 Task: Look for space in Nabha, India from 10th July, 2023 to 15th July, 2023 for 7 adults in price range Rs.10000 to Rs.15000. Place can be entire place or shared room with 4 bedrooms having 7 beds and 4 bathrooms. Property type can be house, flat, guest house. Amenities needed are: wifi, TV, free parkinig on premises, gym, breakfast. Booking option can be shelf check-in. Required host language is English.
Action: Mouse moved to (452, 132)
Screenshot: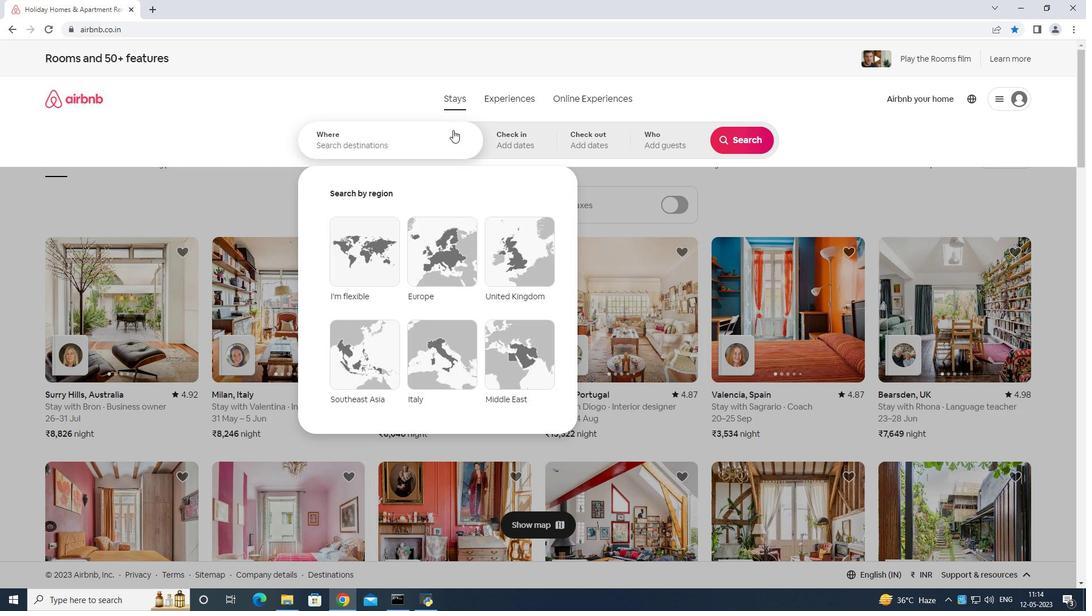
Action: Mouse pressed left at (452, 132)
Screenshot: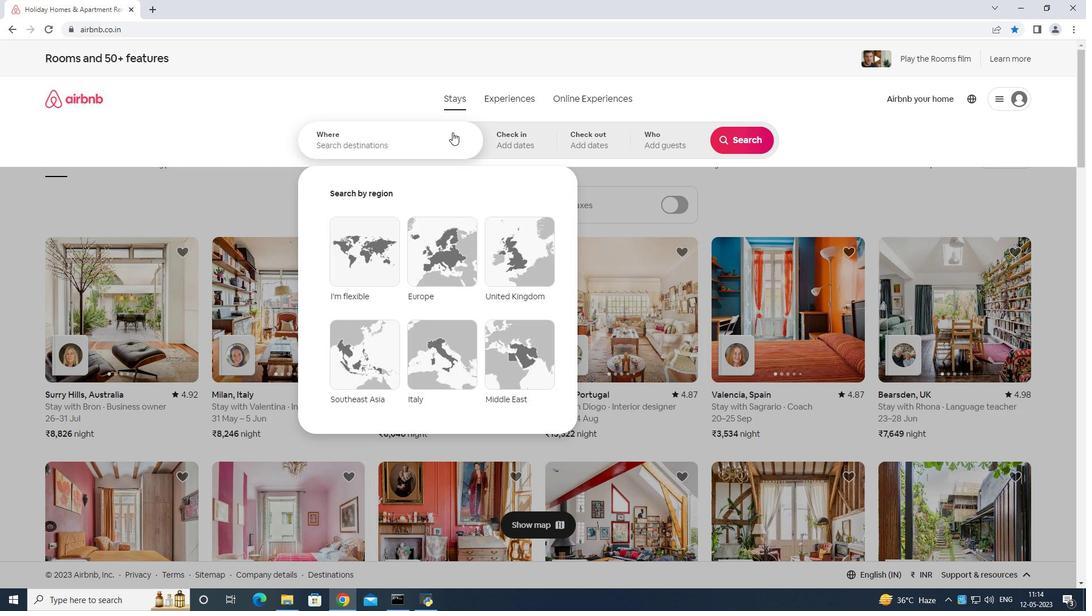 
Action: Key pressed <Key.shift>Nabha<Key.space>india<Key.enter>
Screenshot: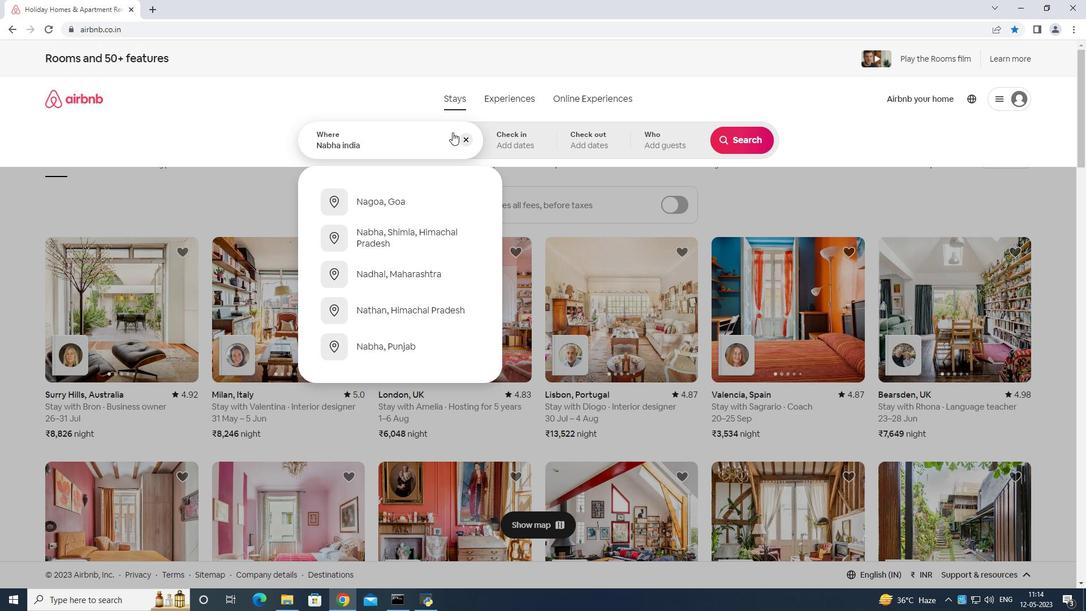 
Action: Mouse moved to (735, 229)
Screenshot: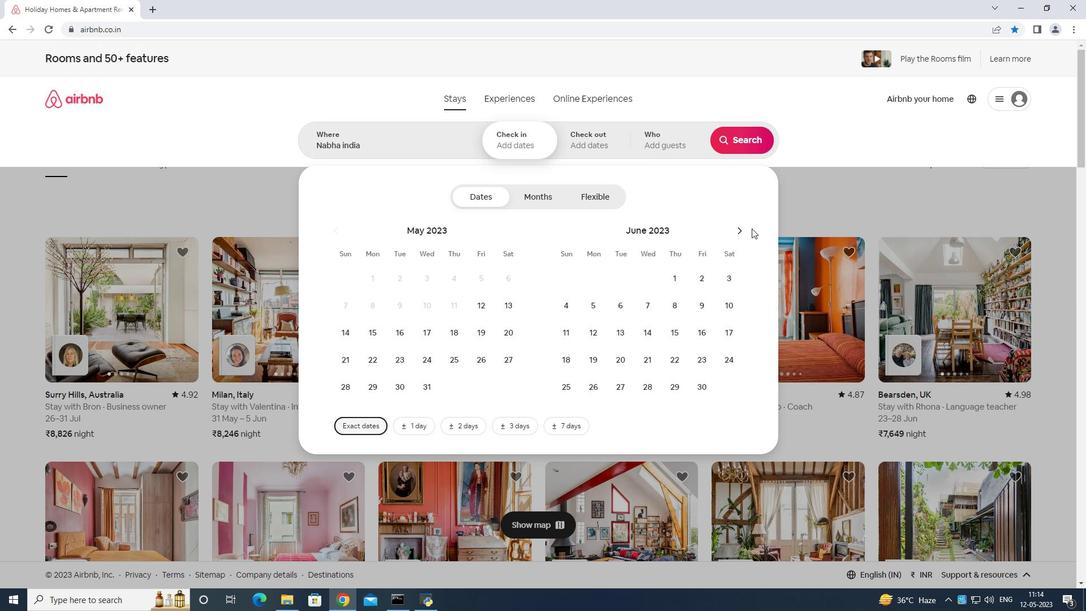 
Action: Mouse pressed left at (735, 229)
Screenshot: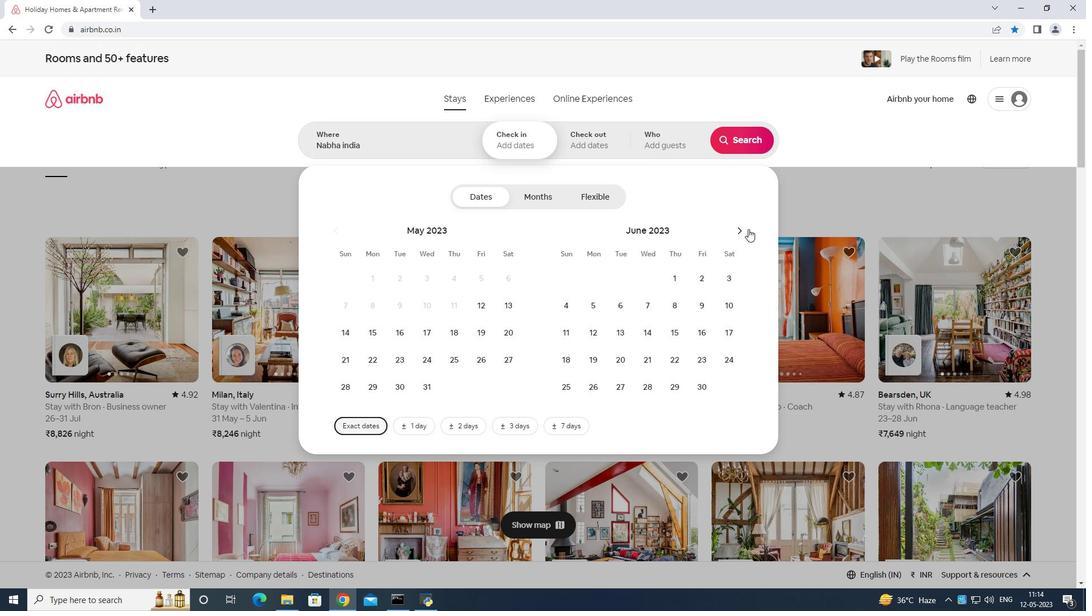
Action: Mouse moved to (593, 329)
Screenshot: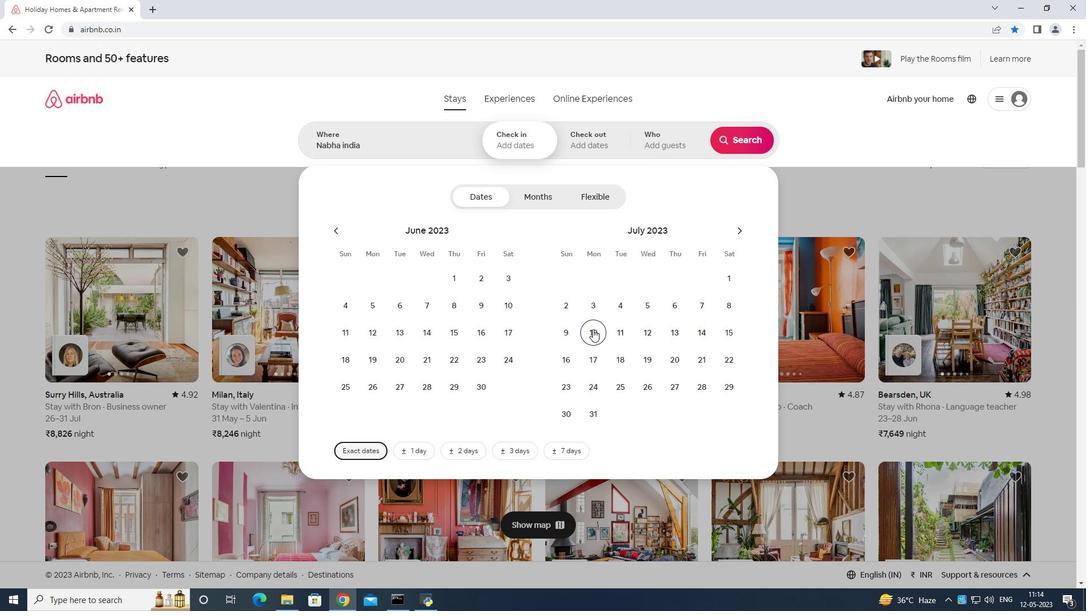 
Action: Mouse pressed left at (593, 329)
Screenshot: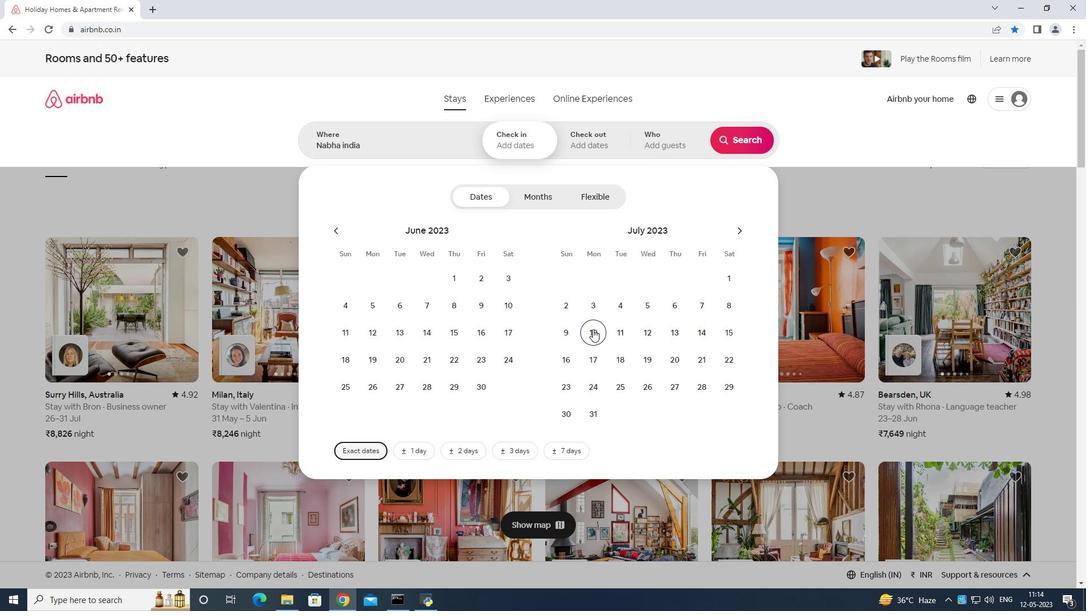 
Action: Mouse moved to (730, 339)
Screenshot: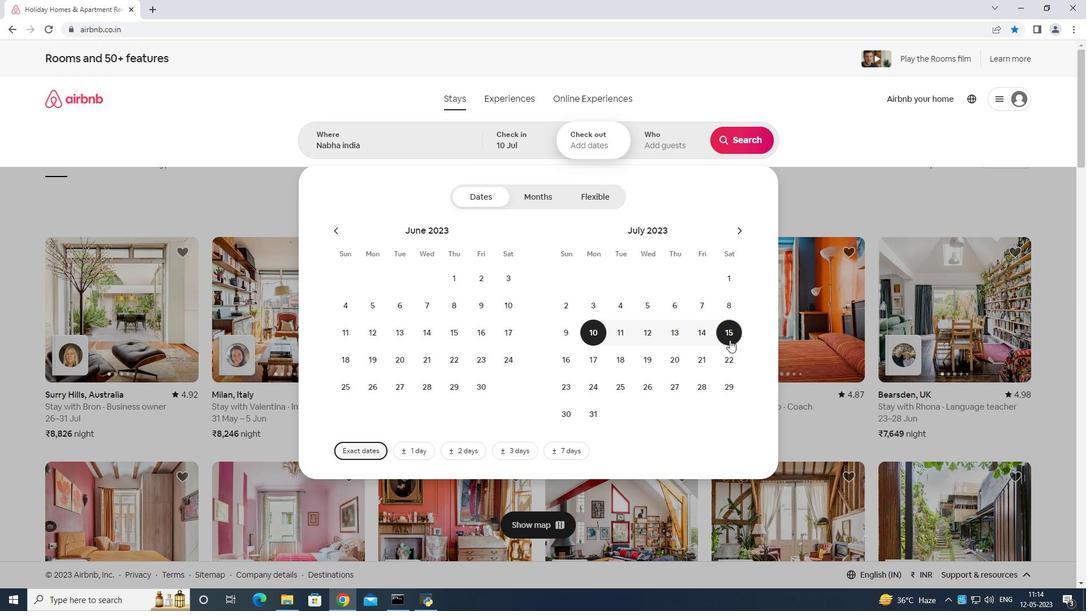 
Action: Mouse pressed left at (730, 339)
Screenshot: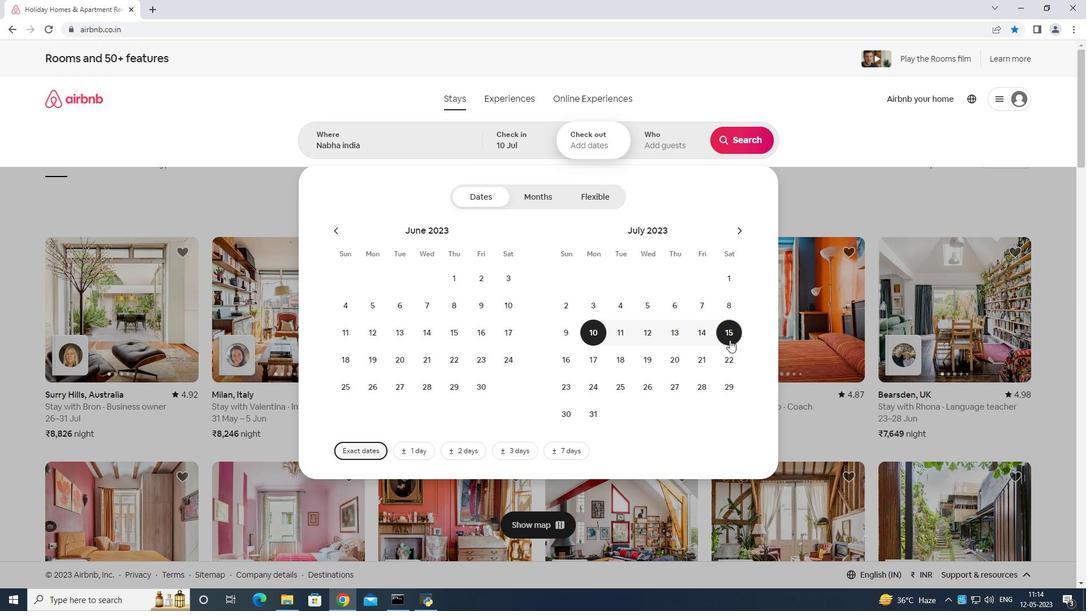 
Action: Mouse moved to (677, 141)
Screenshot: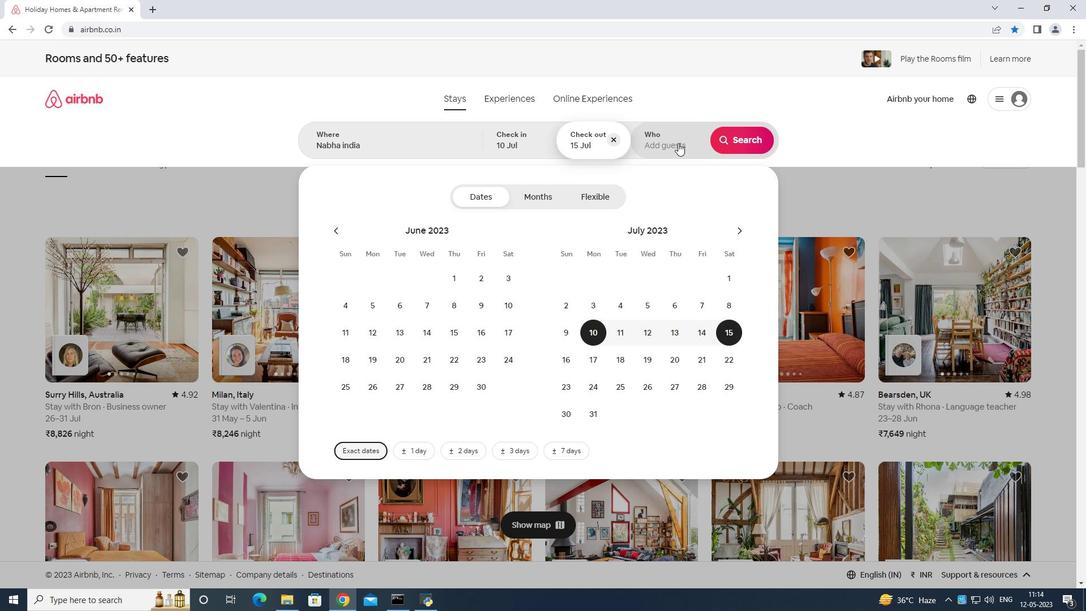 
Action: Mouse pressed left at (677, 141)
Screenshot: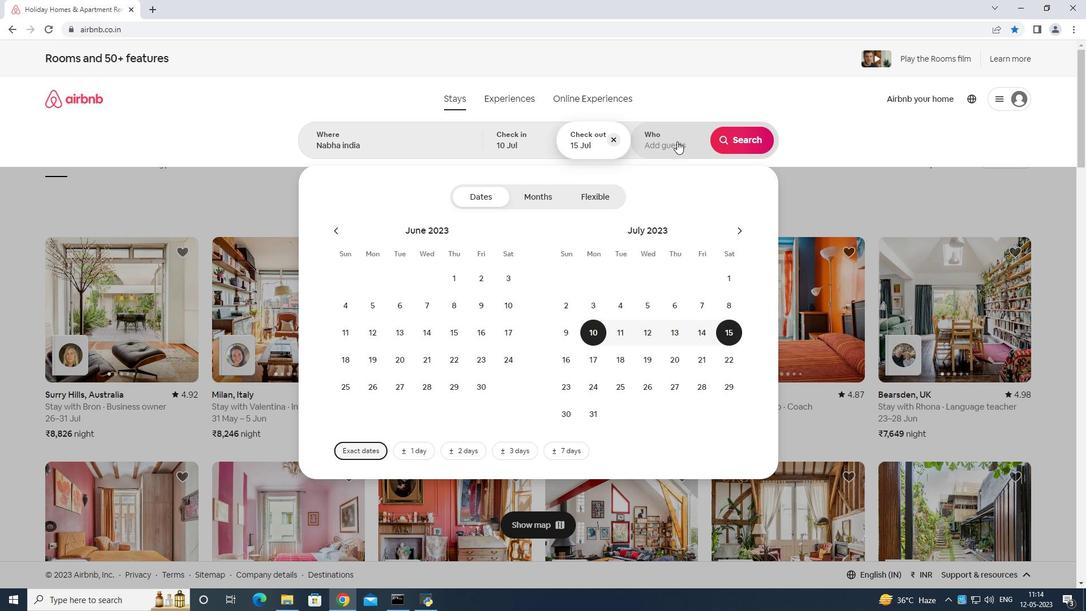 
Action: Mouse moved to (740, 200)
Screenshot: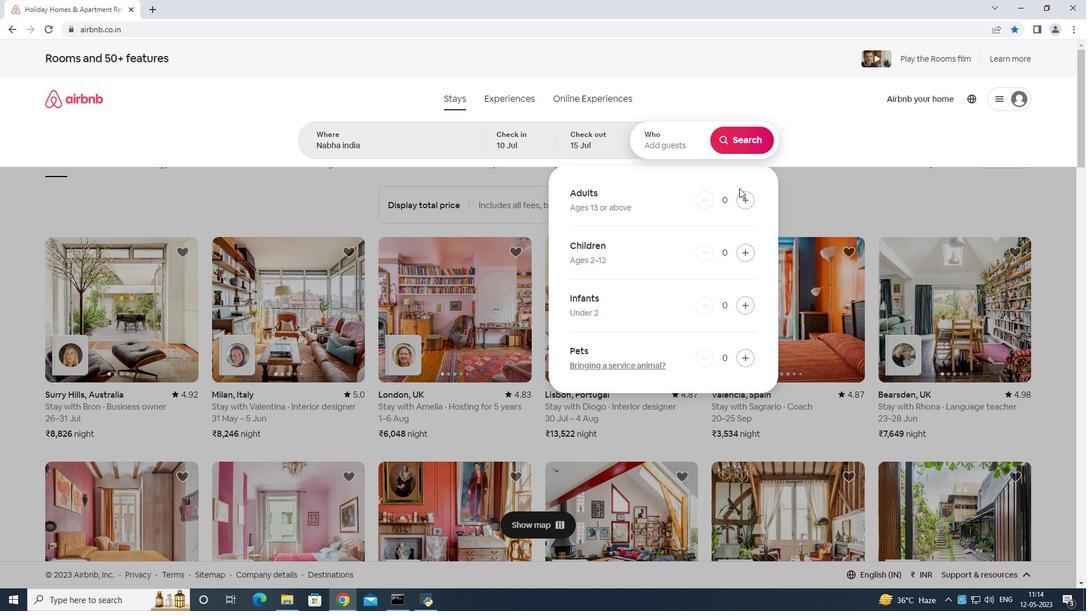
Action: Mouse pressed left at (740, 200)
Screenshot: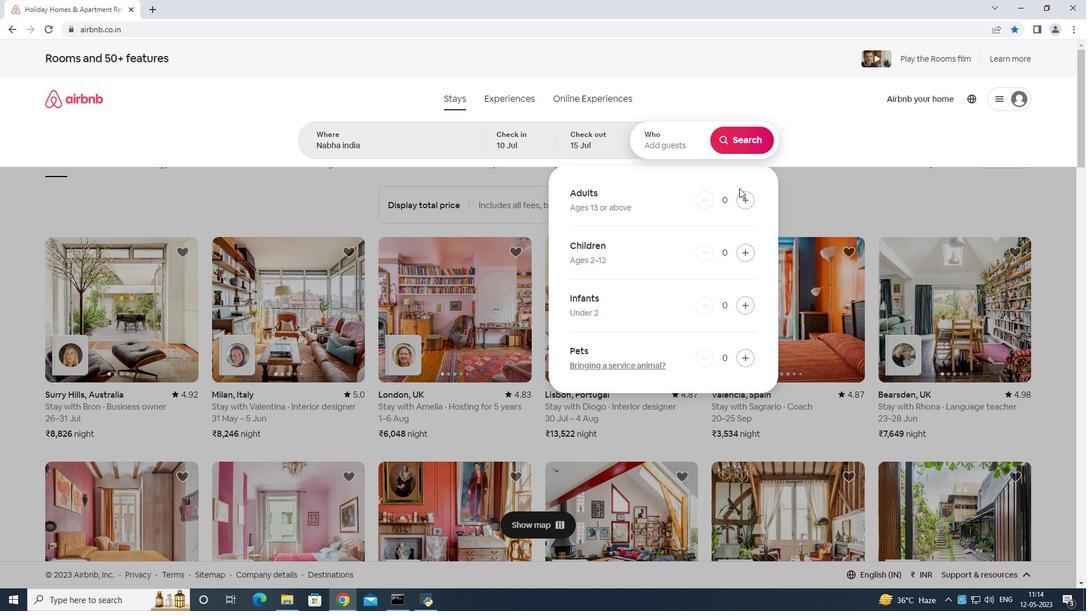 
Action: Mouse moved to (741, 201)
Screenshot: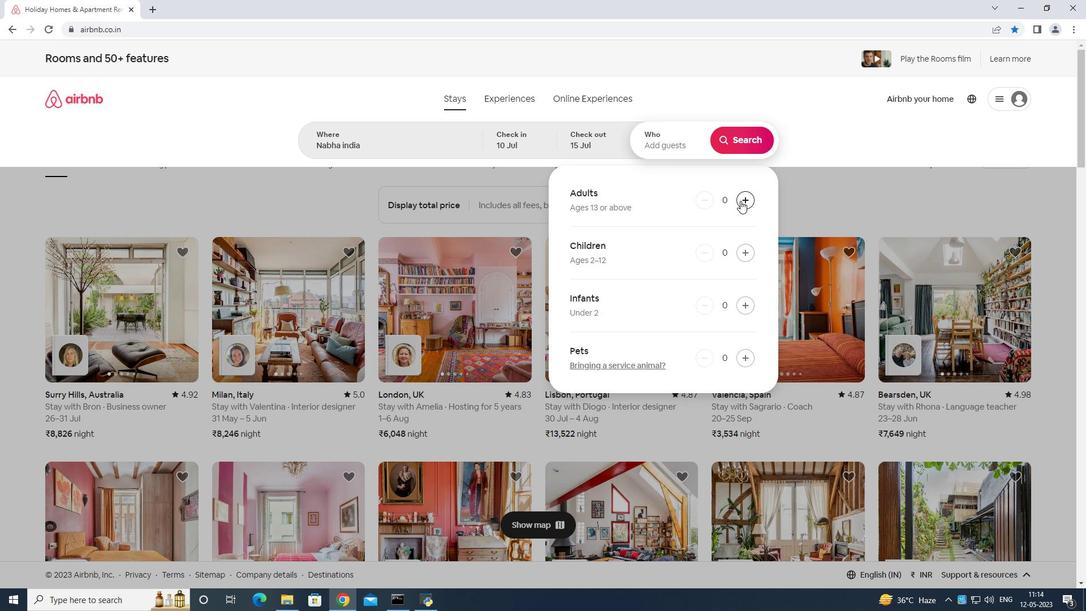 
Action: Mouse pressed left at (741, 201)
Screenshot: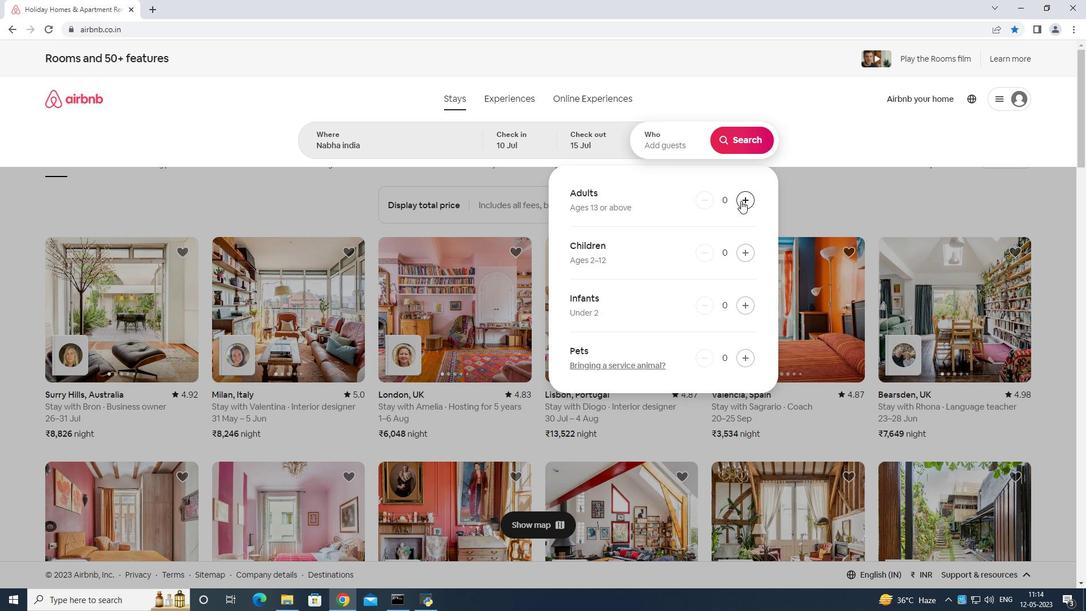 
Action: Mouse moved to (741, 201)
Screenshot: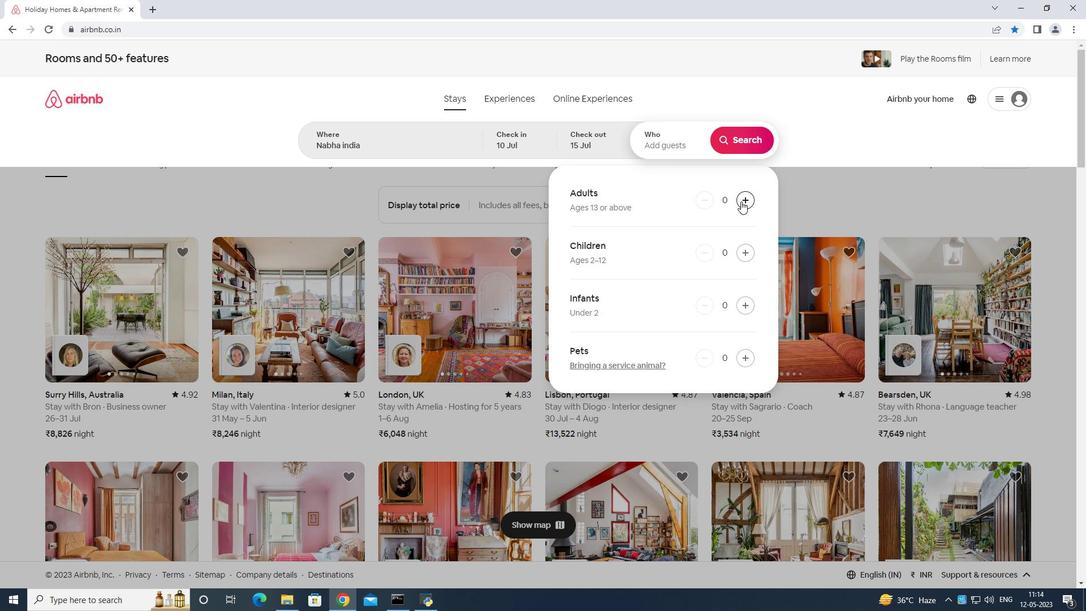 
Action: Mouse pressed left at (741, 201)
Screenshot: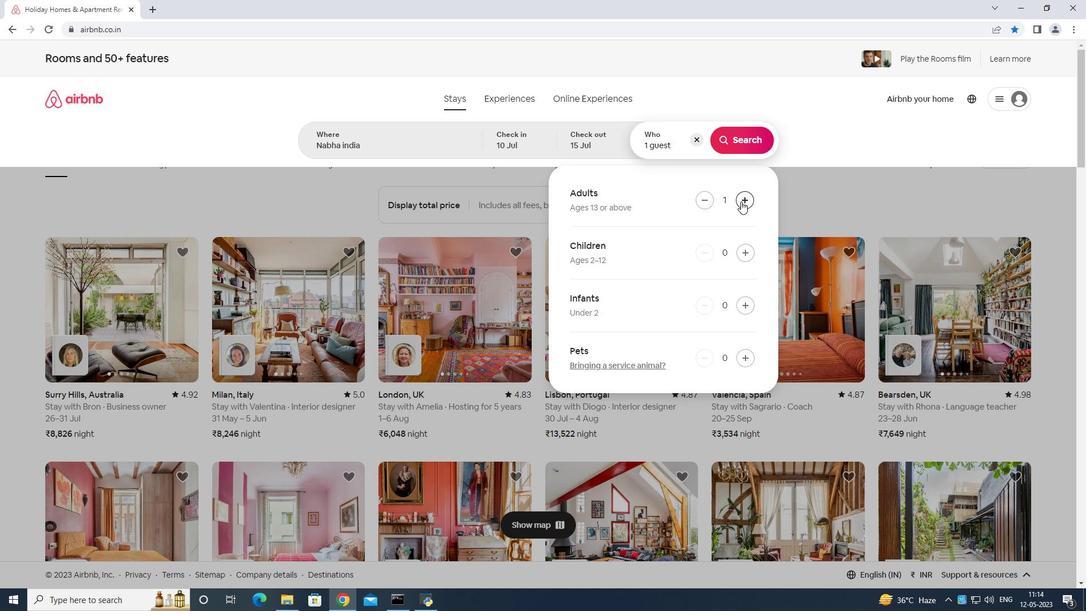 
Action: Mouse moved to (741, 200)
Screenshot: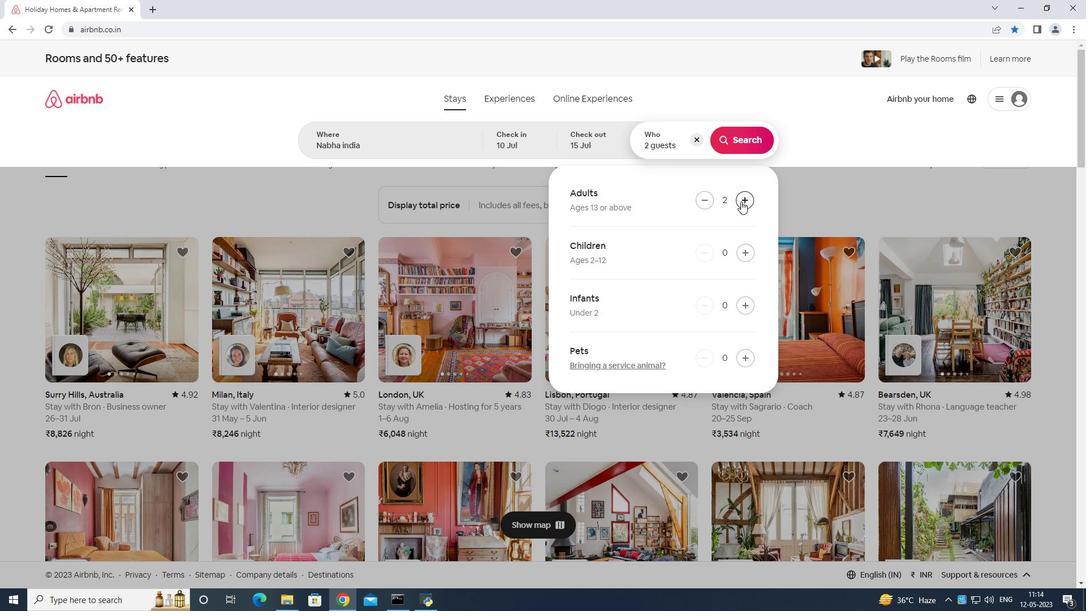 
Action: Mouse pressed left at (741, 200)
Screenshot: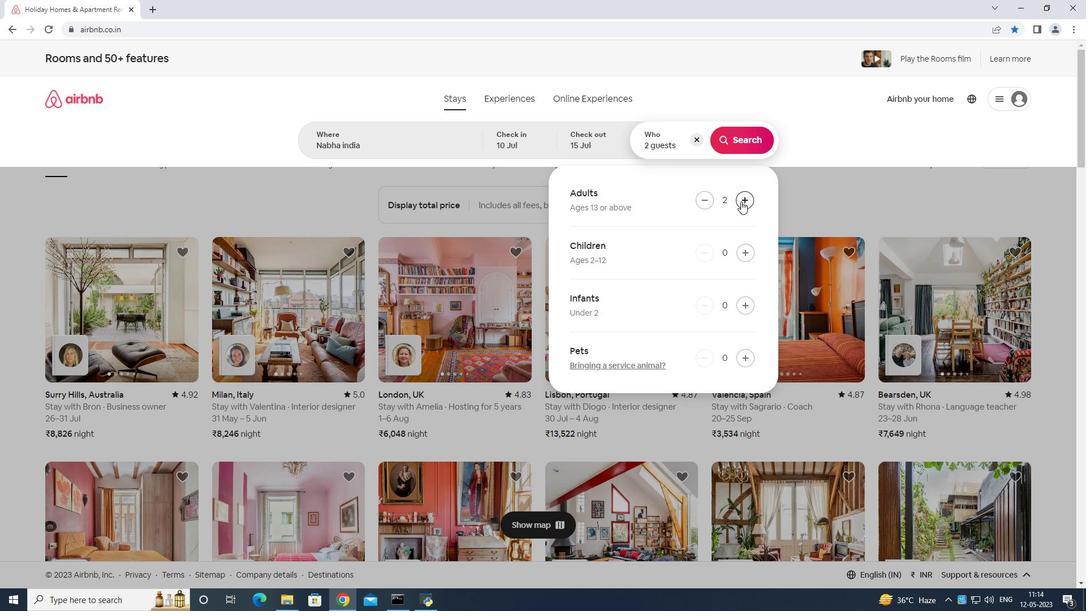 
Action: Mouse pressed left at (741, 200)
Screenshot: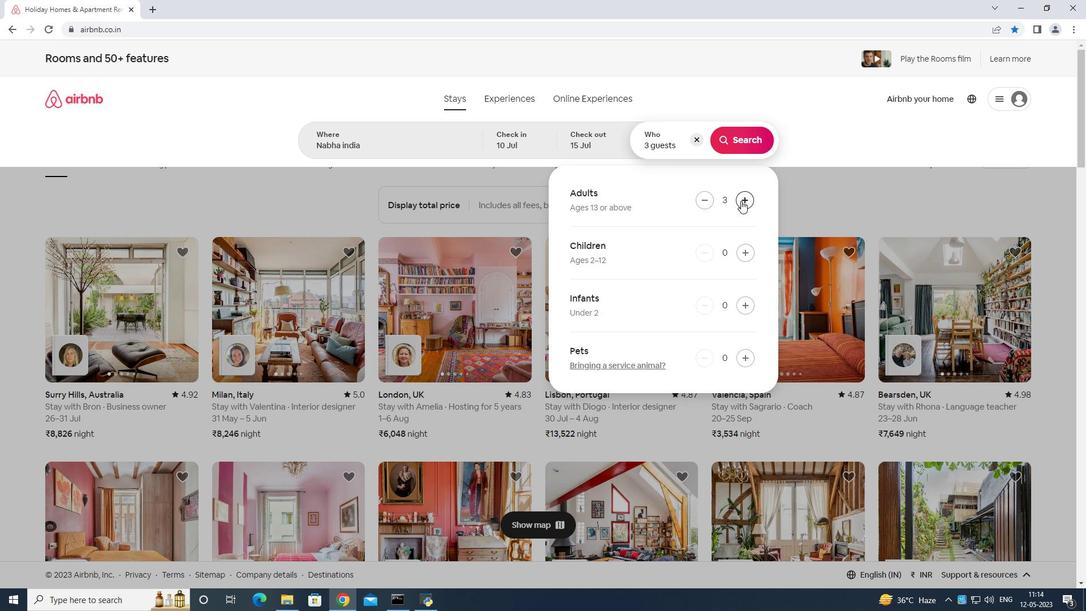 
Action: Mouse pressed left at (741, 200)
Screenshot: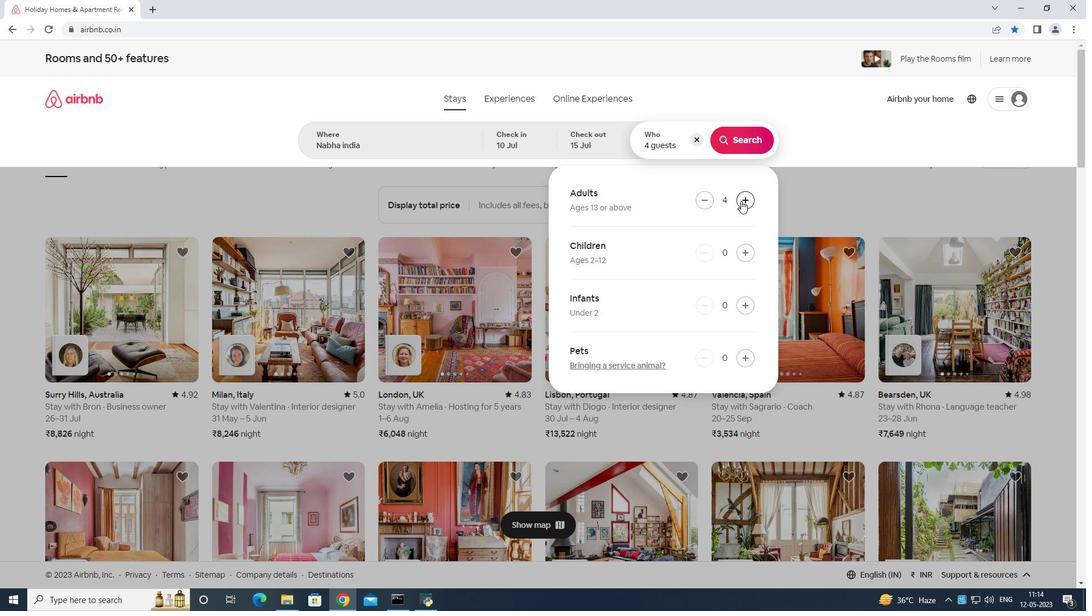 
Action: Mouse pressed left at (741, 200)
Screenshot: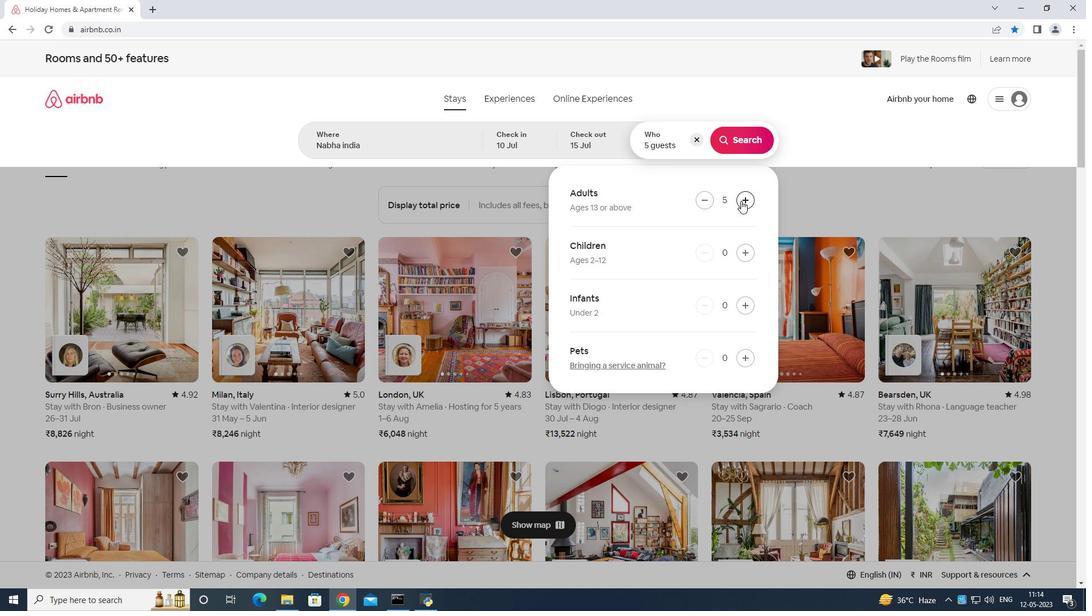 
Action: Mouse moved to (745, 142)
Screenshot: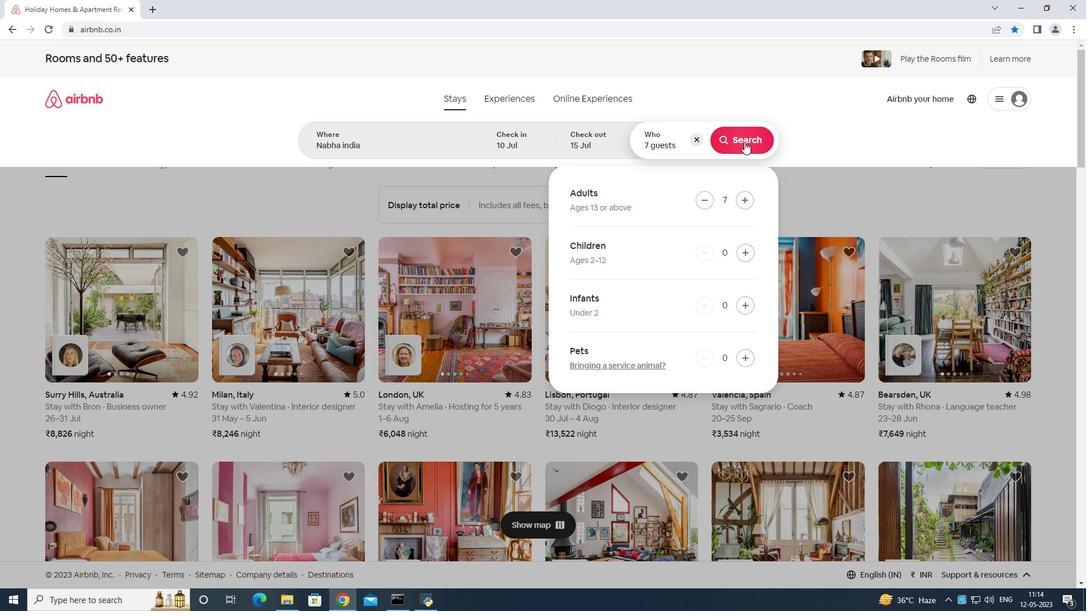 
Action: Mouse pressed left at (745, 142)
Screenshot: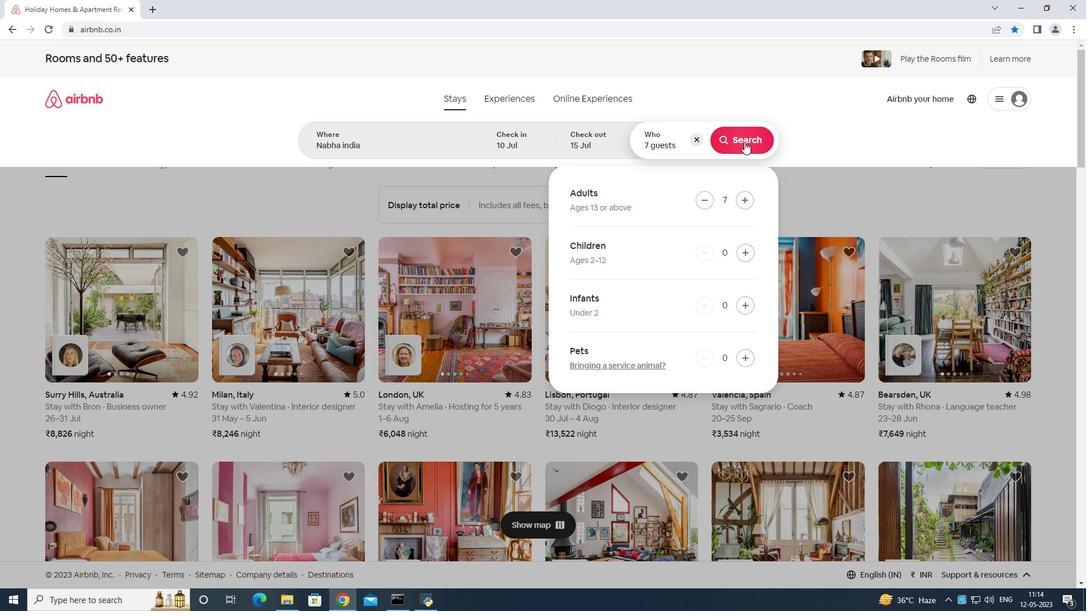 
Action: Mouse moved to (1044, 99)
Screenshot: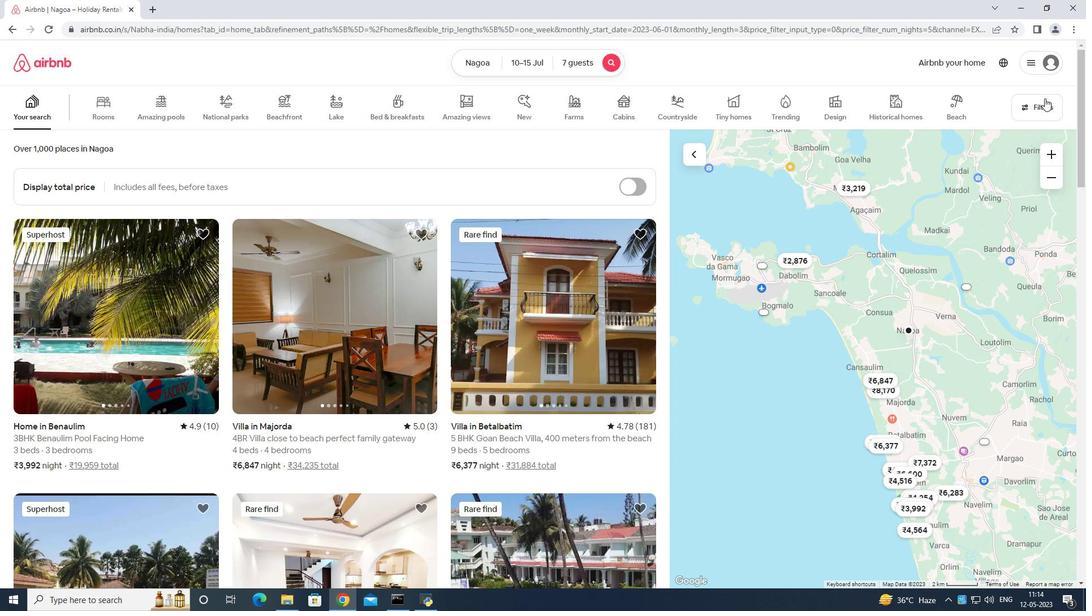 
Action: Mouse pressed left at (1044, 99)
Screenshot: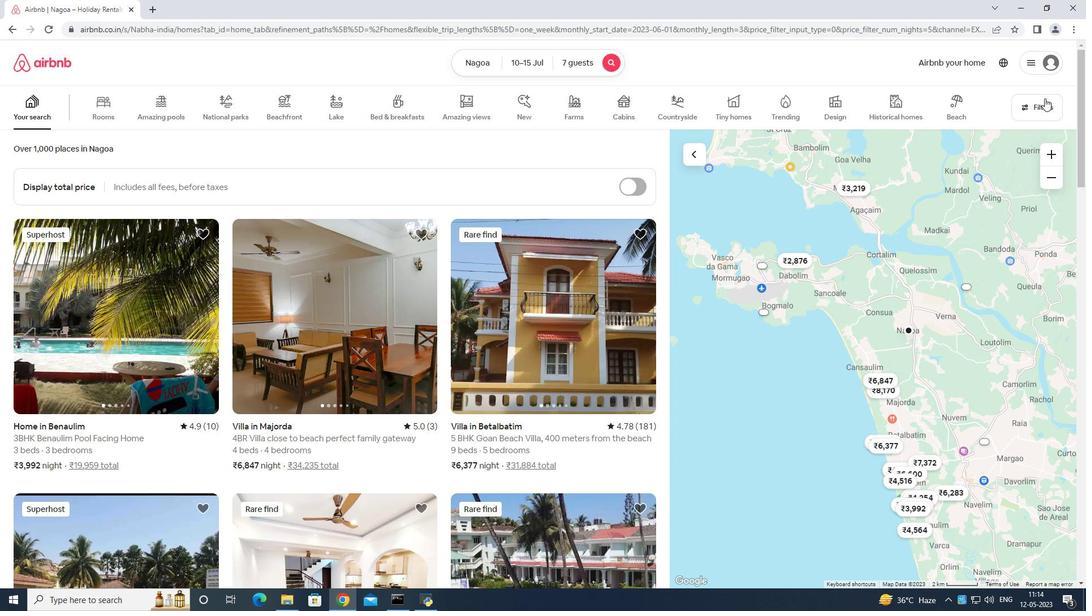 
Action: Mouse moved to (428, 379)
Screenshot: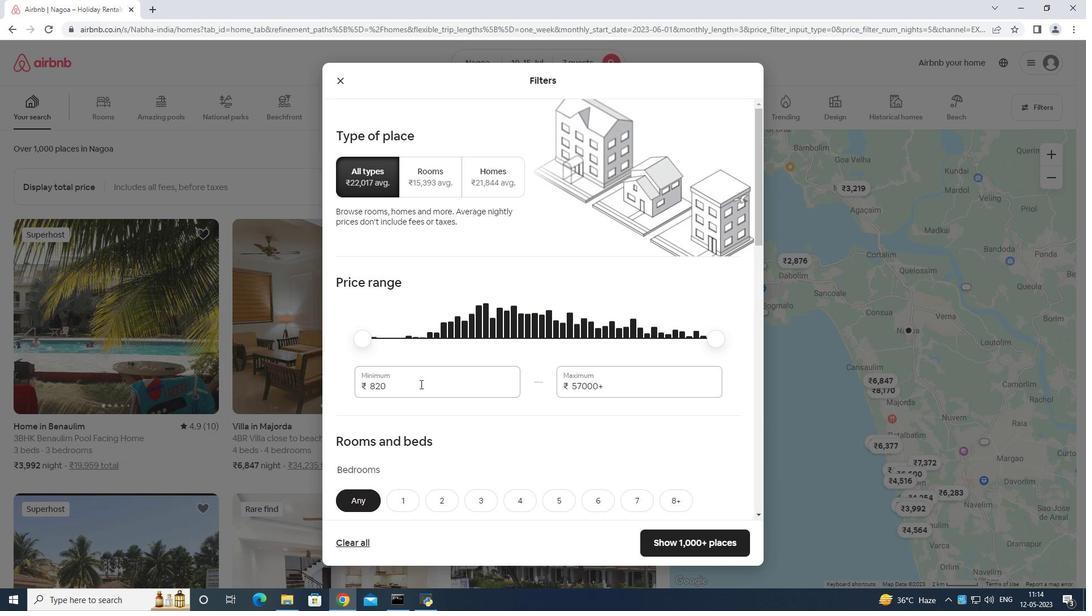 
Action: Mouse pressed left at (428, 379)
Screenshot: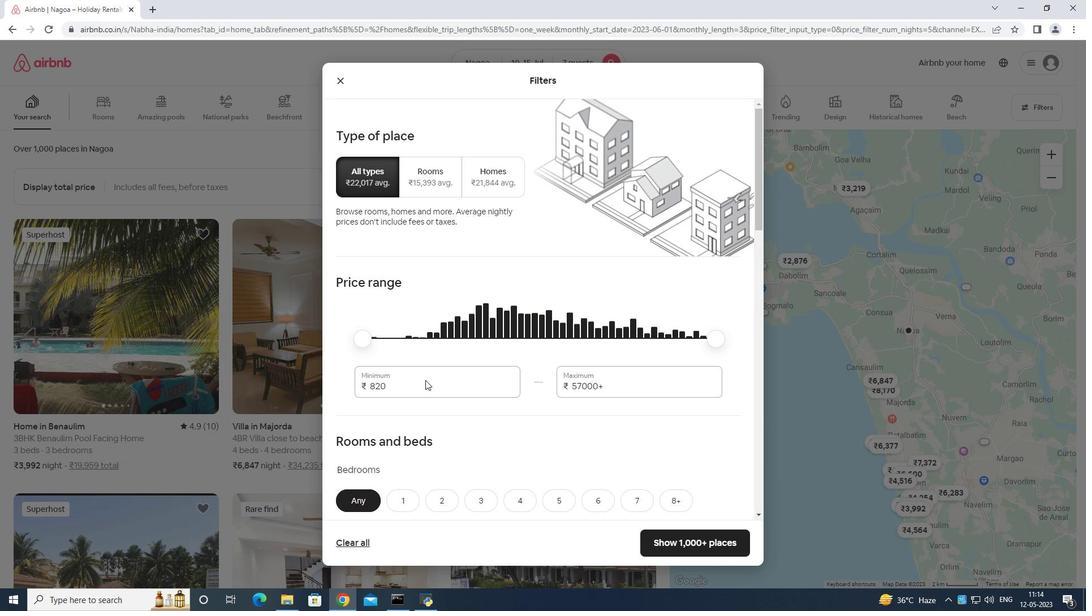 
Action: Mouse moved to (427, 377)
Screenshot: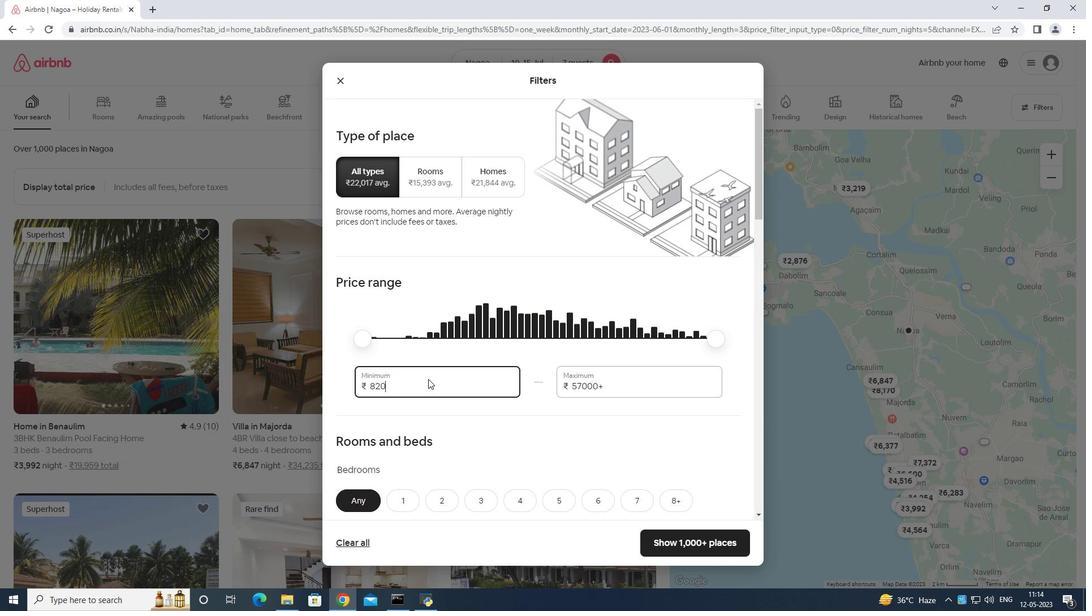 
Action: Key pressed <Key.backspace>
Screenshot: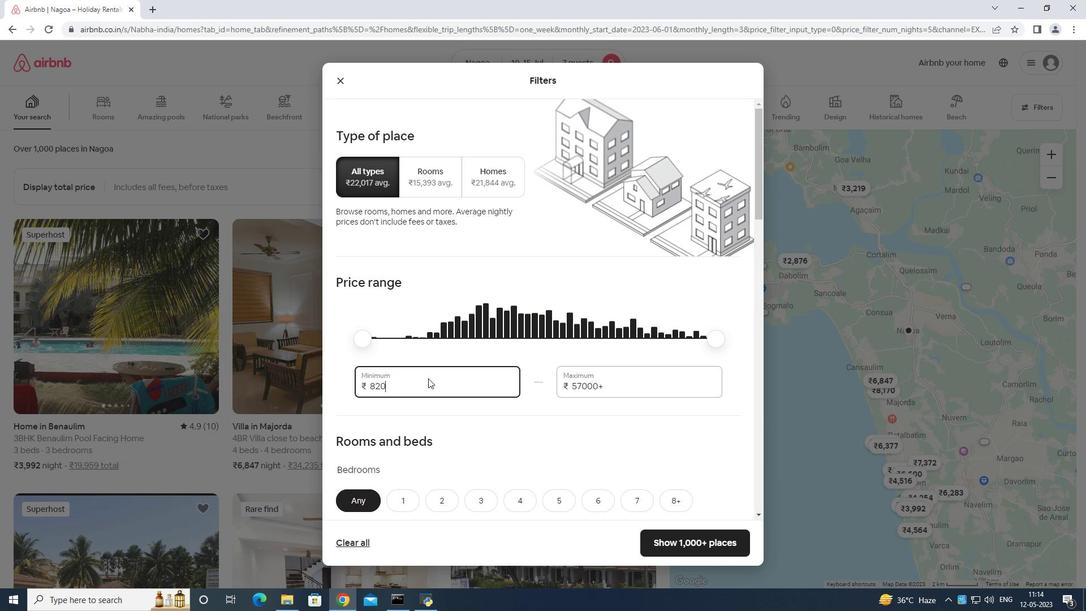 
Action: Mouse moved to (426, 374)
Screenshot: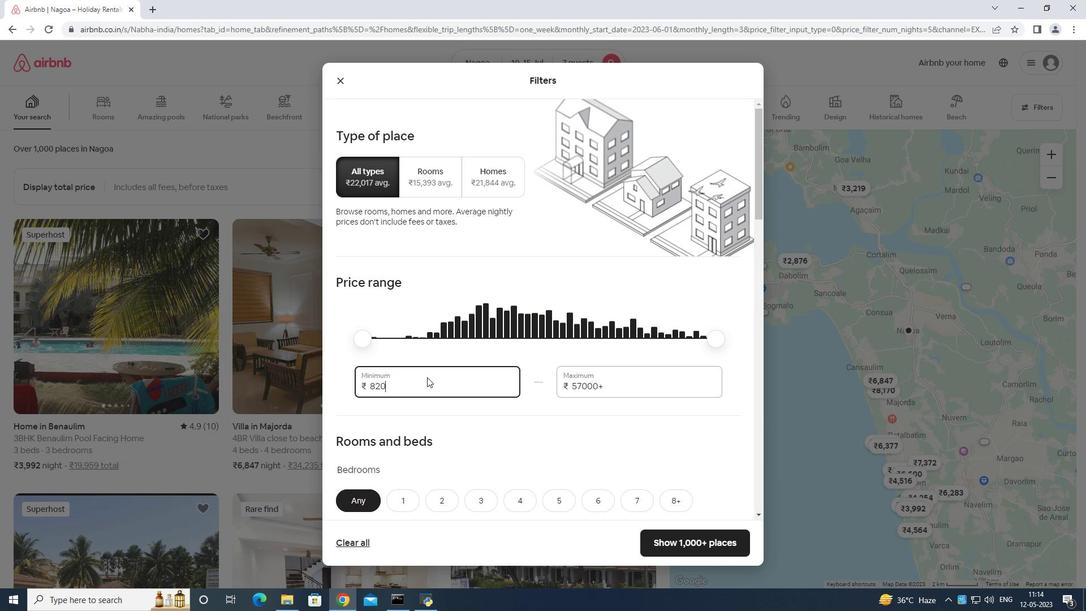 
Action: Key pressed <Key.backspace><Key.backspace><Key.backspace><Key.backspace><Key.backspace><Key.backspace><Key.backspace><Key.backspace>1500
Screenshot: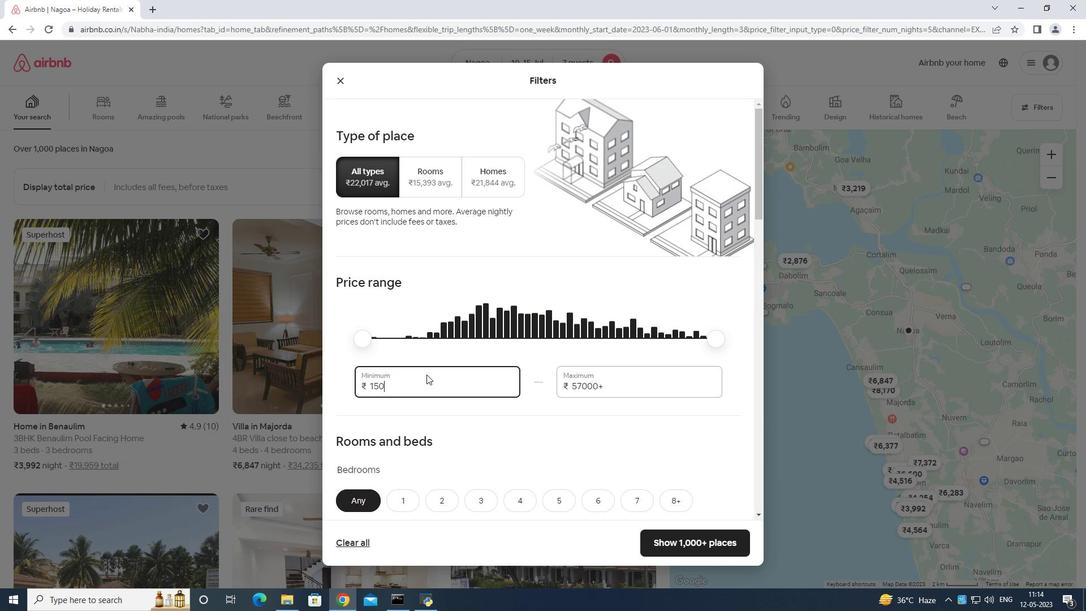 
Action: Mouse moved to (426, 374)
Screenshot: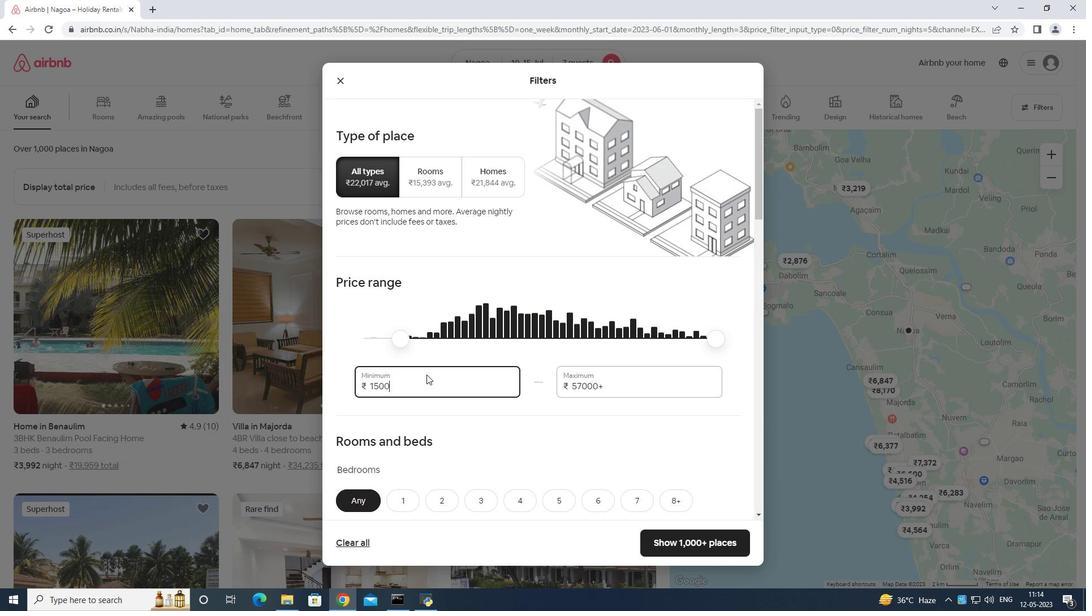 
Action: Key pressed 0
Screenshot: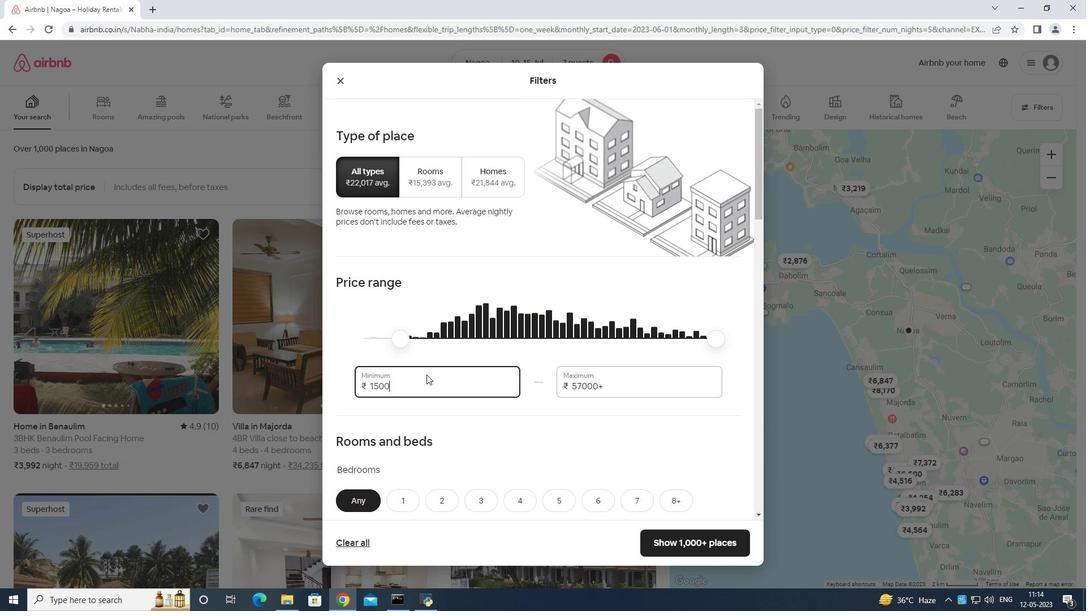 
Action: Mouse moved to (608, 381)
Screenshot: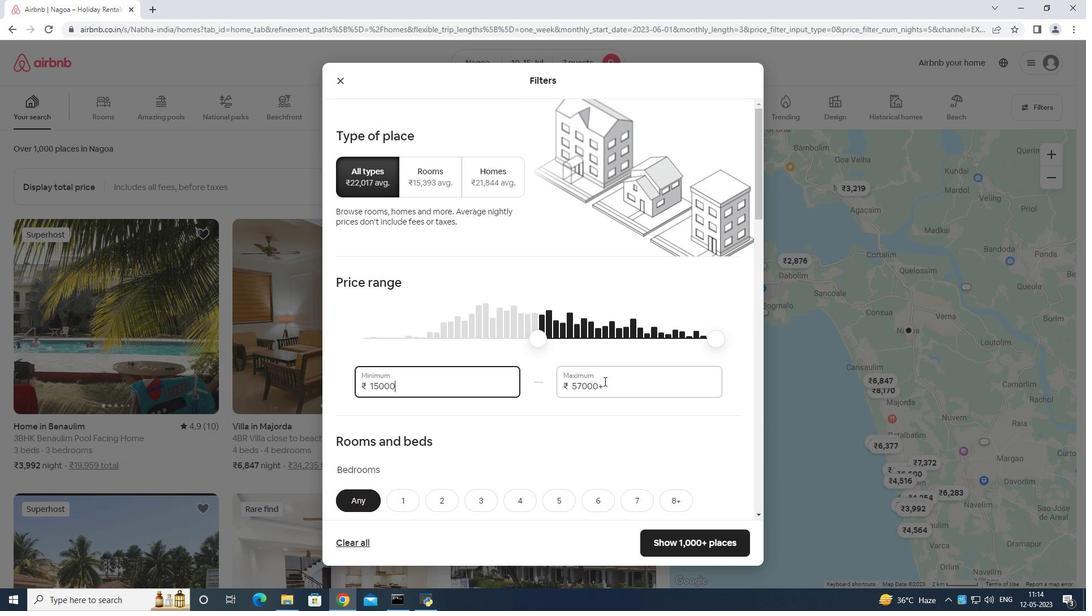 
Action: Mouse pressed left at (608, 381)
Screenshot: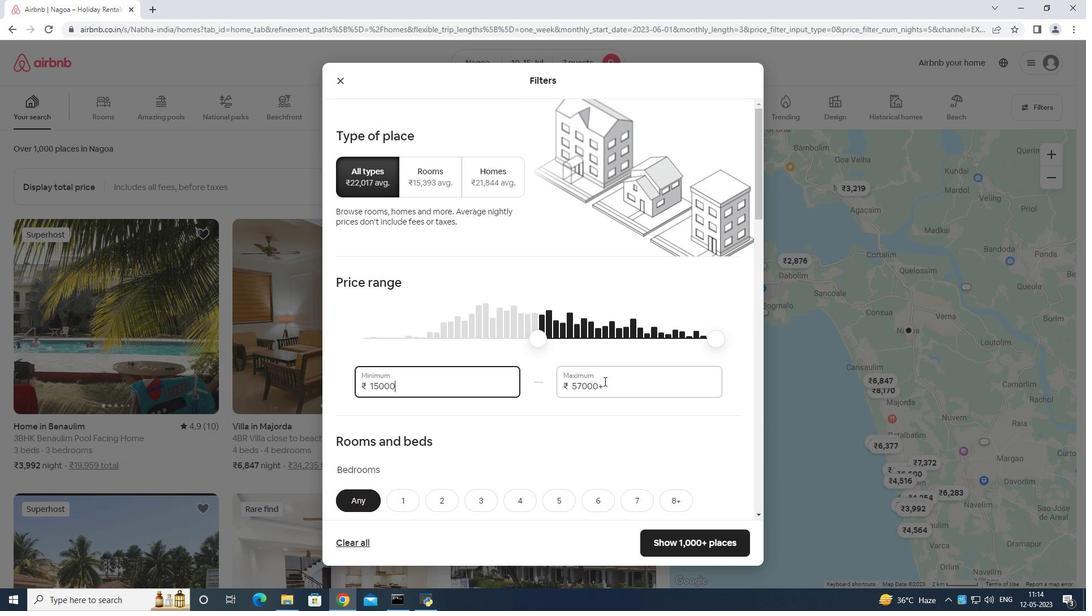 
Action: Mouse moved to (425, 377)
Screenshot: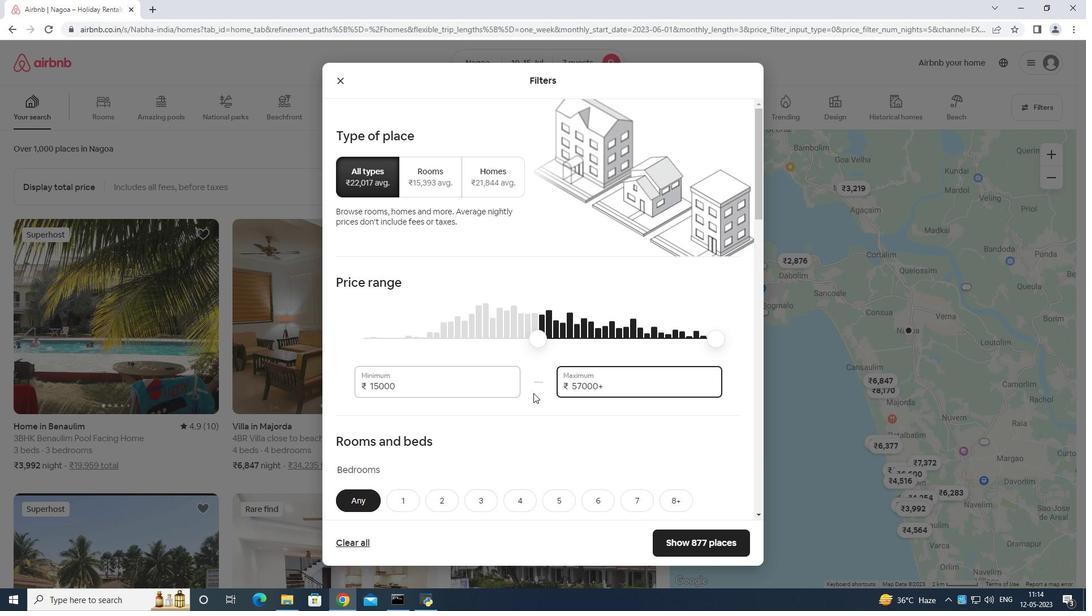 
Action: Mouse pressed left at (425, 377)
Screenshot: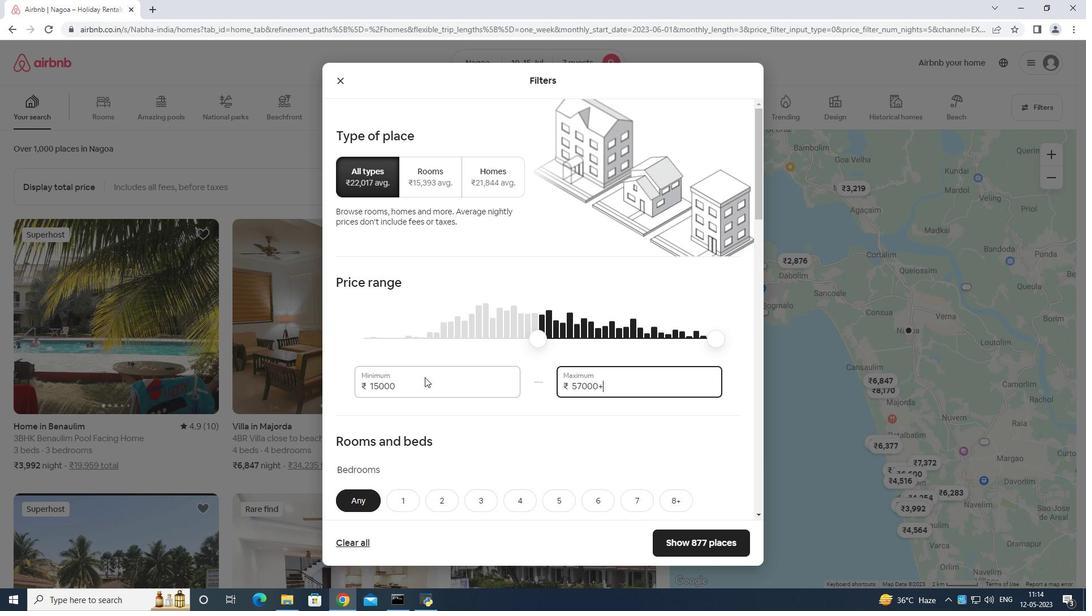 
Action: Key pressed <Key.backspace><Key.backspace><Key.backspace><Key.backspace><Key.backspace><Key.backspace><Key.backspace><Key.backspace><Key.backspace><Key.backspace>100
Screenshot: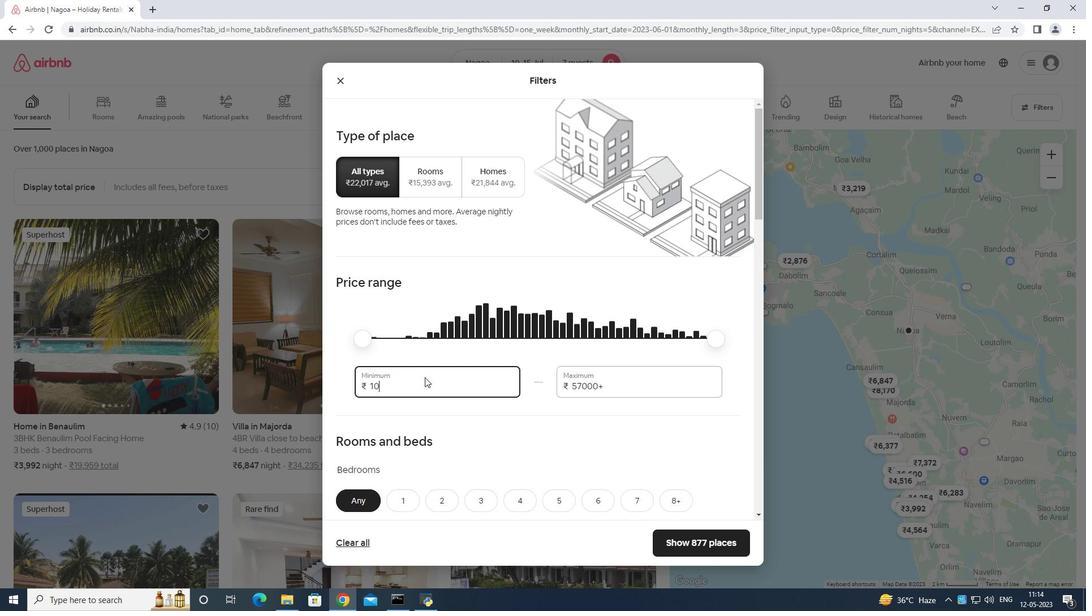 
Action: Mouse moved to (424, 377)
Screenshot: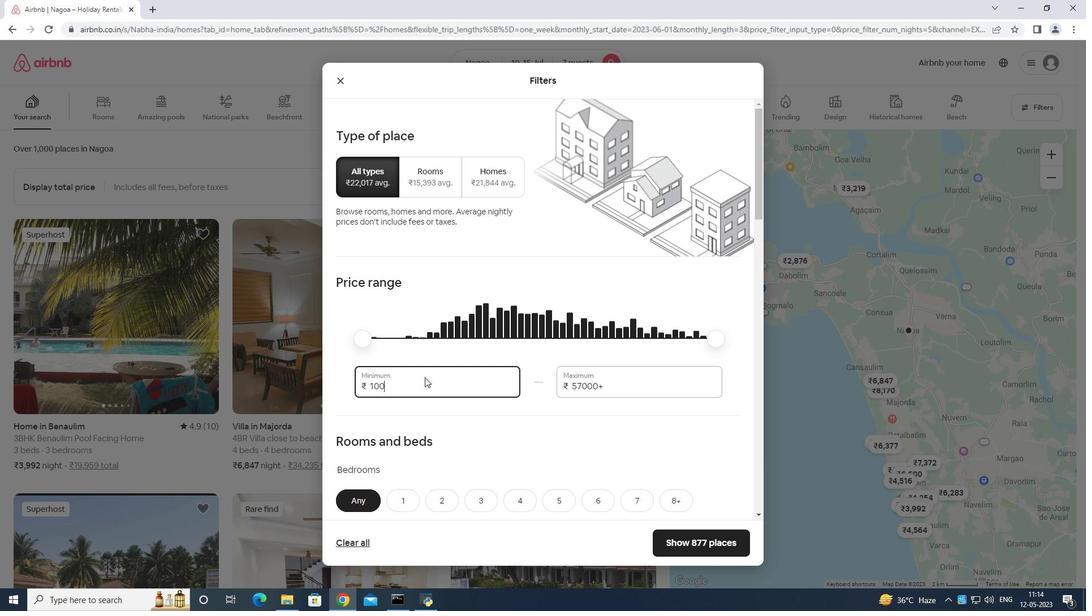 
Action: Key pressed 0
Screenshot: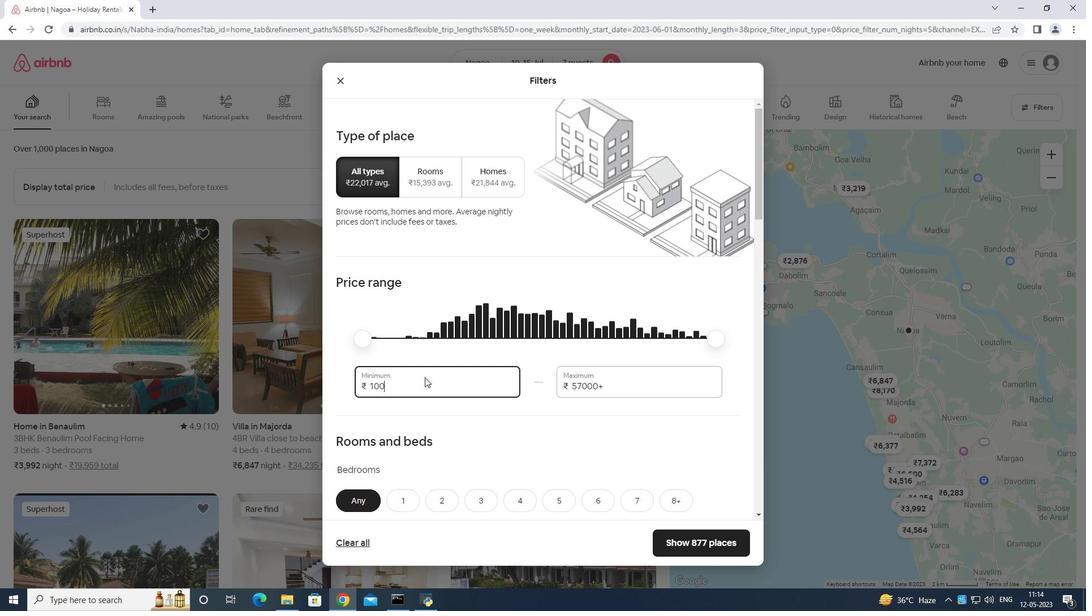 
Action: Mouse moved to (423, 378)
Screenshot: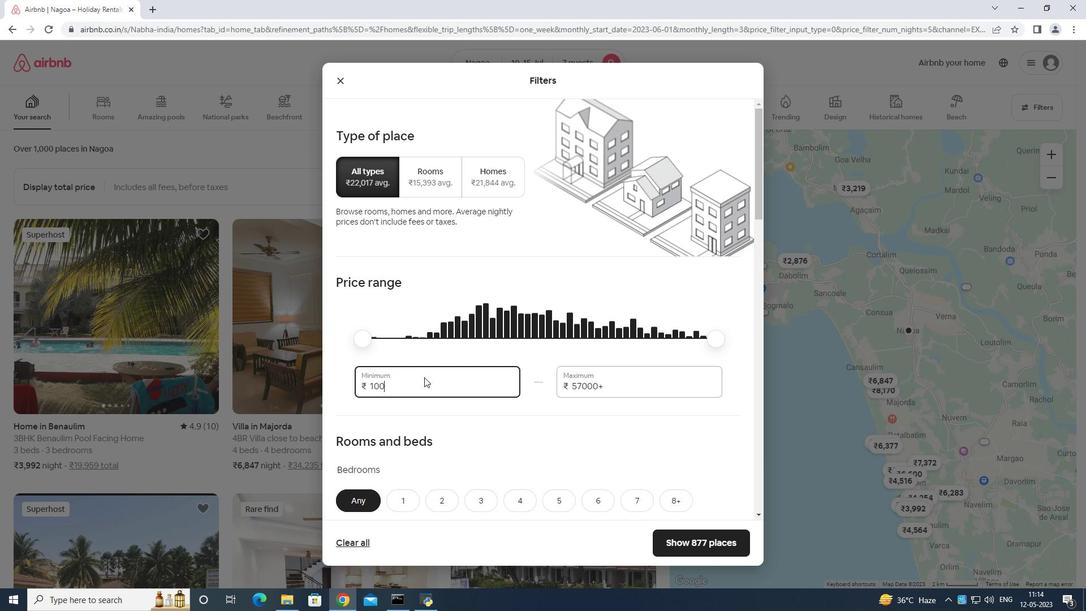 
Action: Key pressed 0
Screenshot: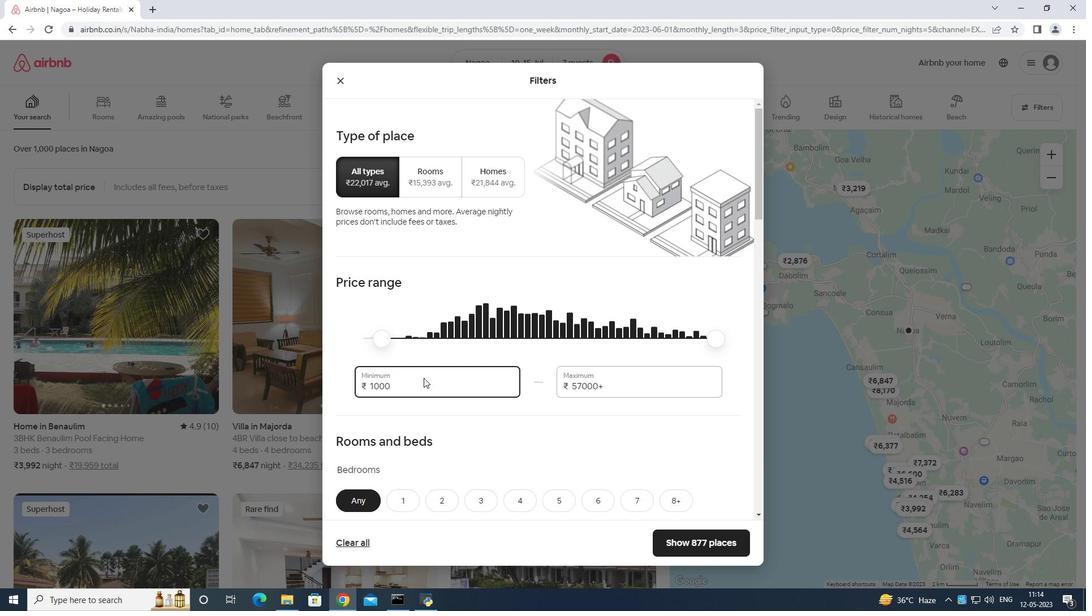 
Action: Mouse moved to (621, 379)
Screenshot: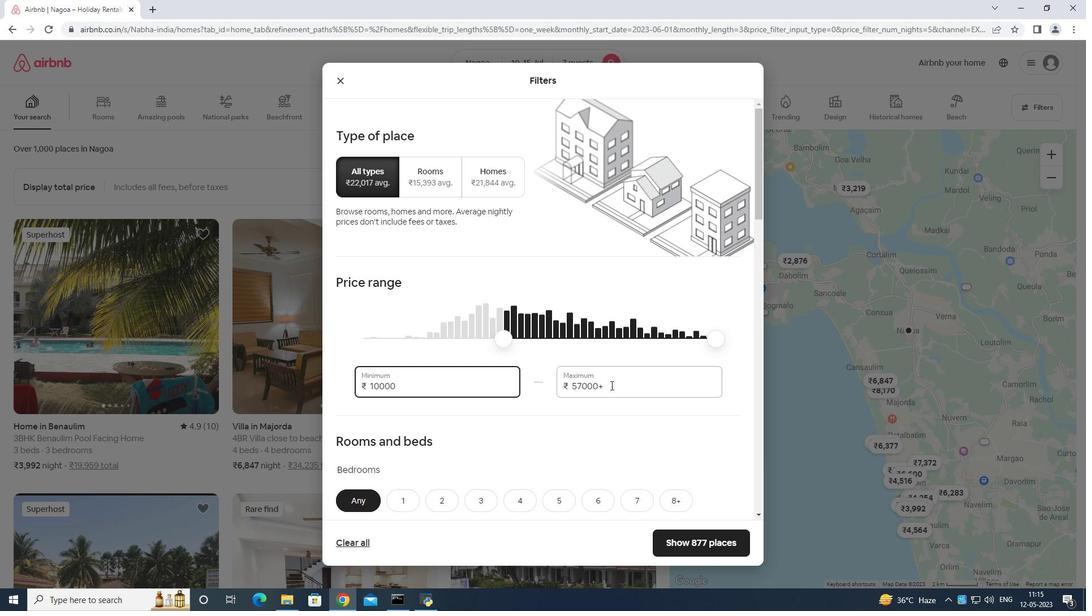 
Action: Mouse pressed left at (621, 379)
Screenshot: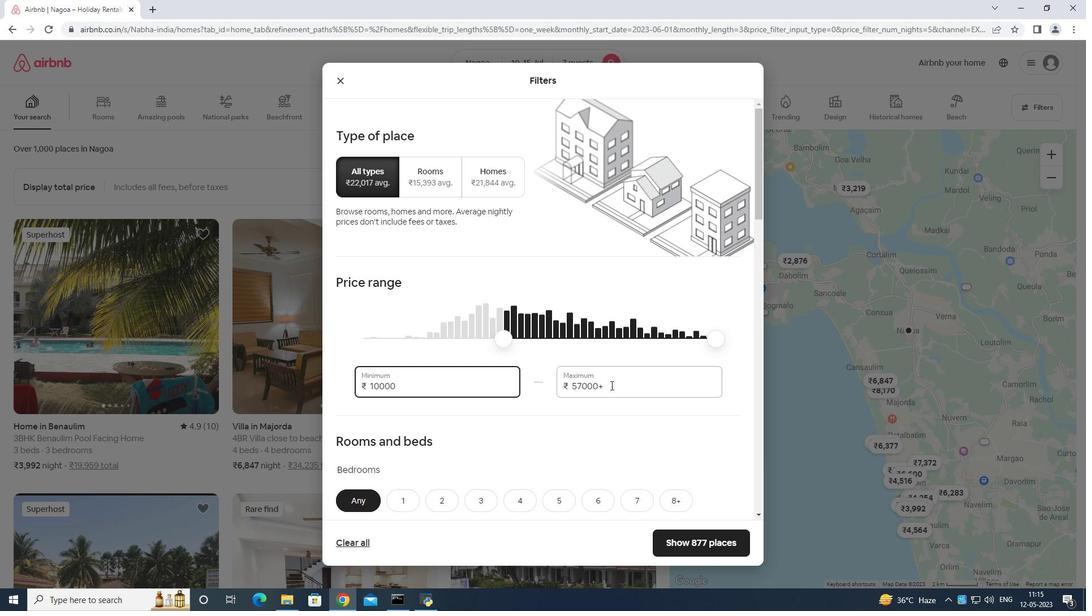 
Action: Mouse moved to (619, 376)
Screenshot: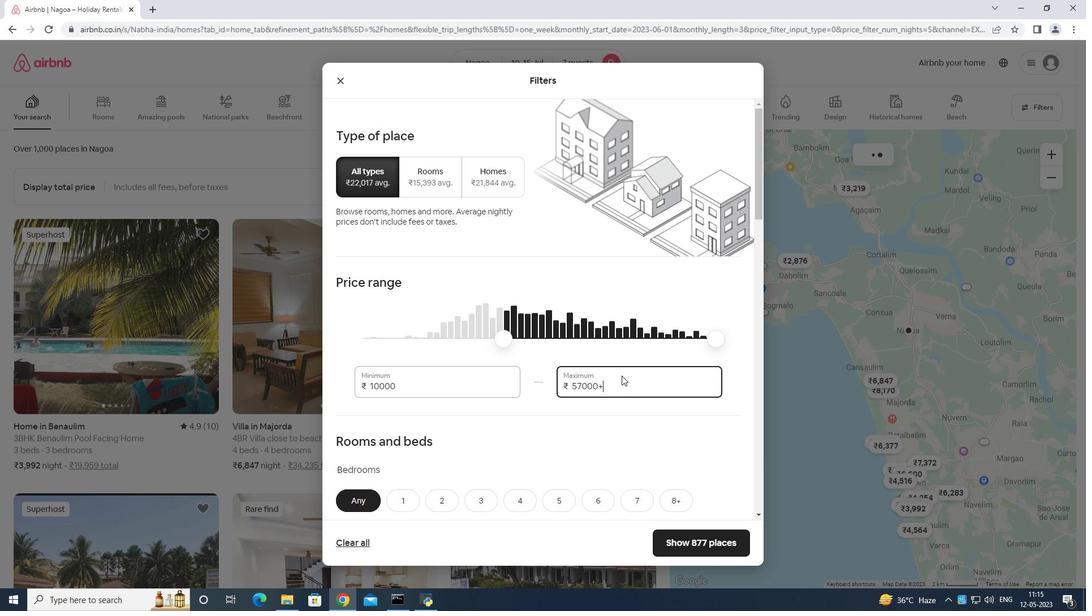 
Action: Key pressed <Key.backspace>
Screenshot: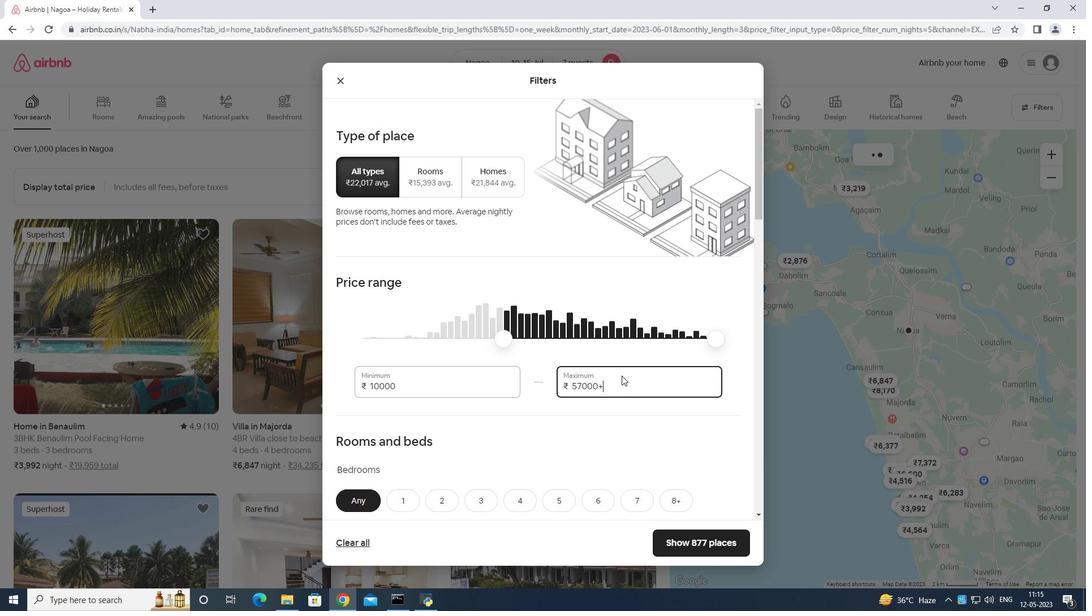 
Action: Mouse moved to (615, 378)
Screenshot: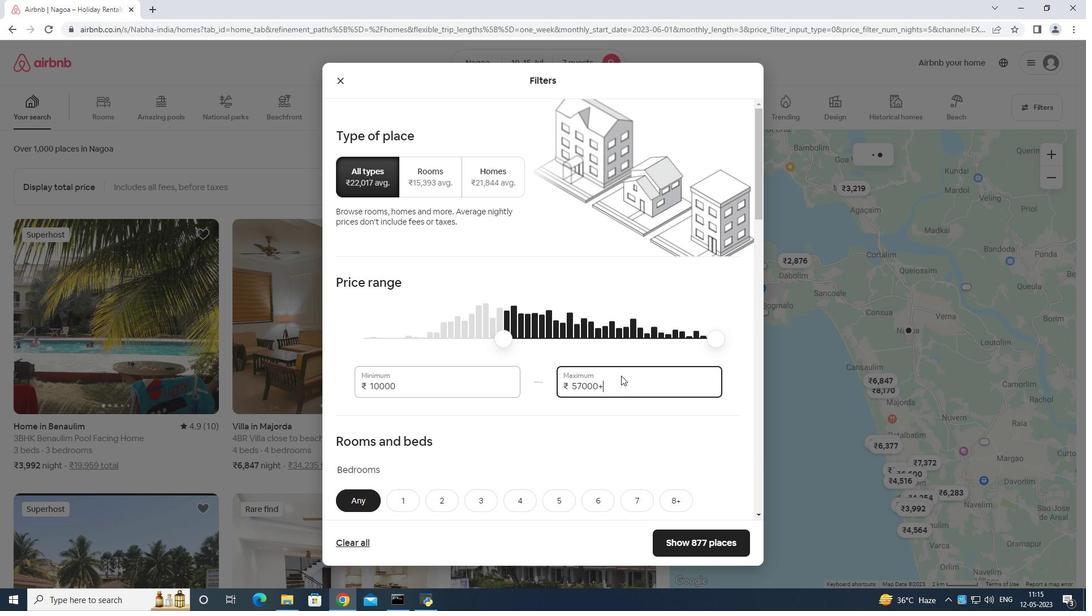 
Action: Key pressed <Key.backspace><Key.backspace><Key.backspace><Key.backspace><Key.backspace><Key.backspace><Key.backspace><Key.backspace><Key.backspace><Key.backspace><Key.backspace>150
Screenshot: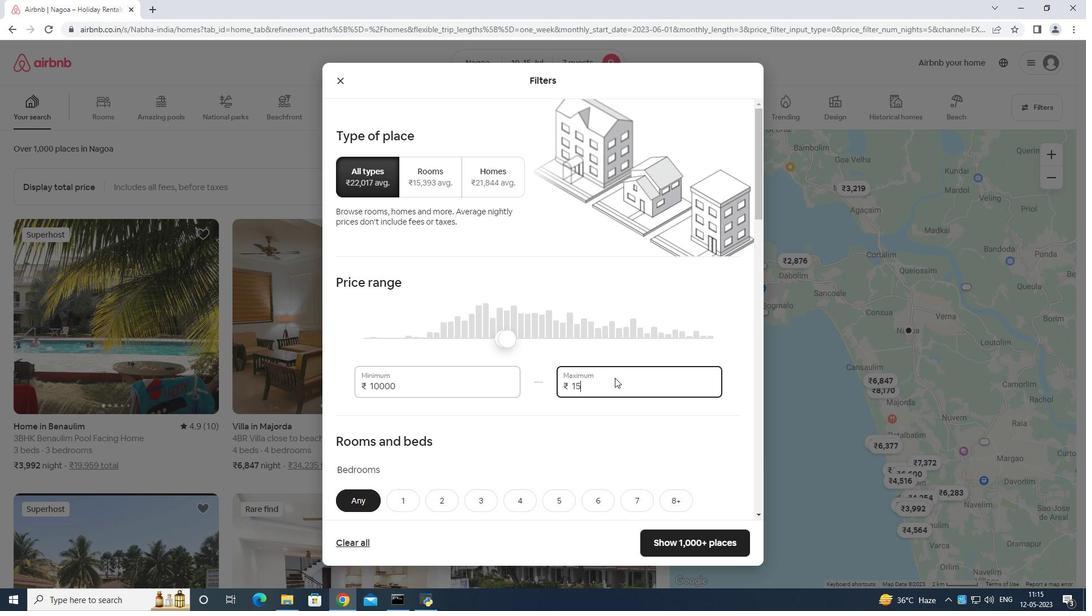 
Action: Mouse moved to (615, 378)
Screenshot: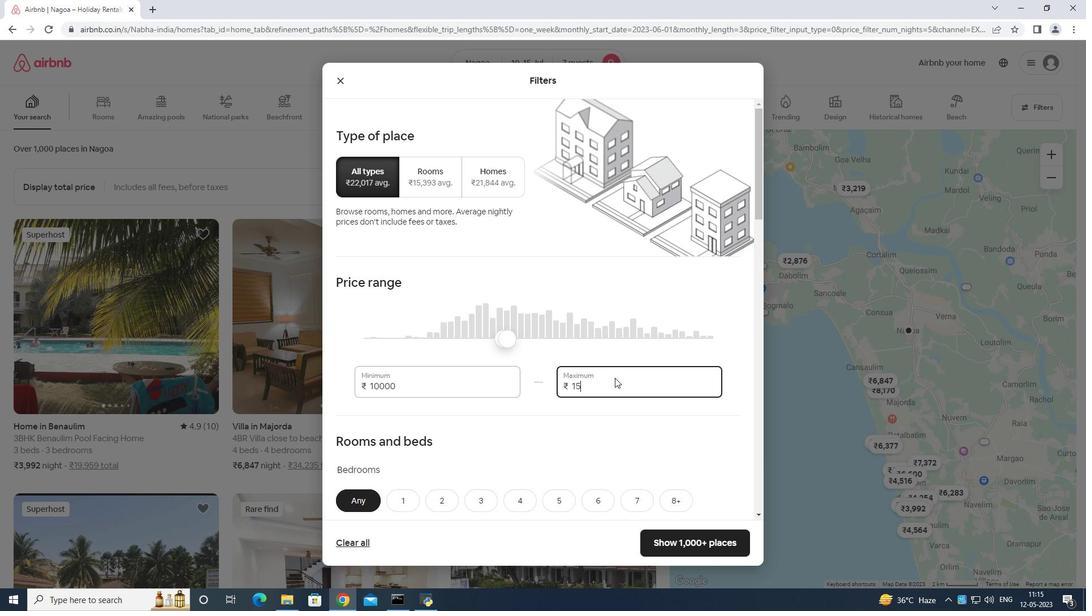 
Action: Key pressed 00
Screenshot: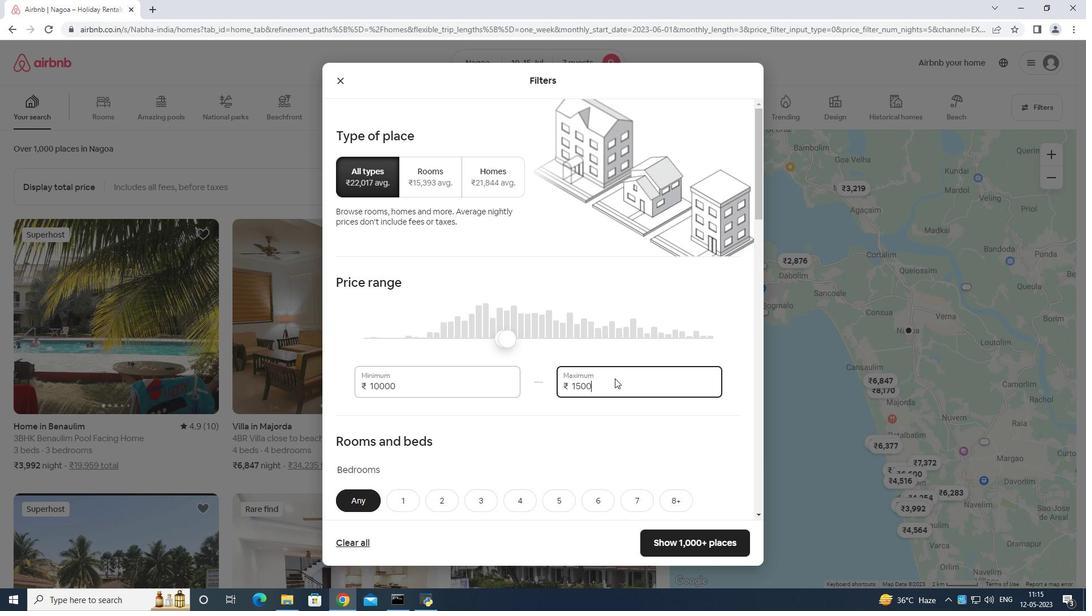 
Action: Mouse moved to (598, 375)
Screenshot: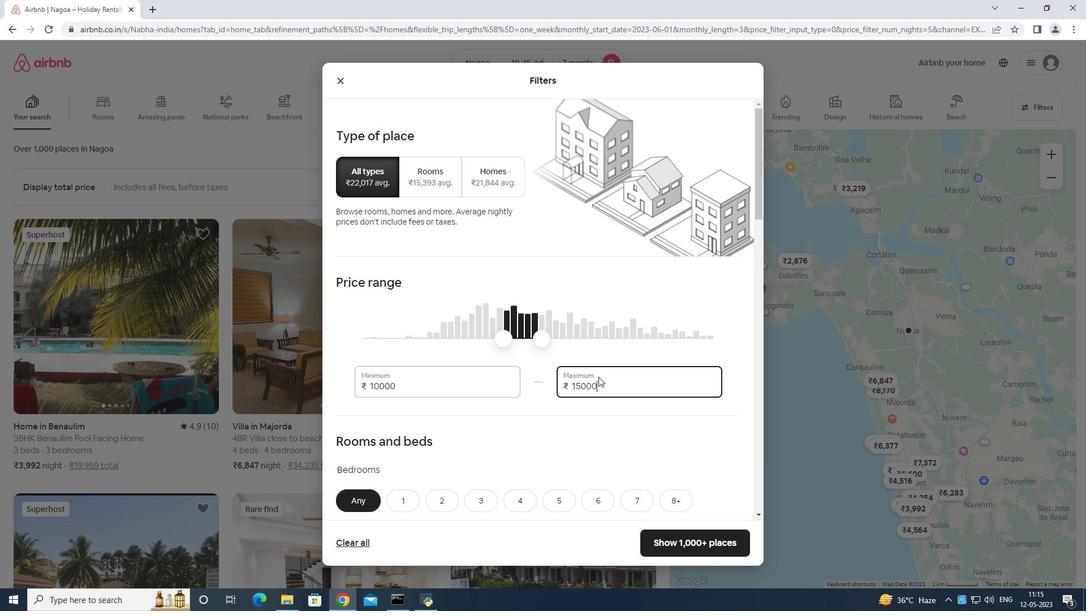 
Action: Mouse scrolled (598, 374) with delta (0, 0)
Screenshot: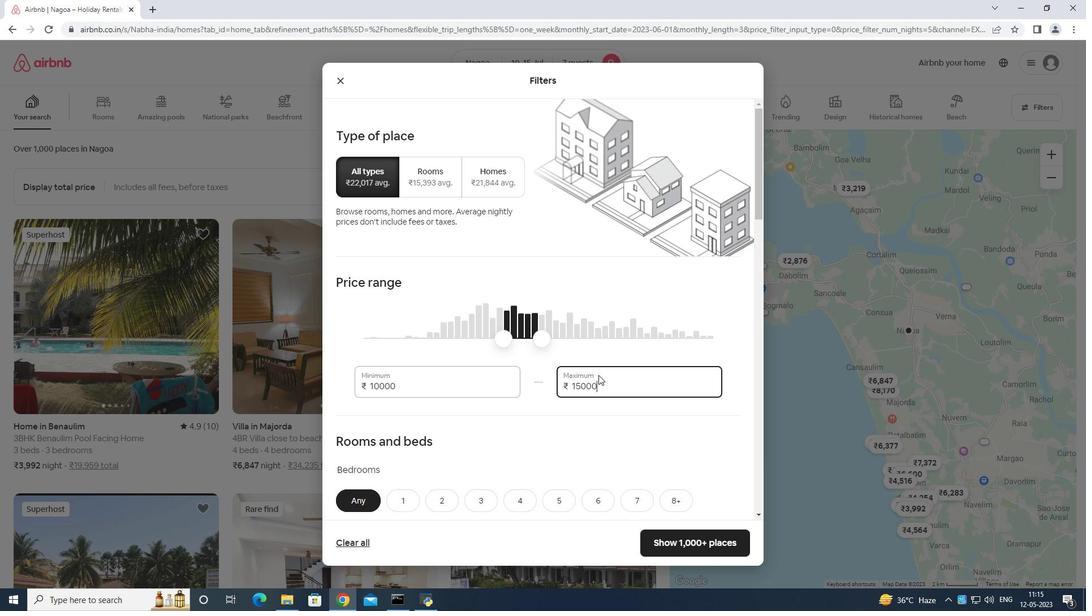 
Action: Mouse moved to (598, 374)
Screenshot: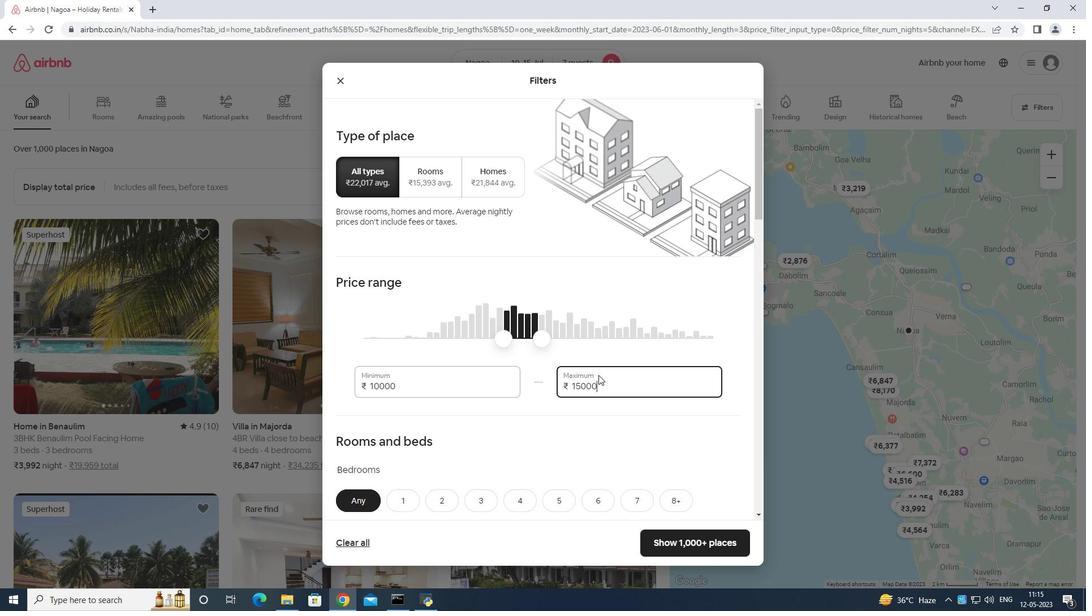 
Action: Mouse scrolled (598, 374) with delta (0, 0)
Screenshot: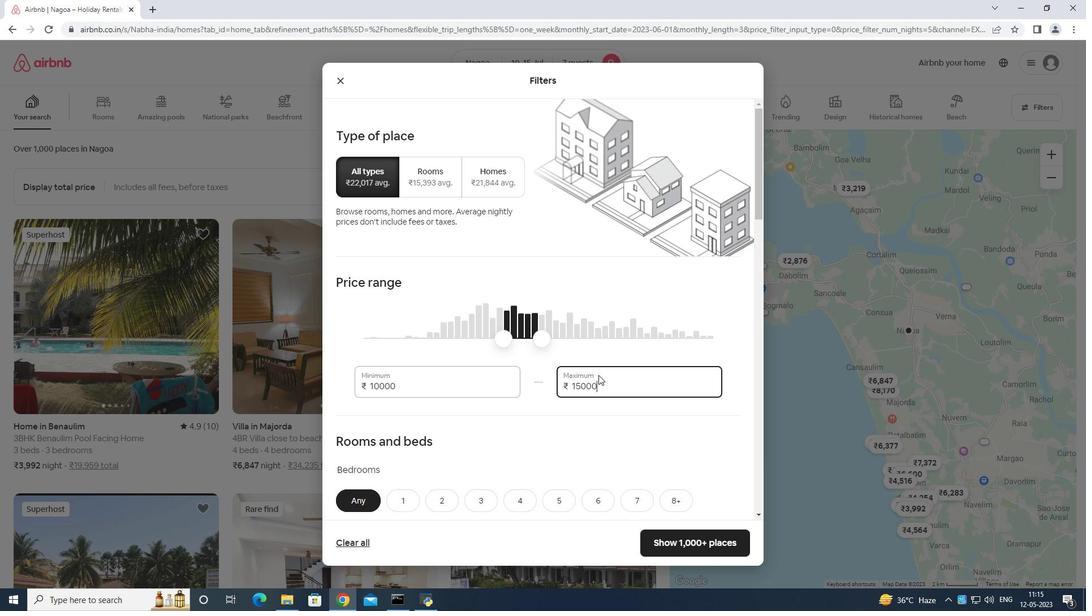 
Action: Mouse moved to (589, 383)
Screenshot: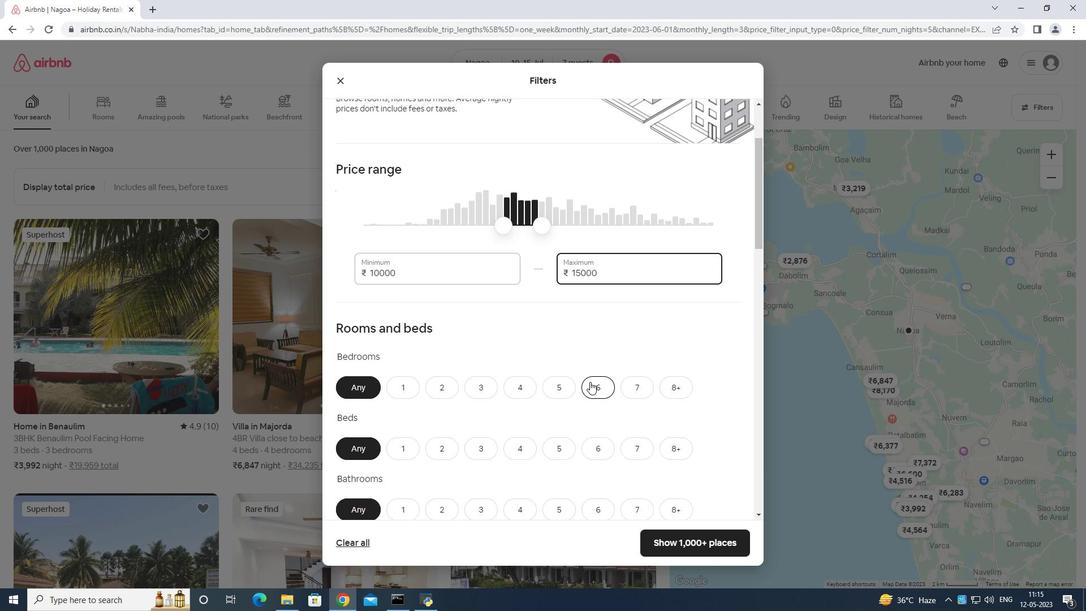 
Action: Mouse scrolled (589, 382) with delta (0, 0)
Screenshot: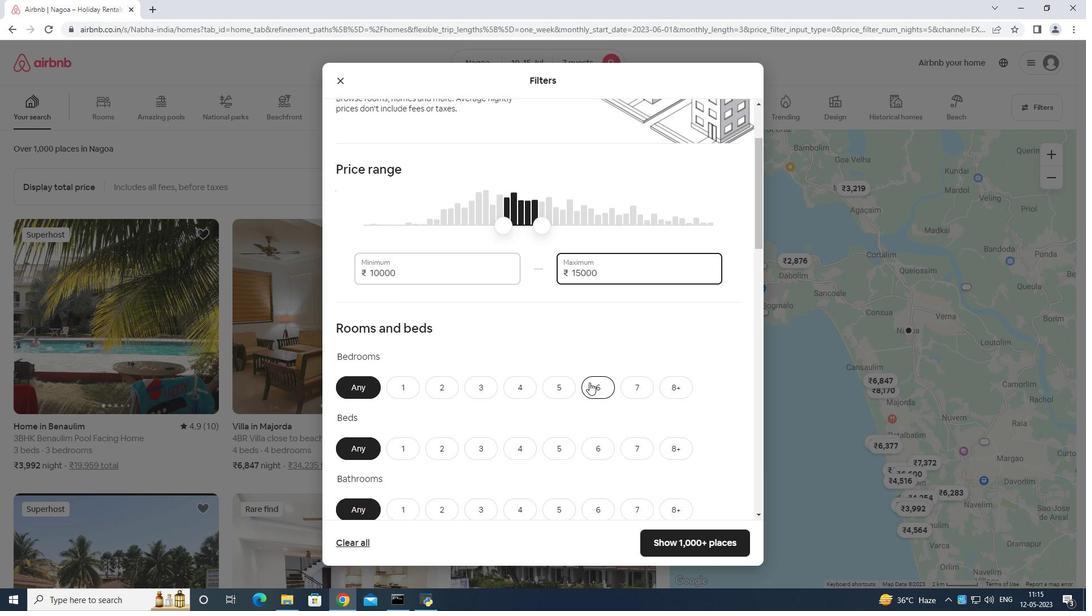 
Action: Mouse moved to (520, 333)
Screenshot: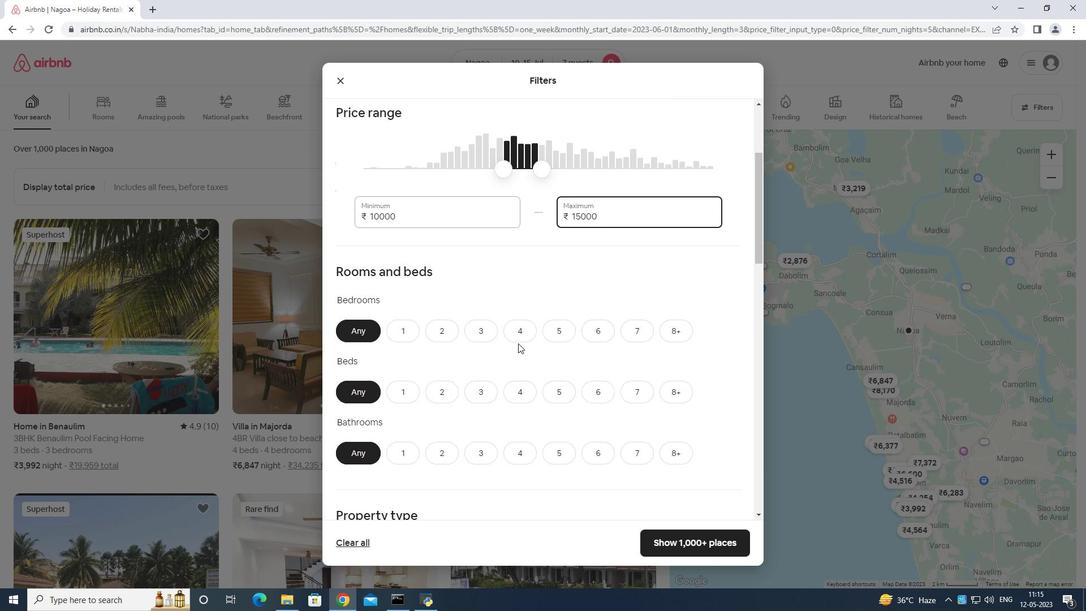 
Action: Mouse pressed left at (520, 333)
Screenshot: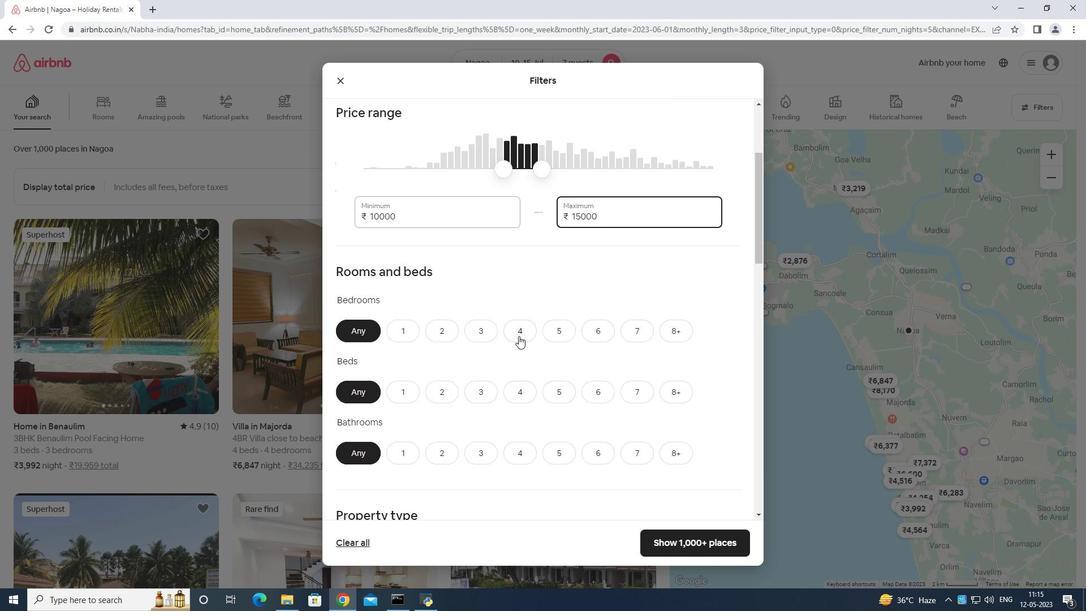 
Action: Mouse moved to (636, 393)
Screenshot: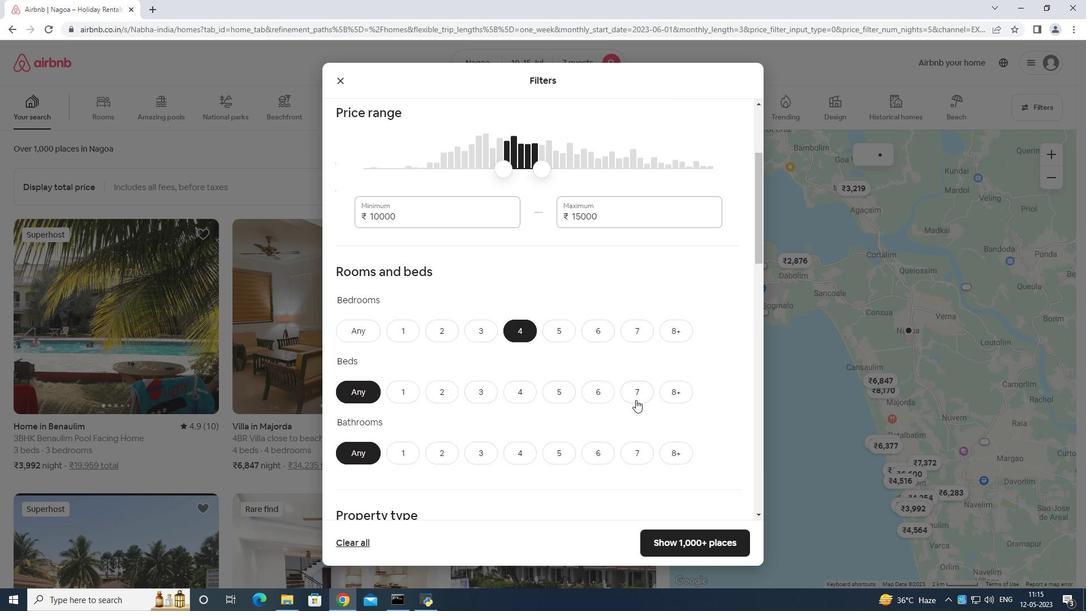 
Action: Mouse pressed left at (636, 393)
Screenshot: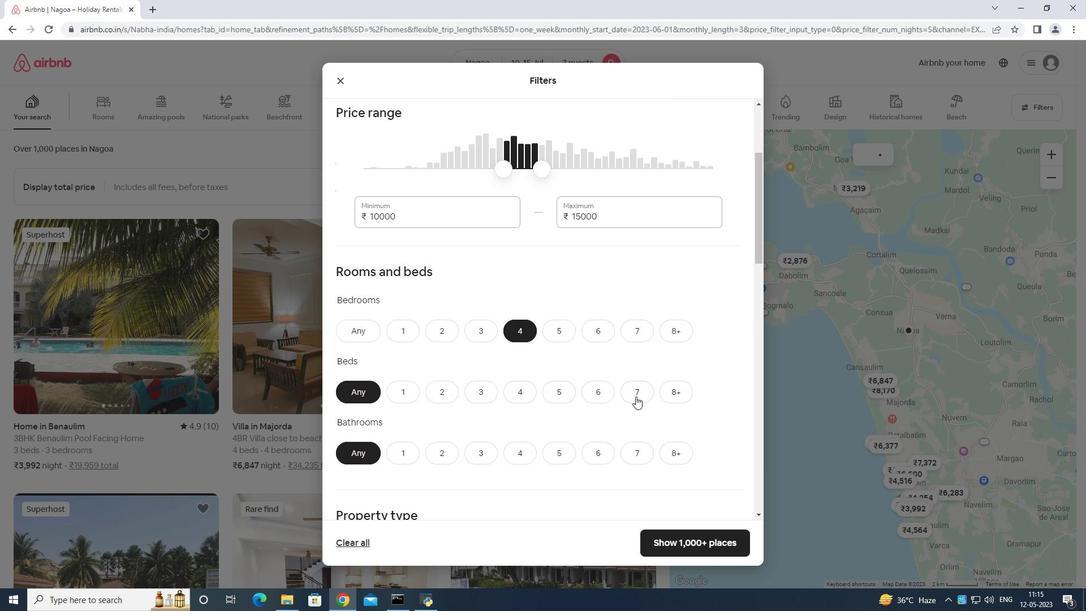 
Action: Mouse moved to (524, 449)
Screenshot: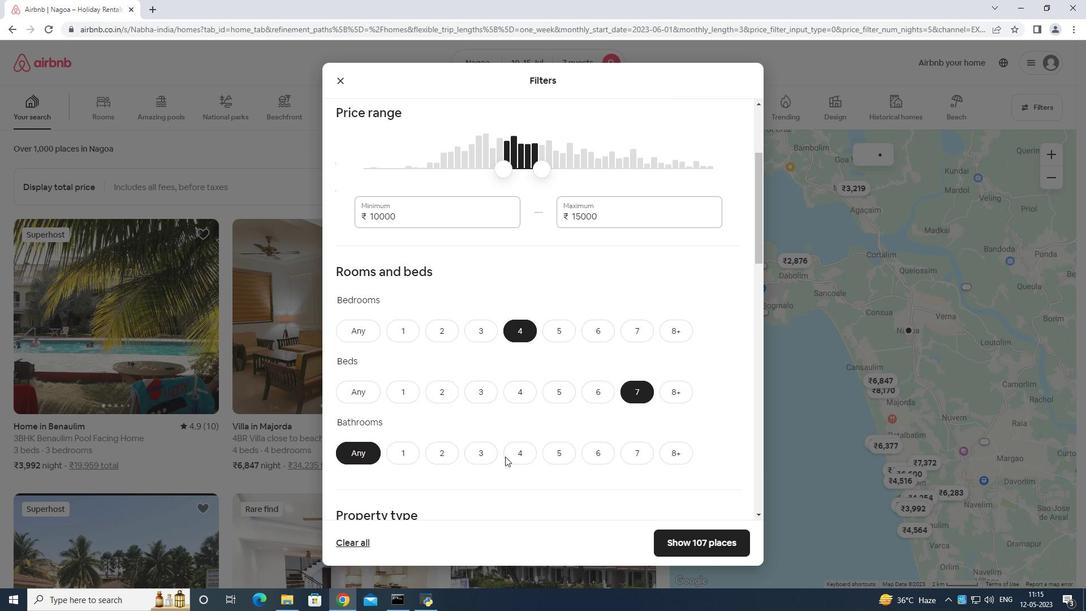 
Action: Mouse pressed left at (524, 449)
Screenshot: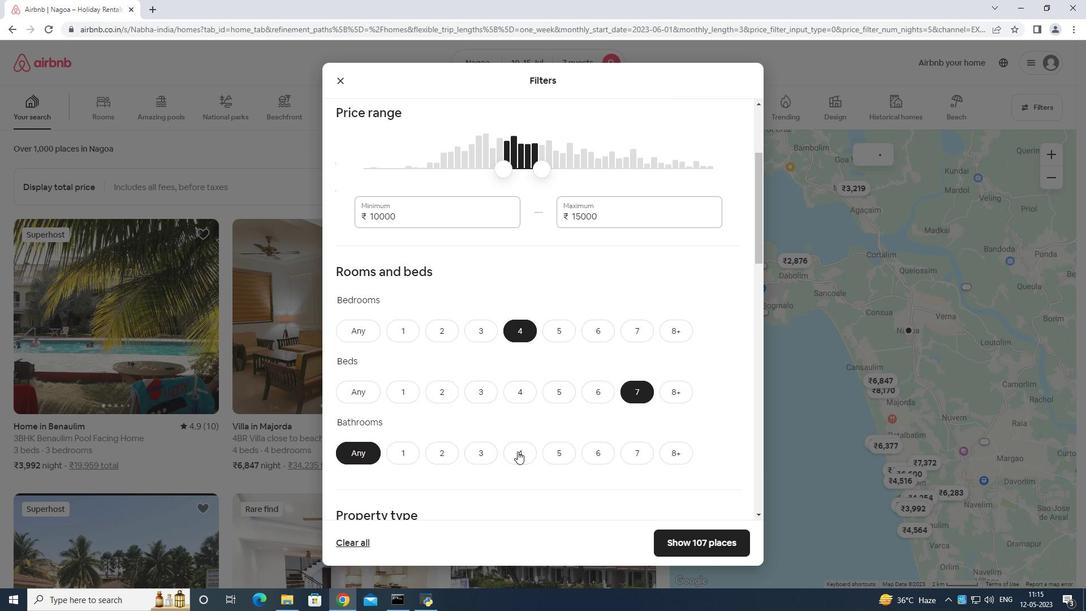 
Action: Mouse moved to (524, 454)
Screenshot: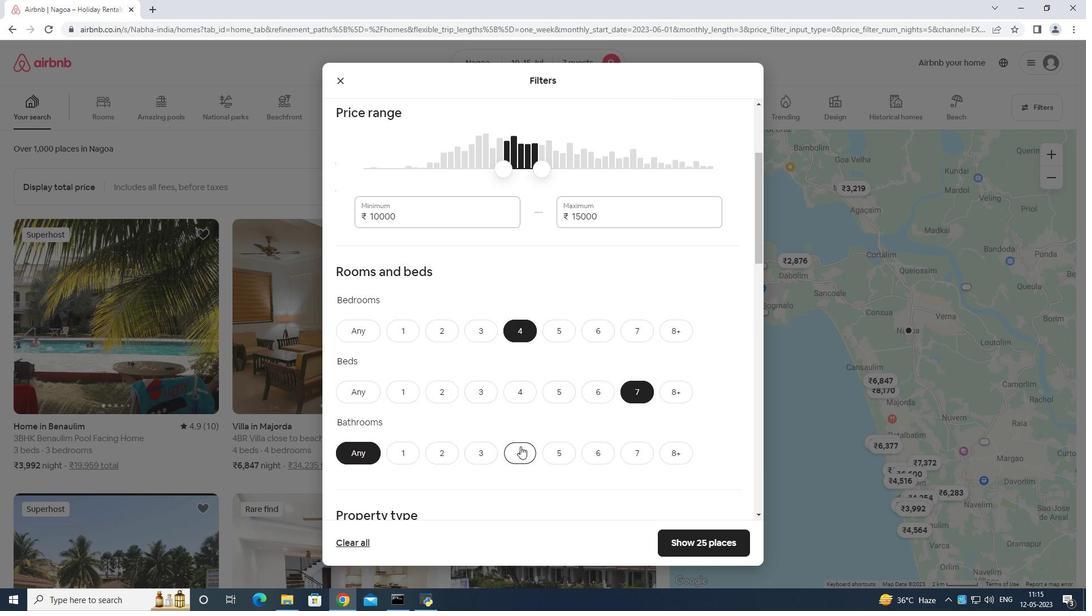 
Action: Mouse scrolled (524, 453) with delta (0, 0)
Screenshot: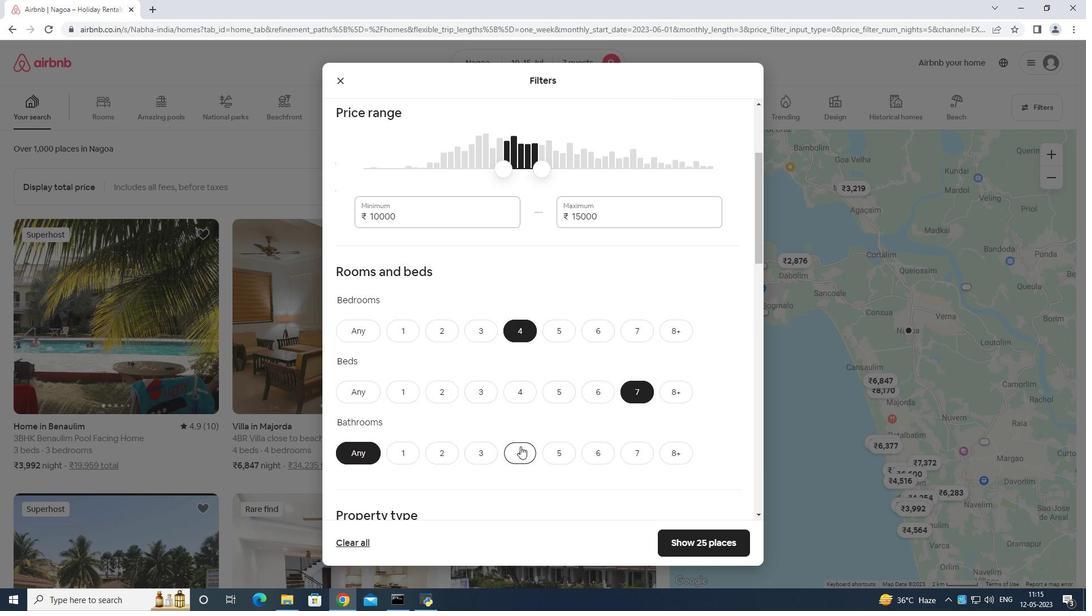 
Action: Mouse scrolled (524, 453) with delta (0, 0)
Screenshot: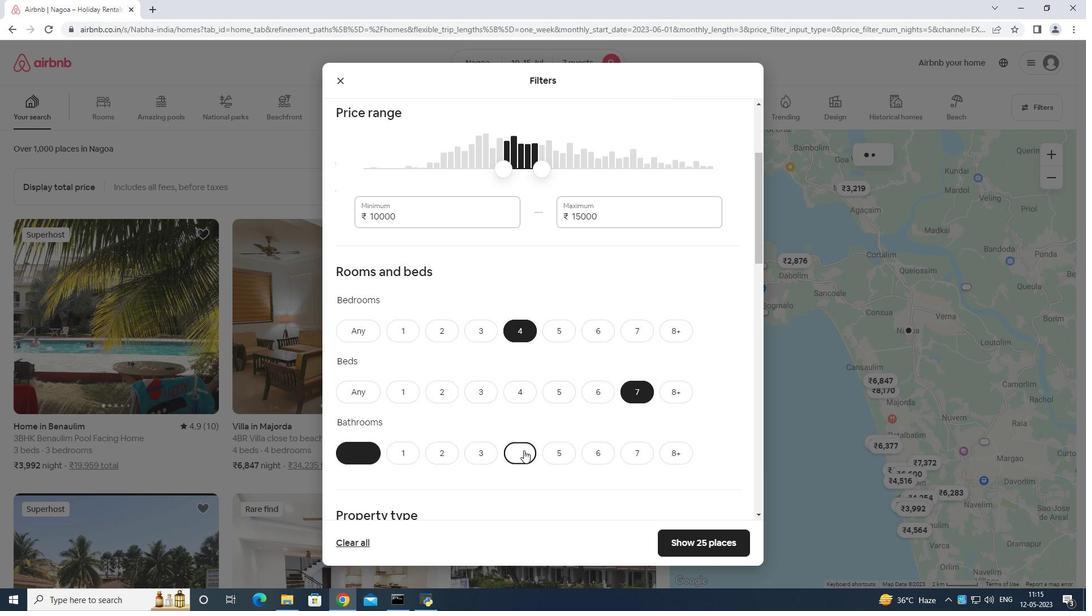 
Action: Mouse scrolled (524, 453) with delta (0, 0)
Screenshot: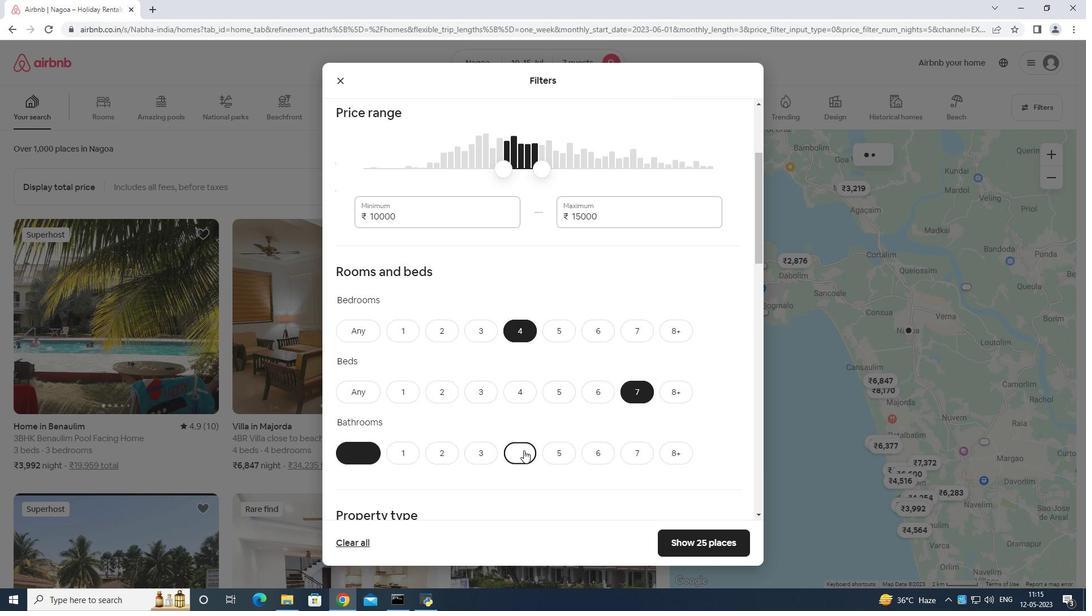 
Action: Mouse moved to (382, 409)
Screenshot: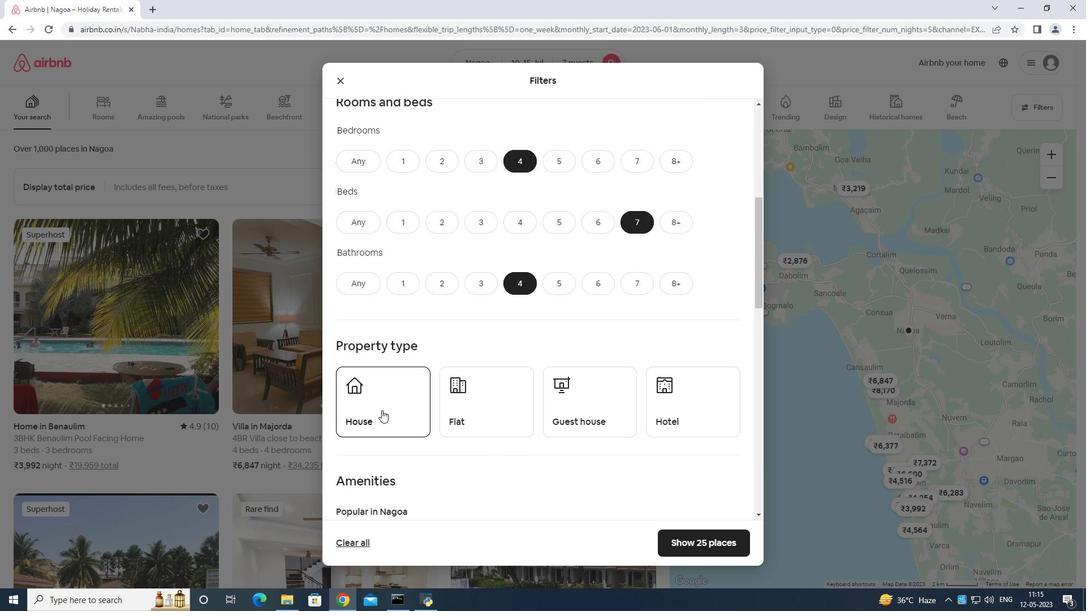 
Action: Mouse pressed left at (382, 409)
Screenshot: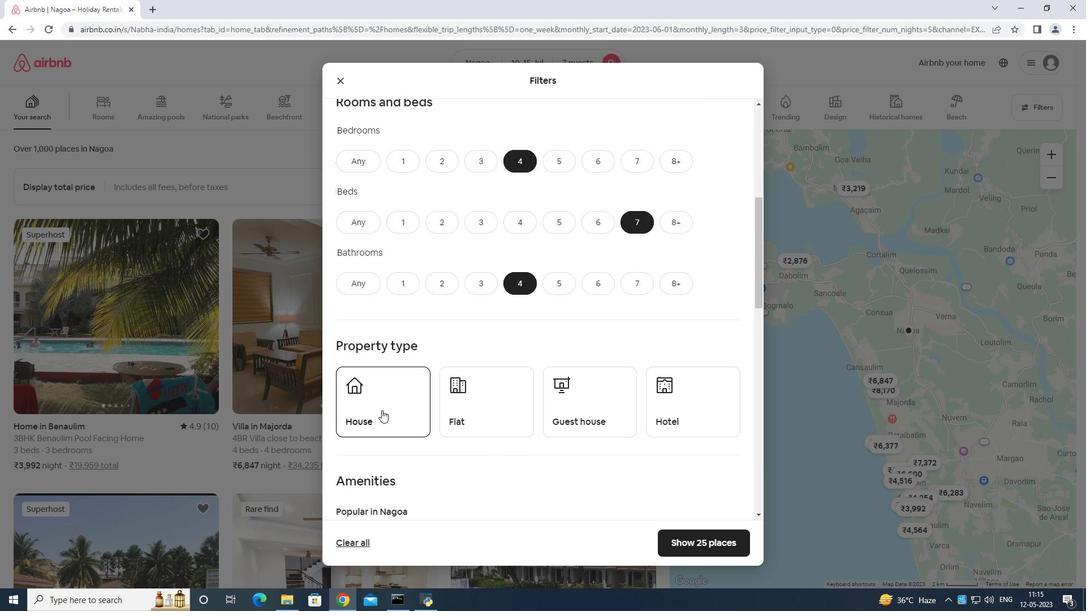 
Action: Mouse moved to (485, 405)
Screenshot: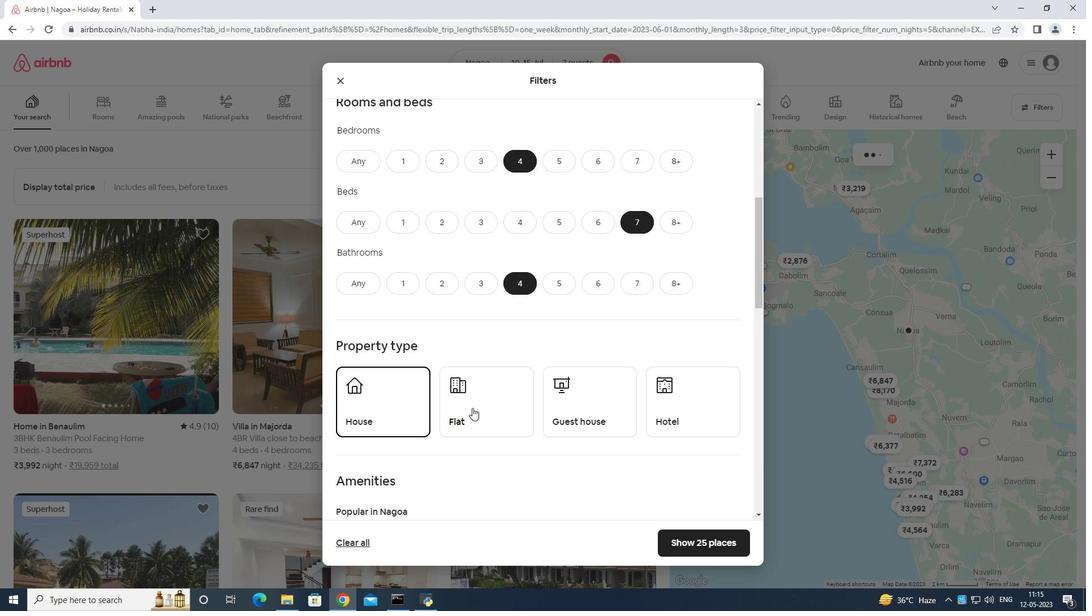 
Action: Mouse pressed left at (485, 405)
Screenshot: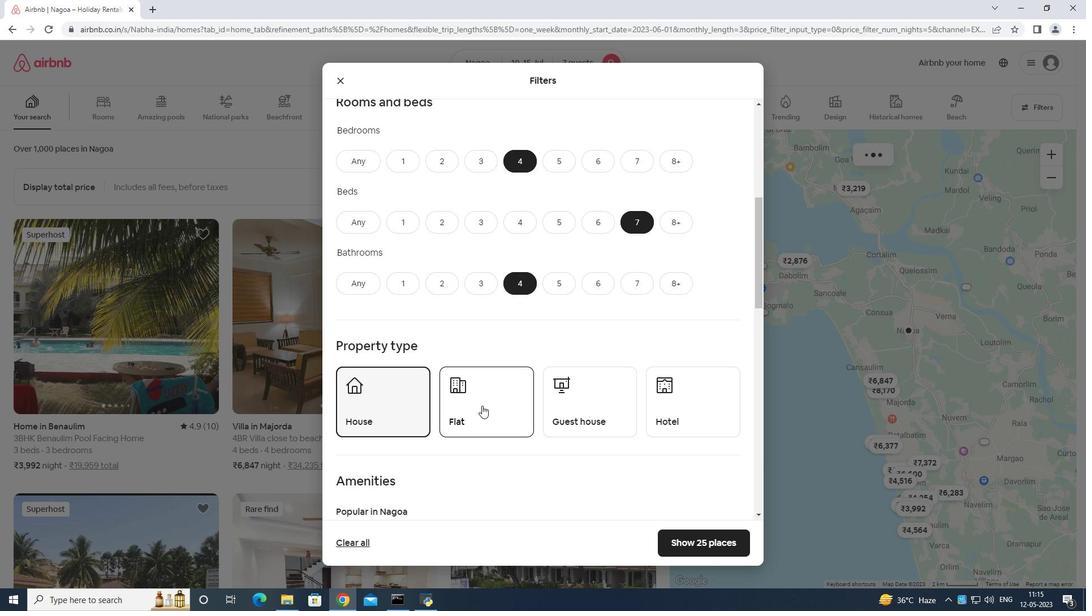
Action: Mouse moved to (607, 404)
Screenshot: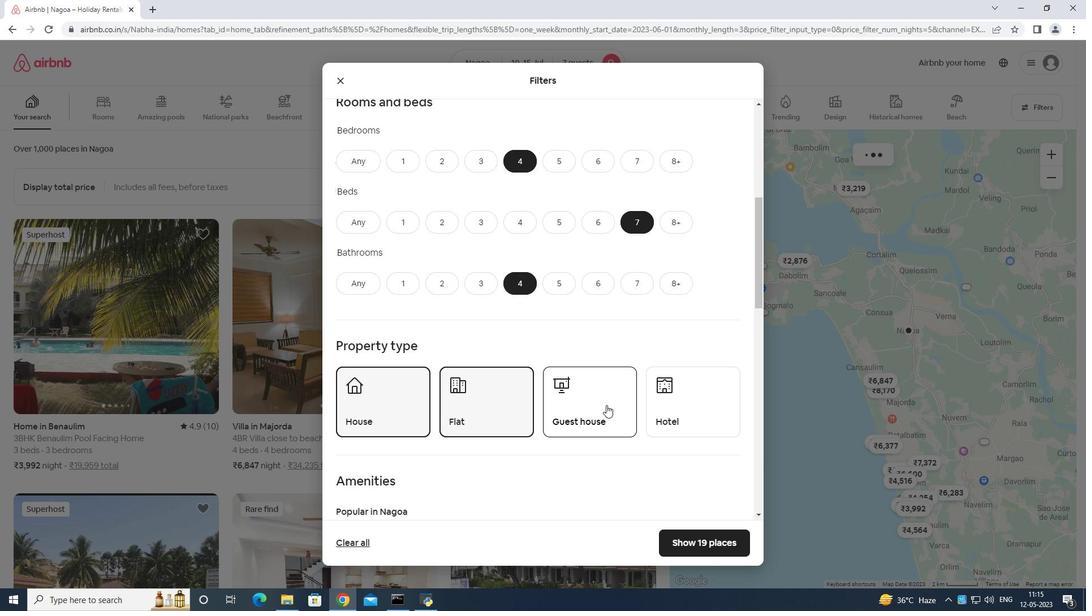 
Action: Mouse pressed left at (607, 404)
Screenshot: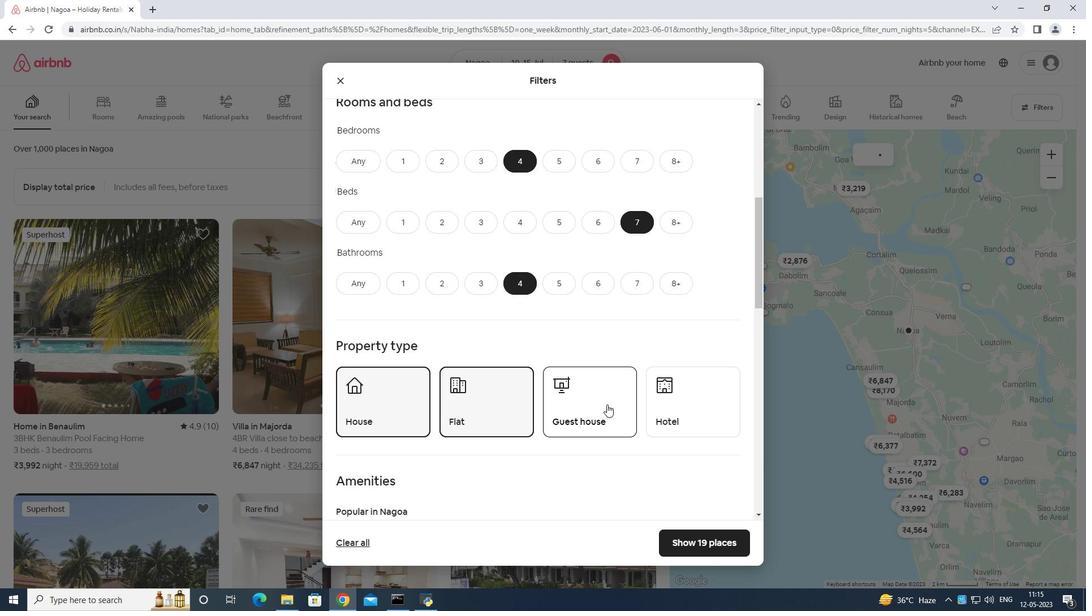 
Action: Mouse moved to (580, 410)
Screenshot: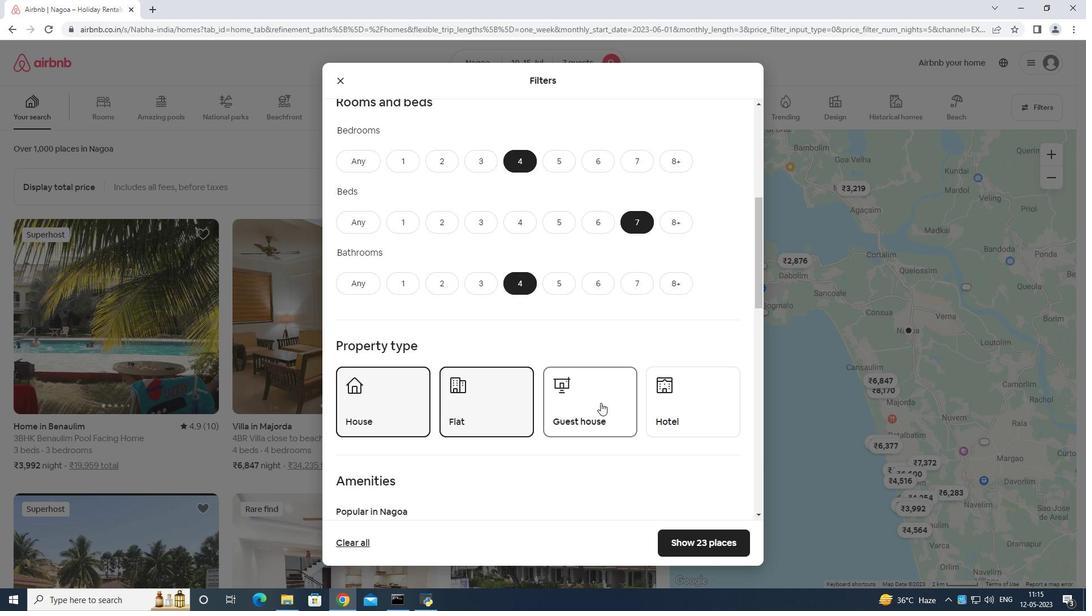 
Action: Mouse scrolled (580, 410) with delta (0, 0)
Screenshot: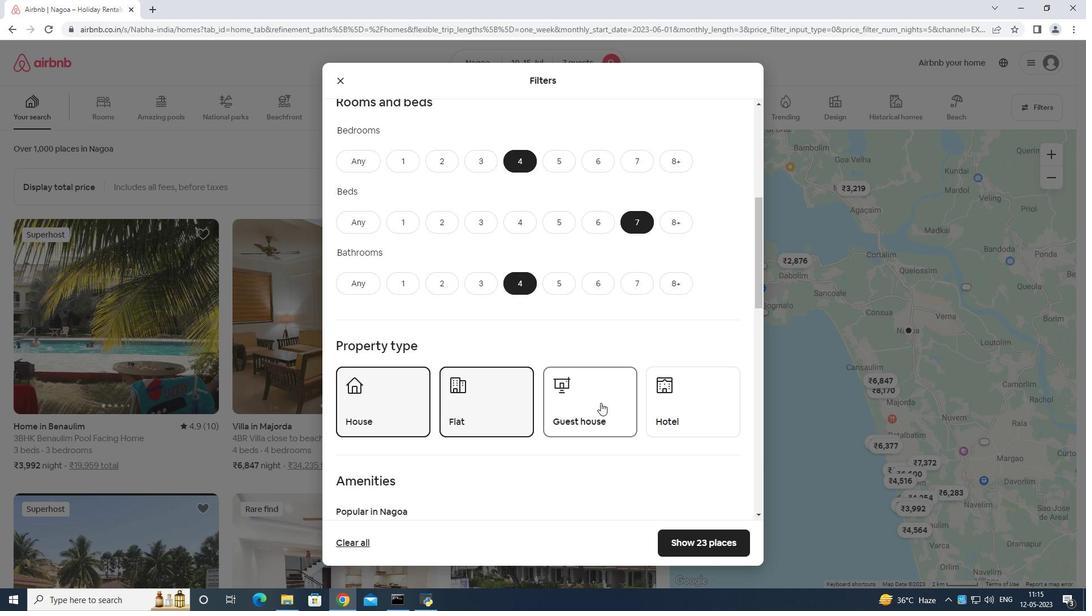 
Action: Mouse moved to (579, 422)
Screenshot: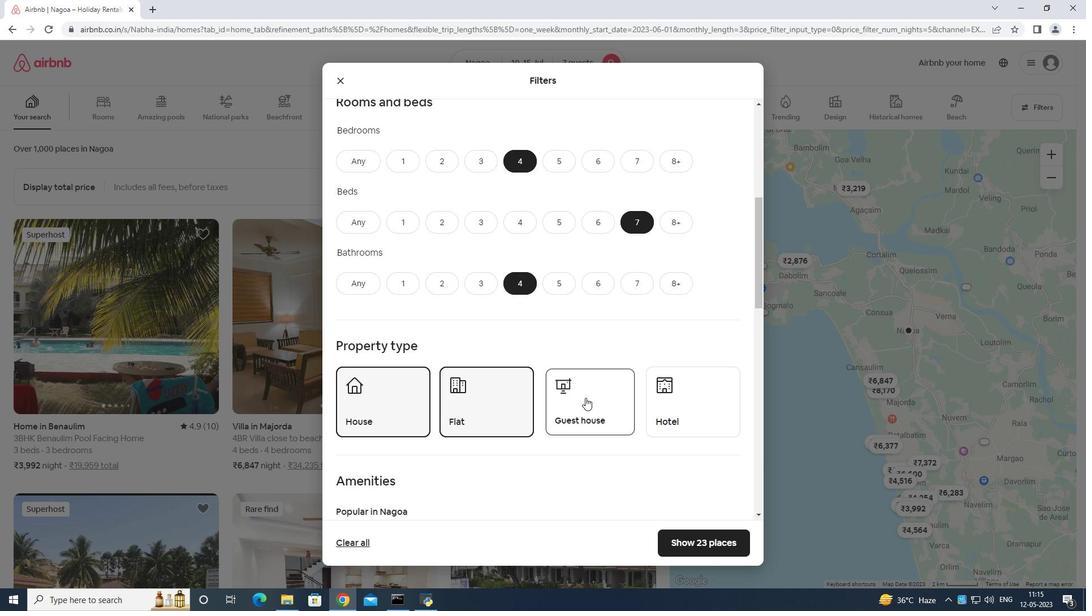 
Action: Mouse scrolled (579, 422) with delta (0, 0)
Screenshot: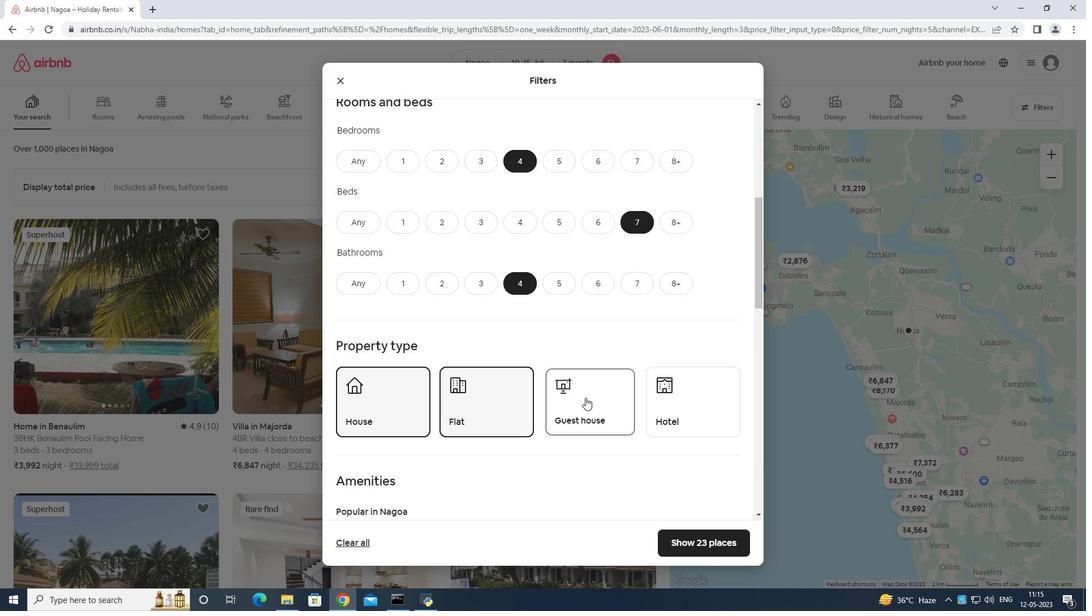
Action: Mouse scrolled (579, 422) with delta (0, 0)
Screenshot: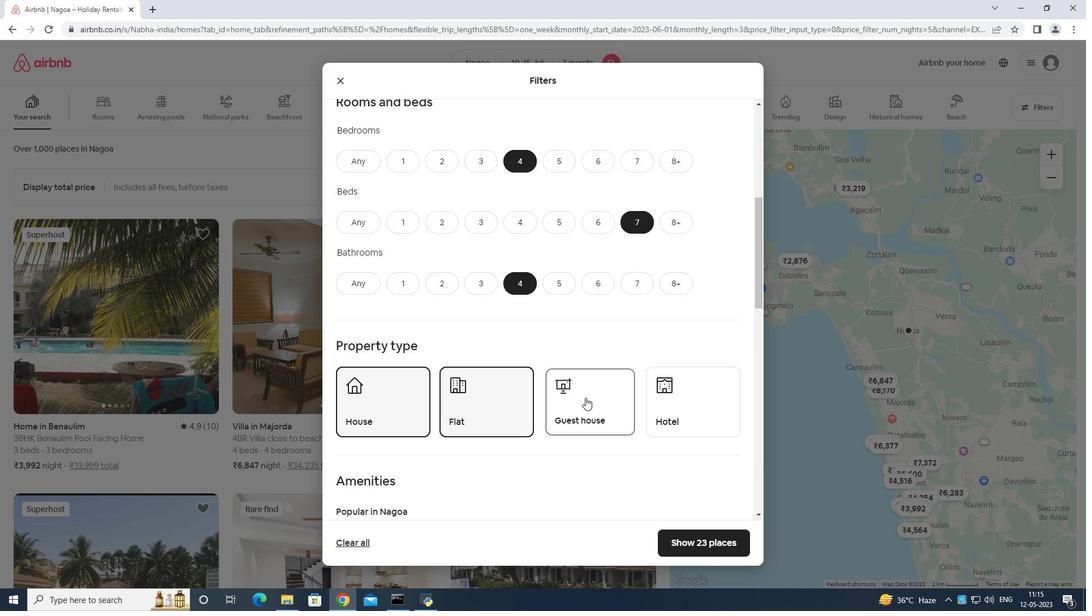 
Action: Mouse moved to (536, 397)
Screenshot: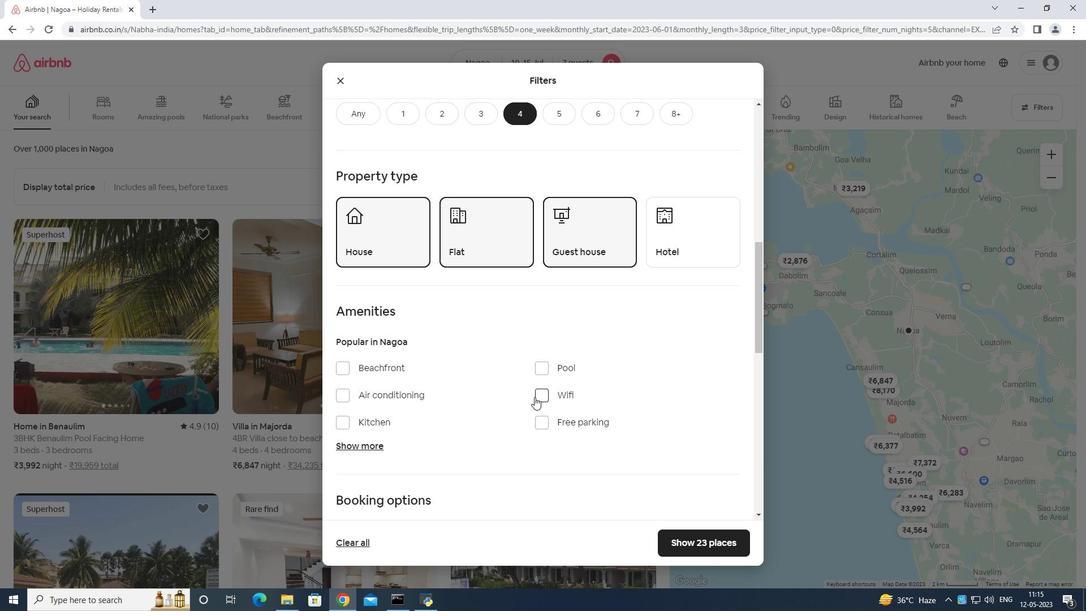 
Action: Mouse pressed left at (536, 397)
Screenshot: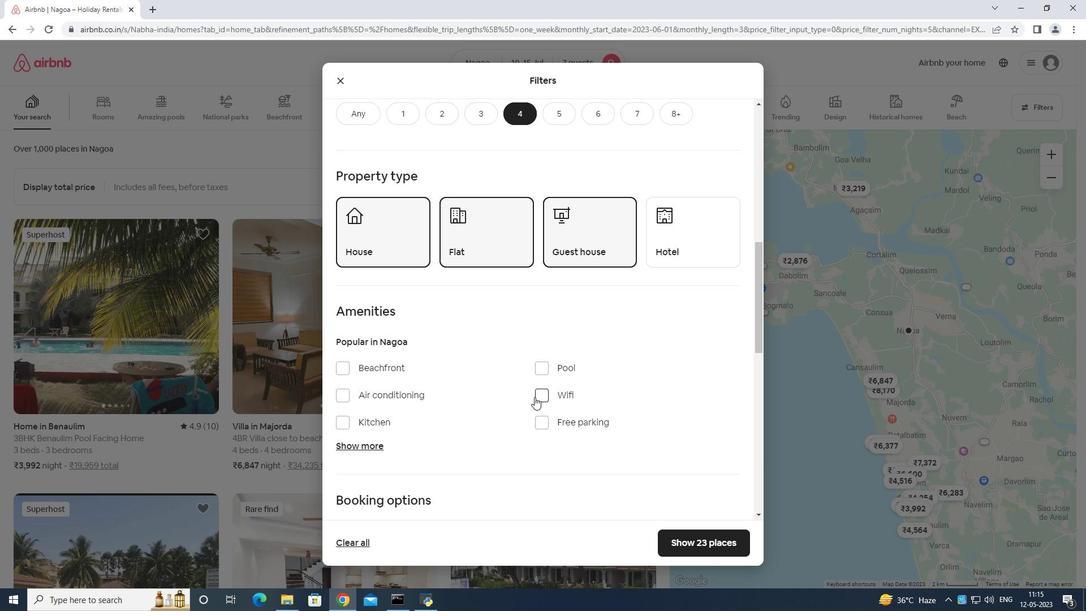 
Action: Mouse moved to (541, 422)
Screenshot: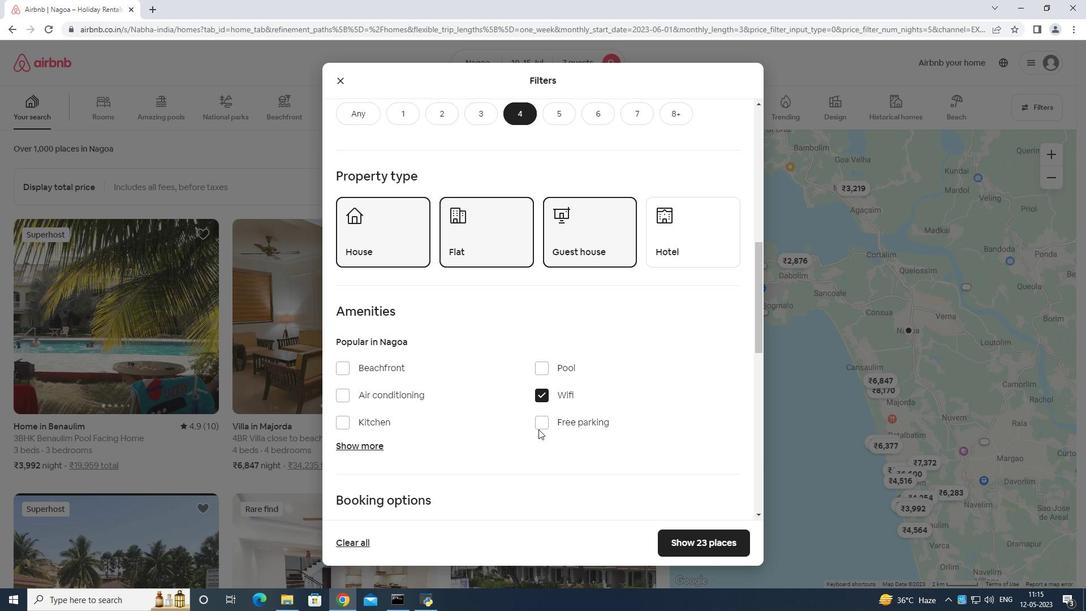 
Action: Mouse pressed left at (541, 422)
Screenshot: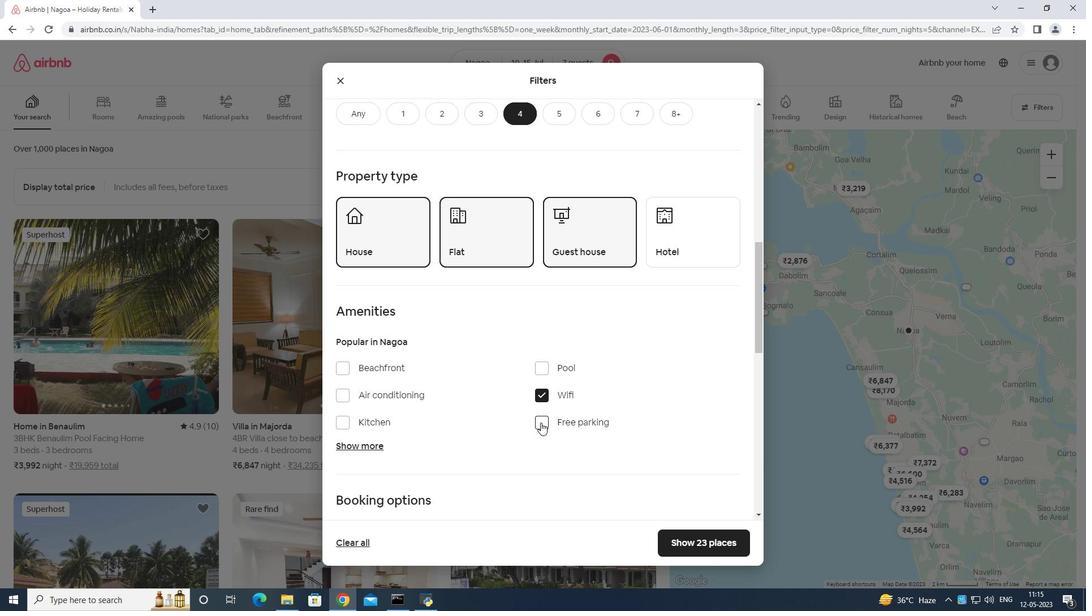 
Action: Mouse moved to (350, 441)
Screenshot: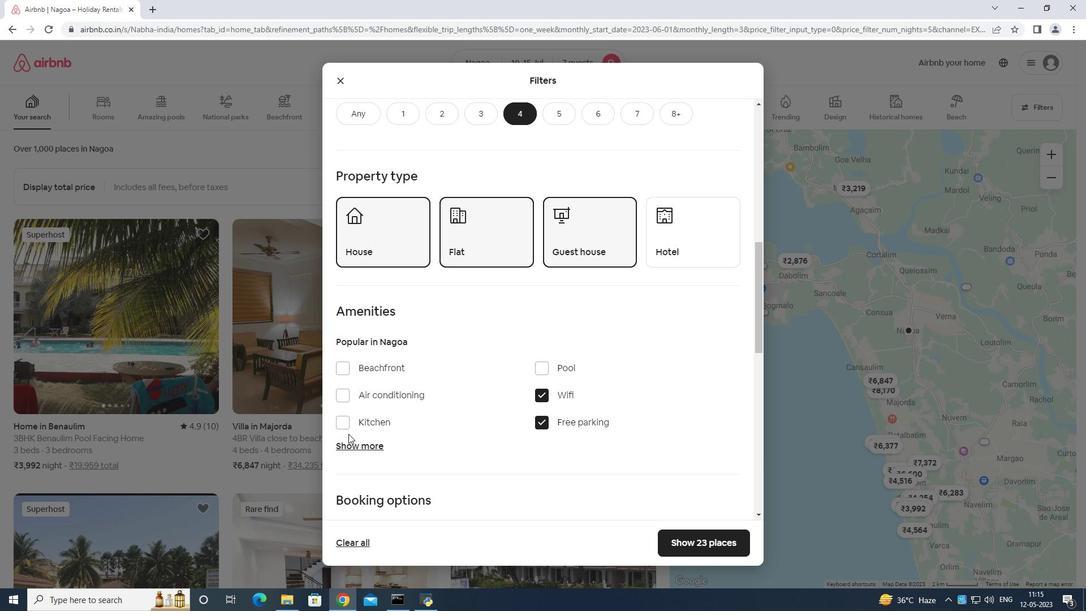 
Action: Mouse pressed left at (350, 441)
Screenshot: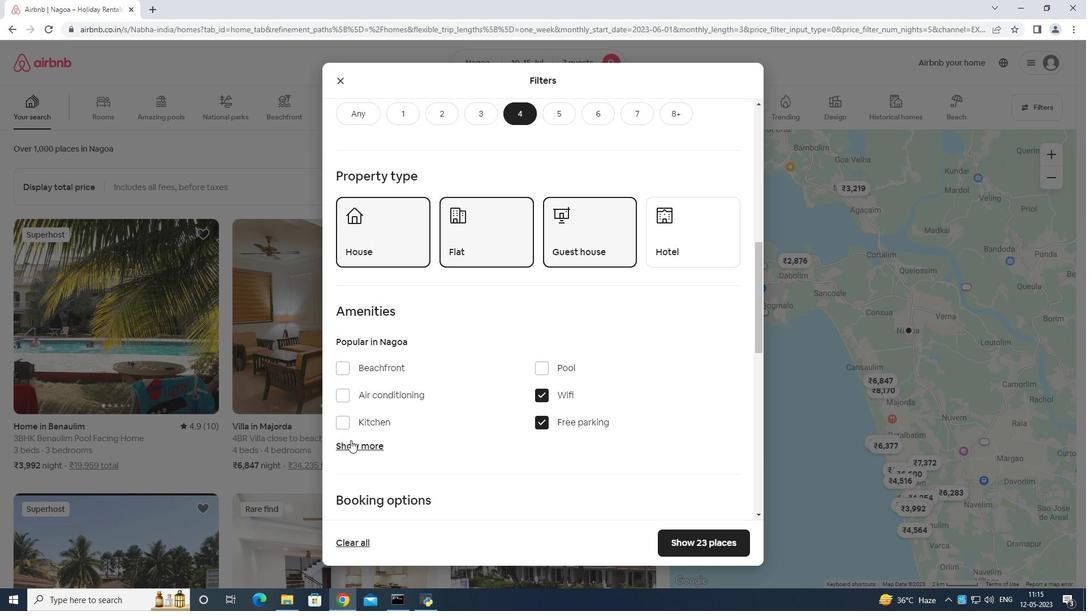 
Action: Mouse moved to (353, 469)
Screenshot: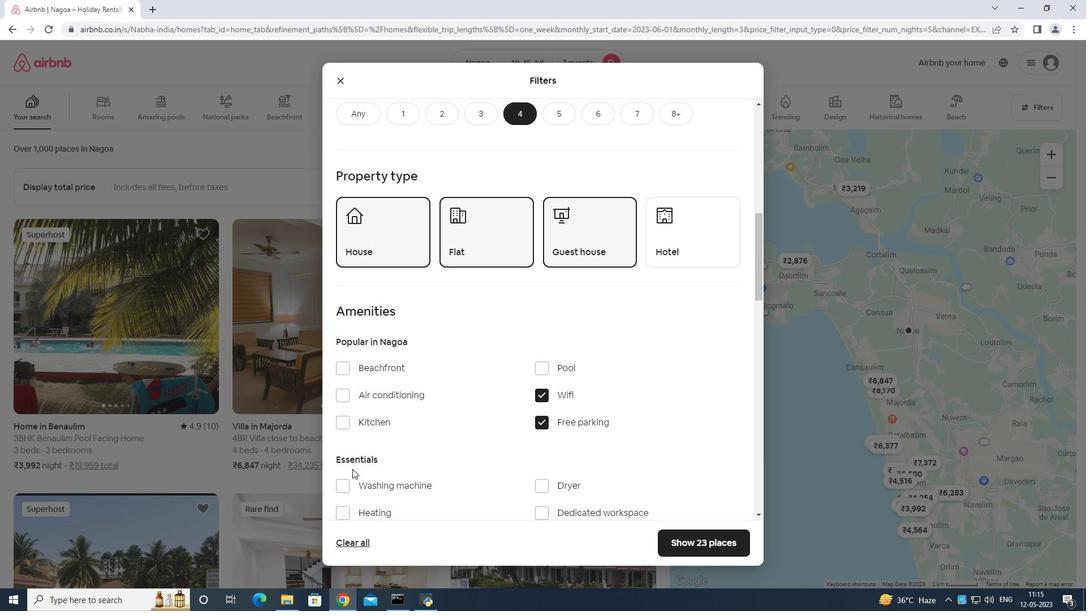 
Action: Mouse scrolled (353, 469) with delta (0, 0)
Screenshot: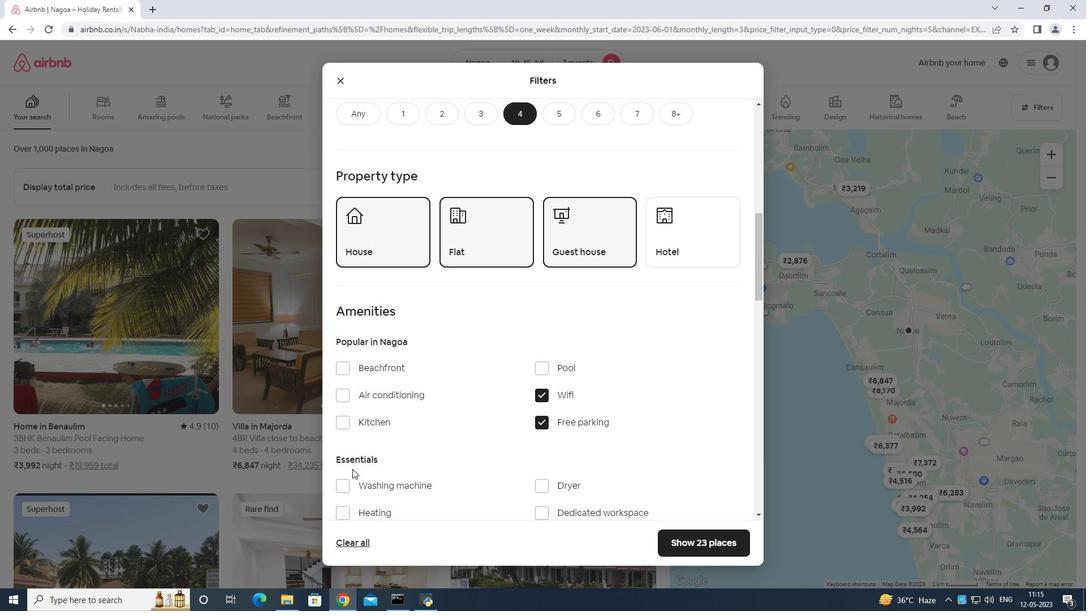 
Action: Mouse scrolled (353, 469) with delta (0, 0)
Screenshot: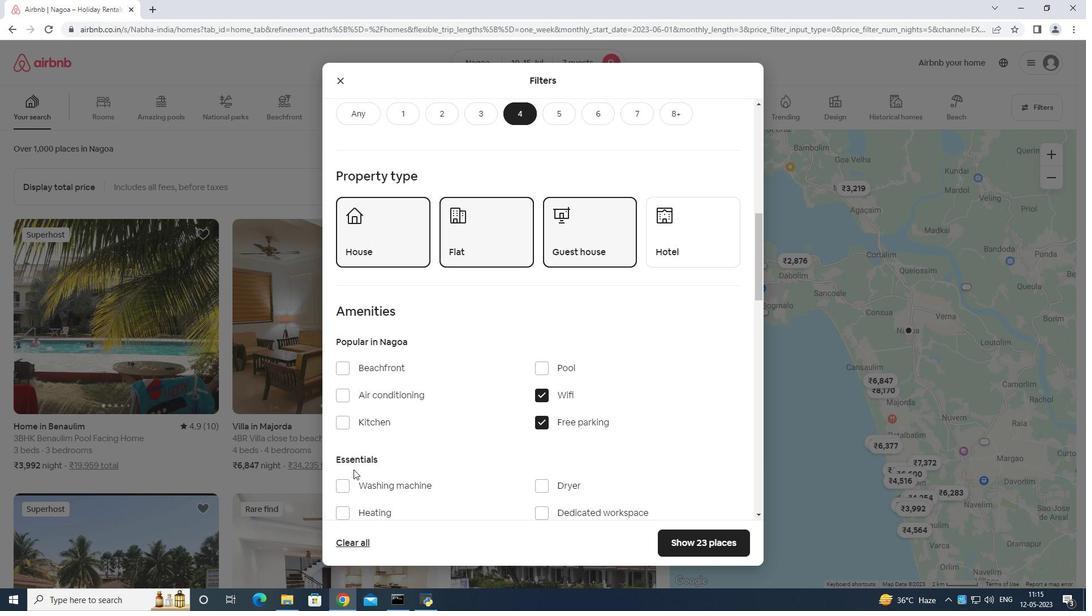 
Action: Mouse scrolled (353, 469) with delta (0, 0)
Screenshot: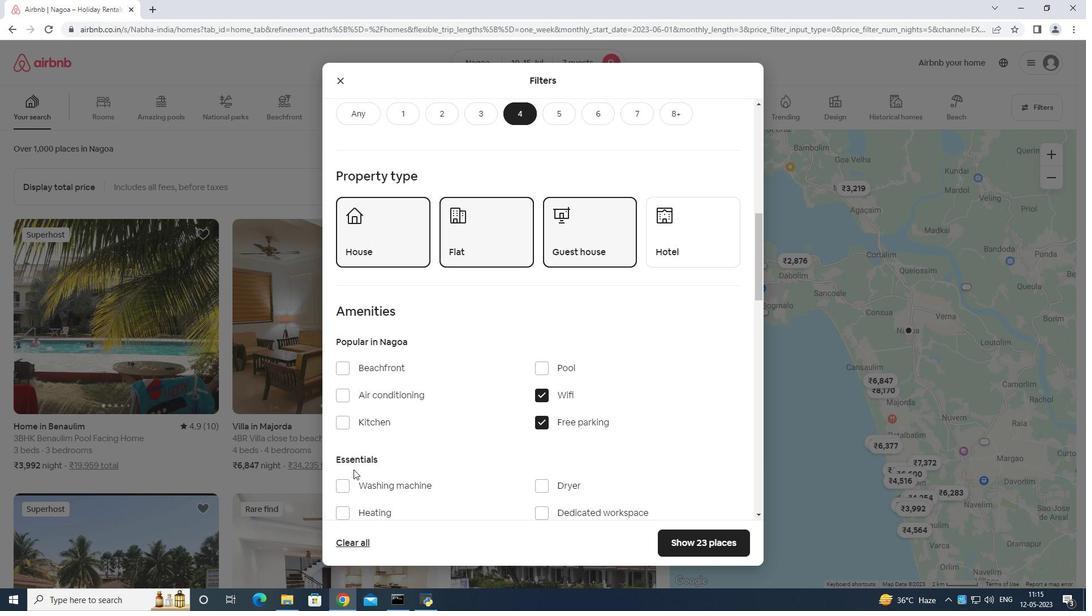 
Action: Mouse moved to (340, 370)
Screenshot: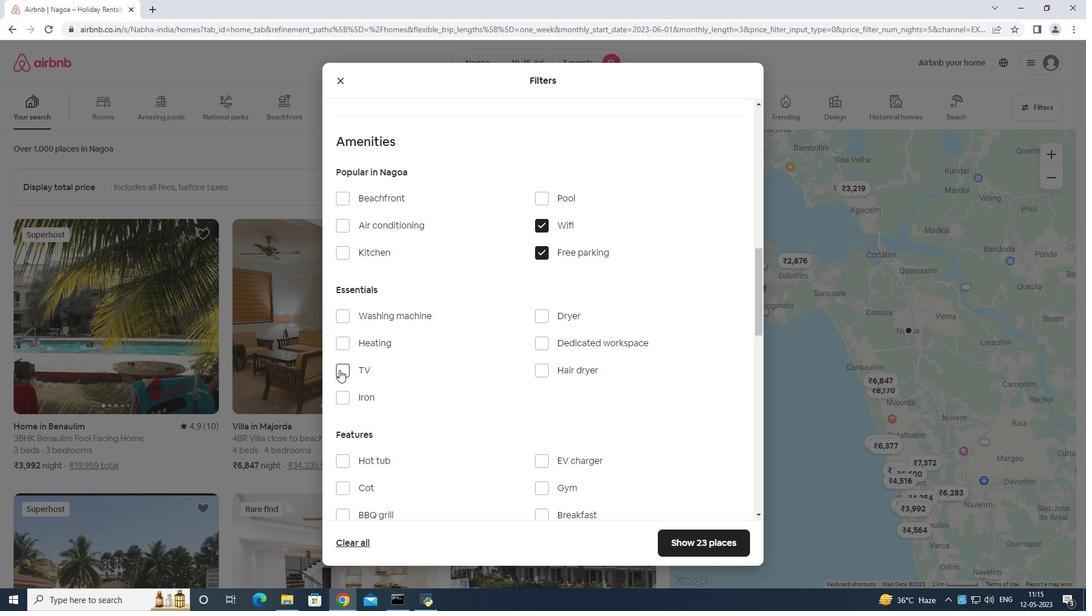 
Action: Mouse pressed left at (340, 370)
Screenshot: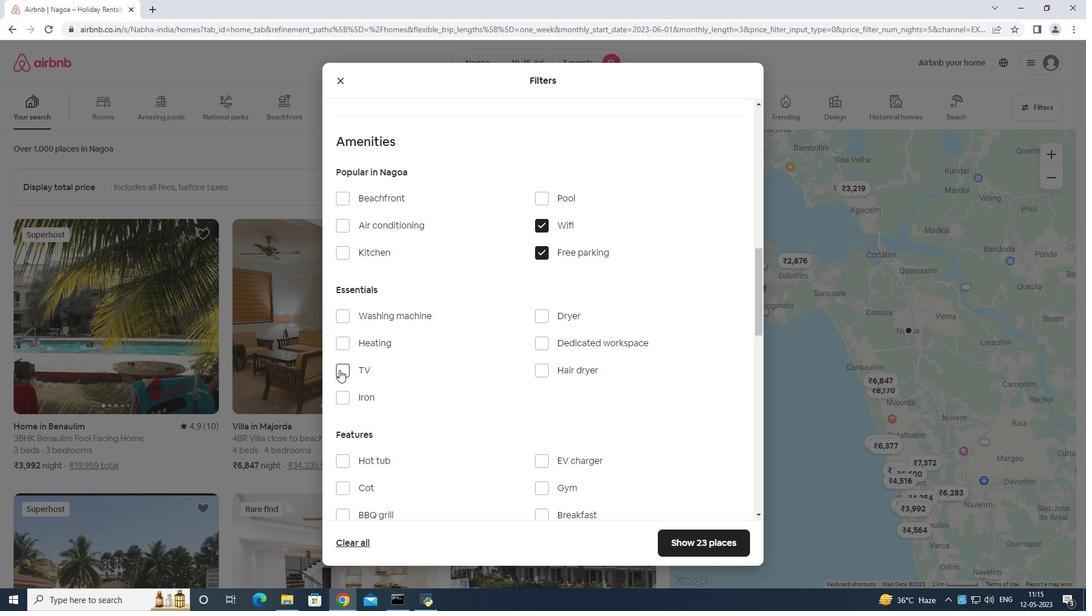 
Action: Mouse moved to (375, 492)
Screenshot: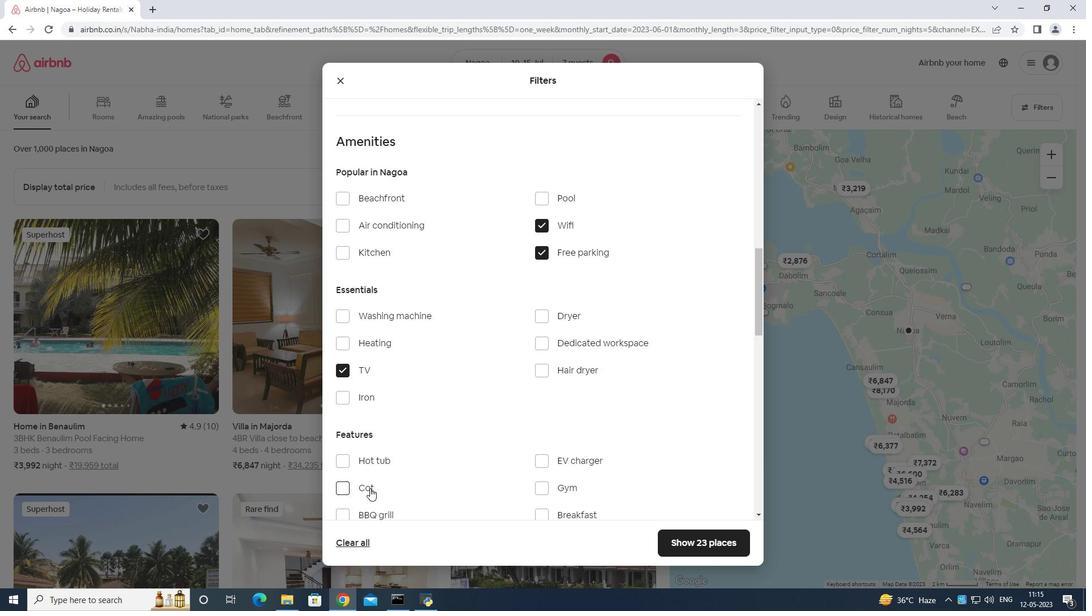 
Action: Mouse scrolled (375, 491) with delta (0, 0)
Screenshot: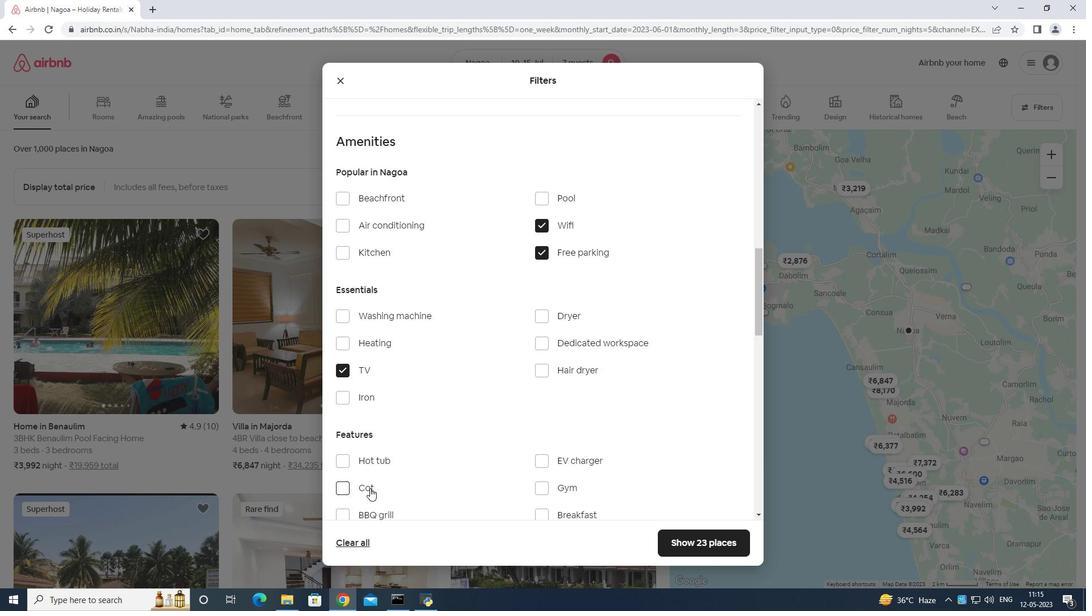 
Action: Mouse moved to (397, 487)
Screenshot: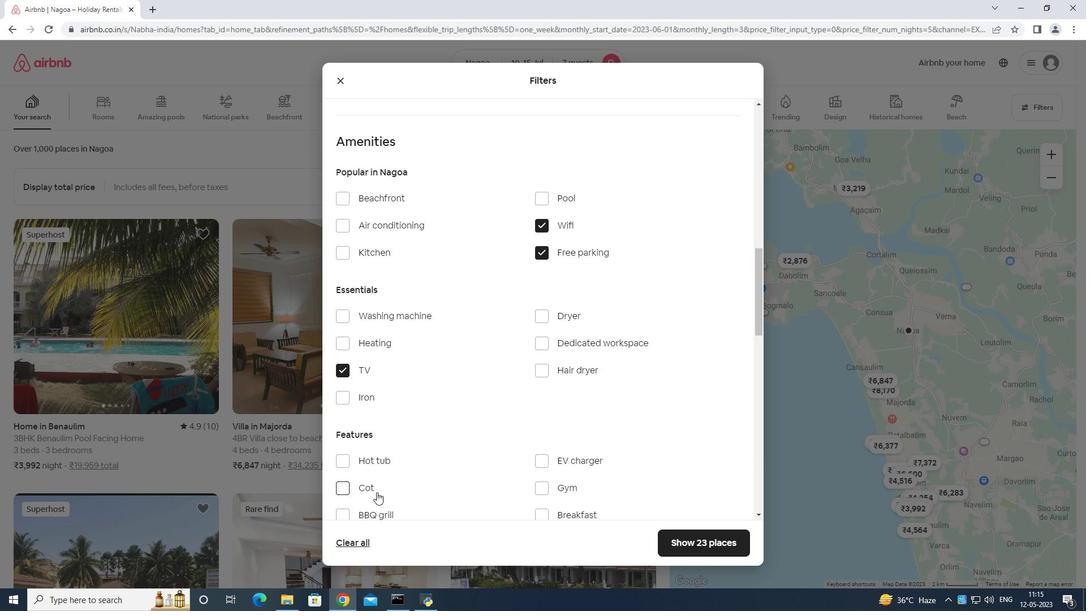 
Action: Mouse scrolled (397, 486) with delta (0, 0)
Screenshot: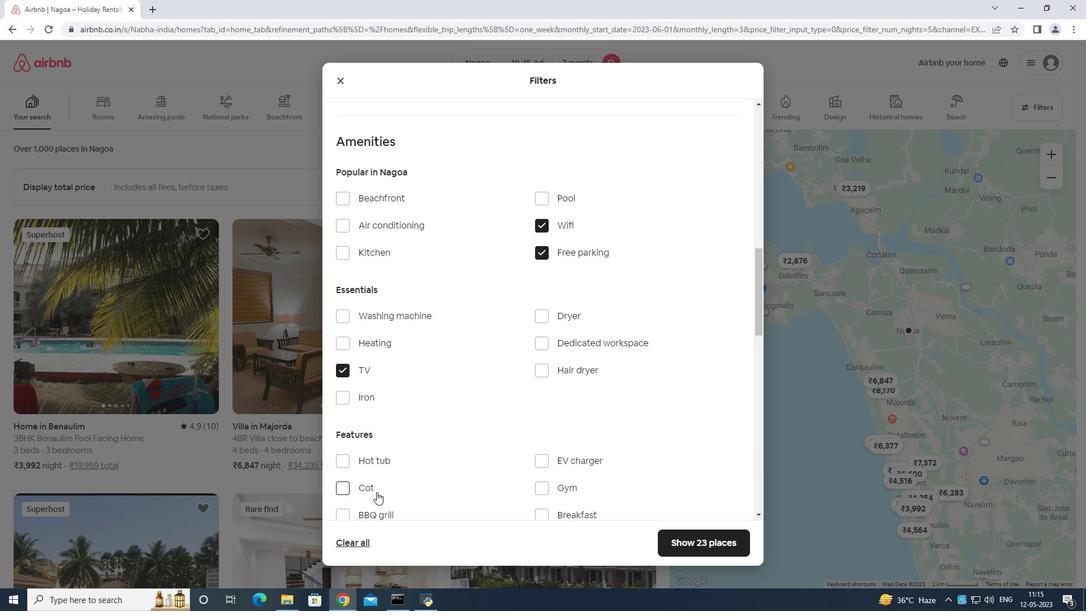 
Action: Mouse moved to (536, 379)
Screenshot: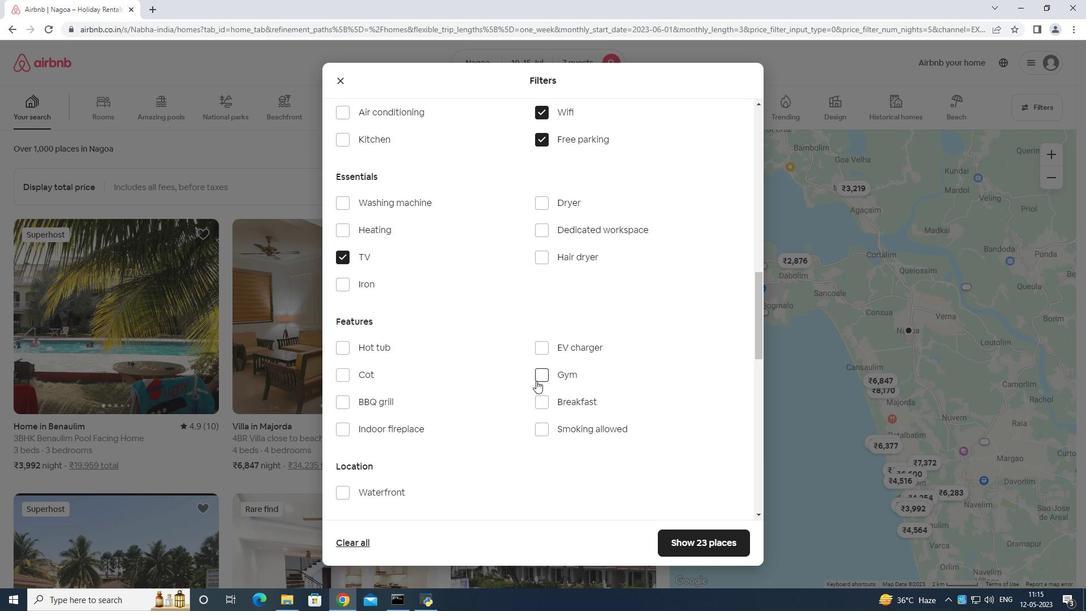 
Action: Mouse pressed left at (536, 379)
Screenshot: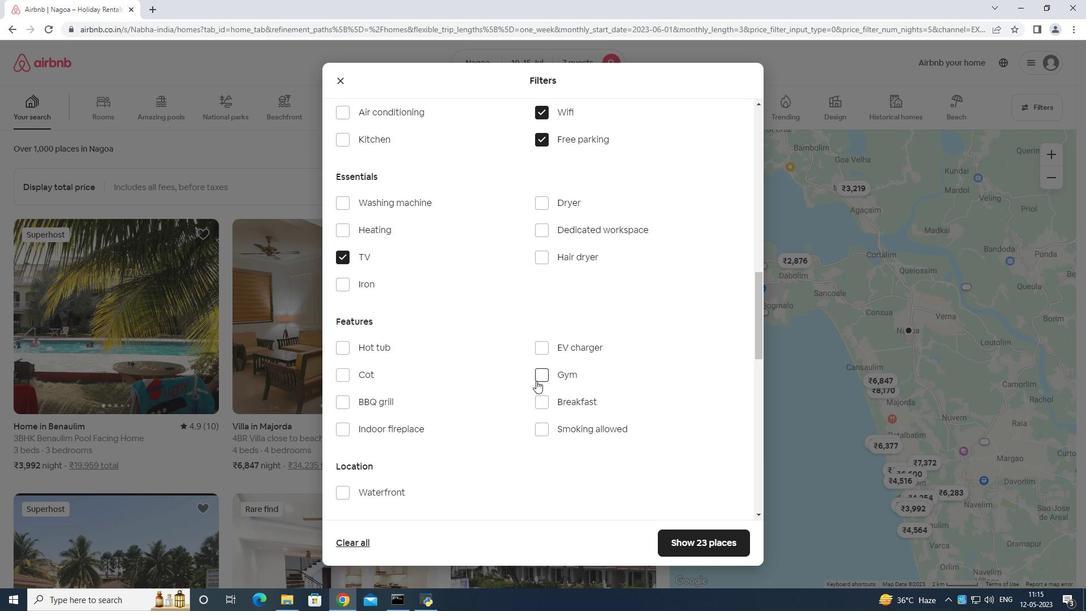 
Action: Mouse moved to (542, 400)
Screenshot: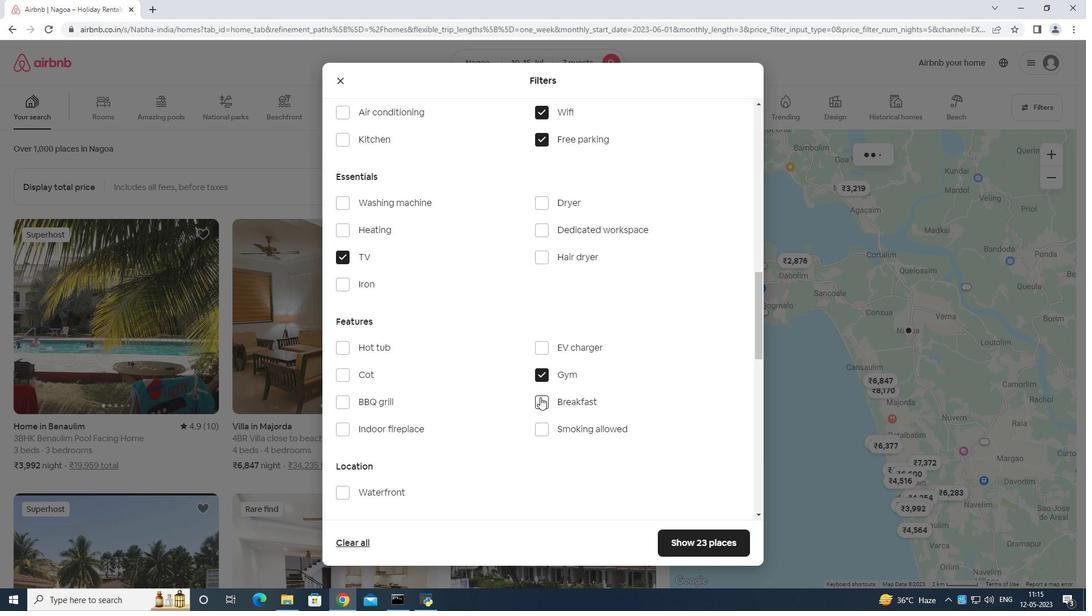 
Action: Mouse pressed left at (542, 400)
Screenshot: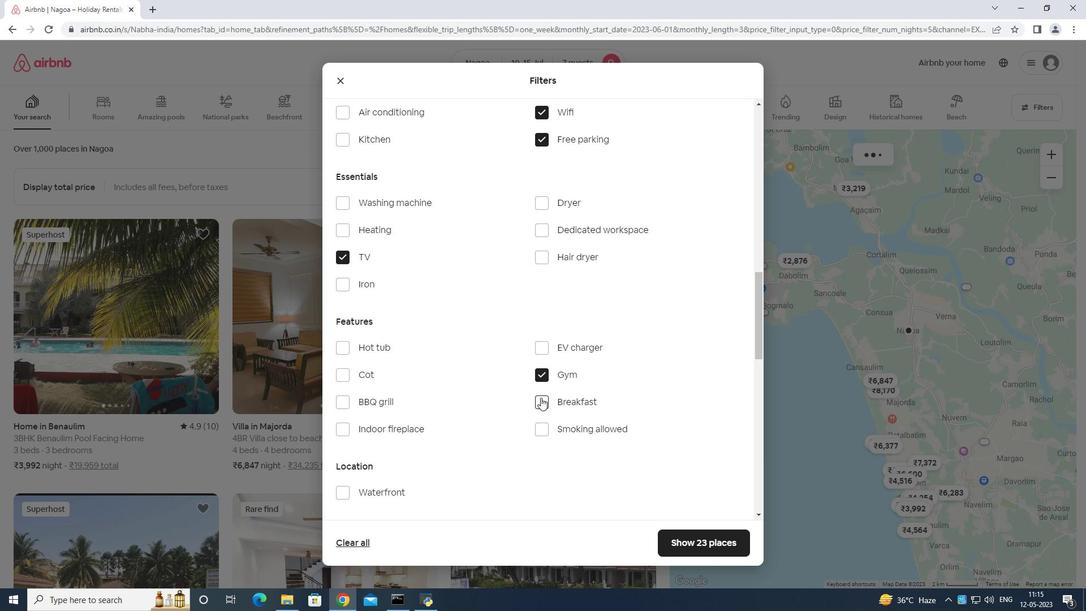 
Action: Mouse moved to (546, 402)
Screenshot: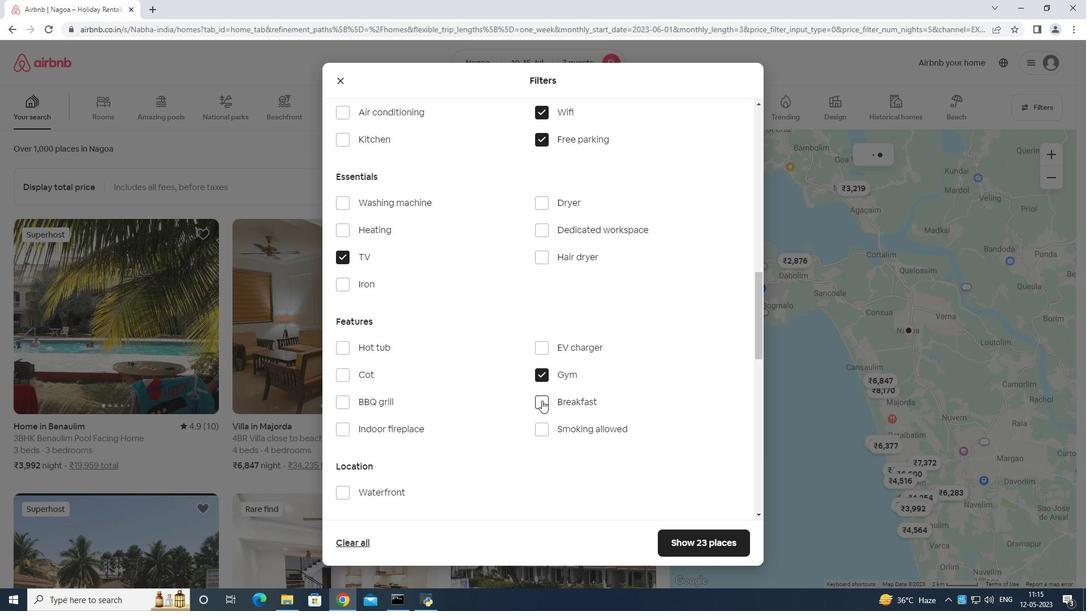 
Action: Mouse scrolled (546, 402) with delta (0, 0)
Screenshot: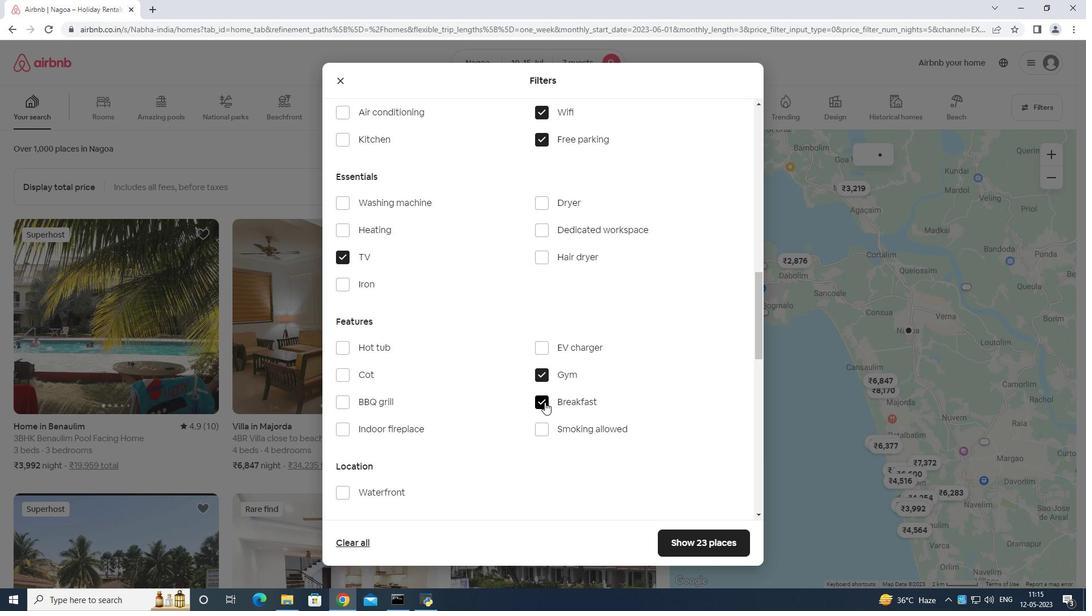 
Action: Mouse moved to (541, 413)
Screenshot: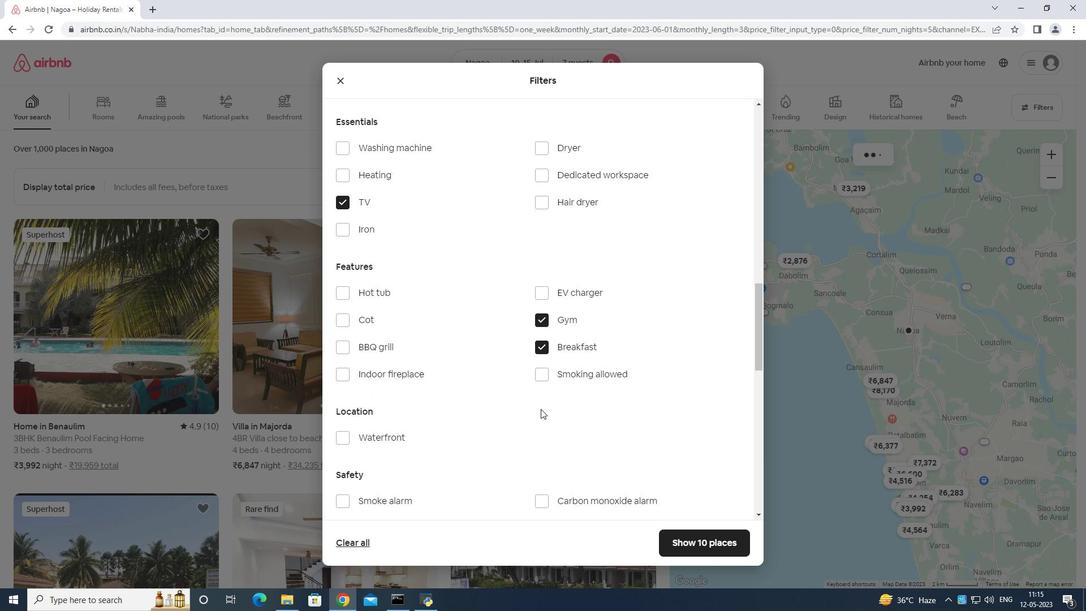 
Action: Mouse scrolled (541, 414) with delta (0, 0)
Screenshot: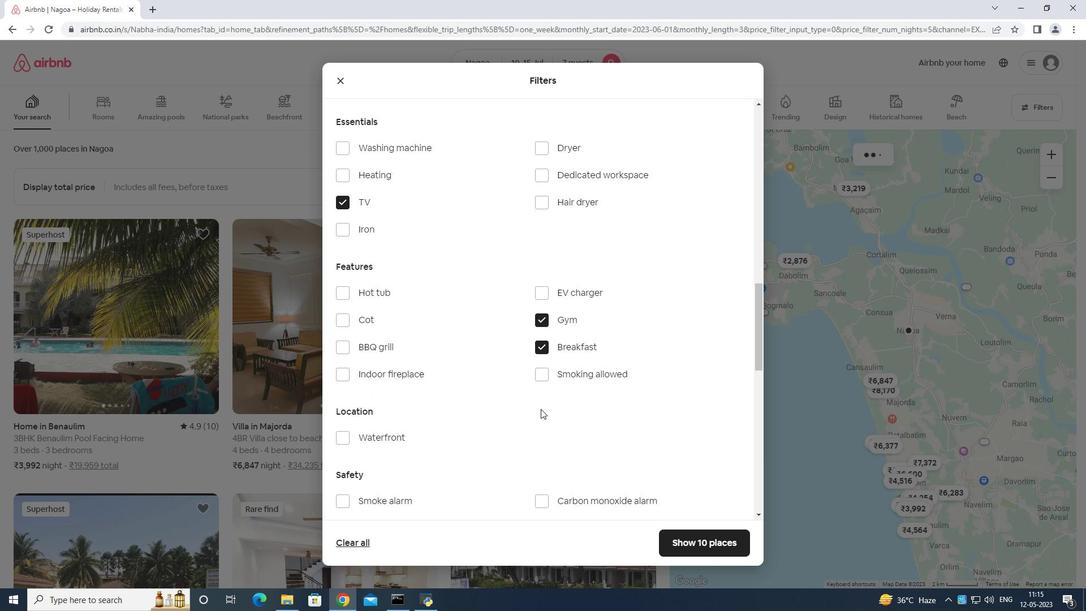 
Action: Mouse moved to (544, 415)
Screenshot: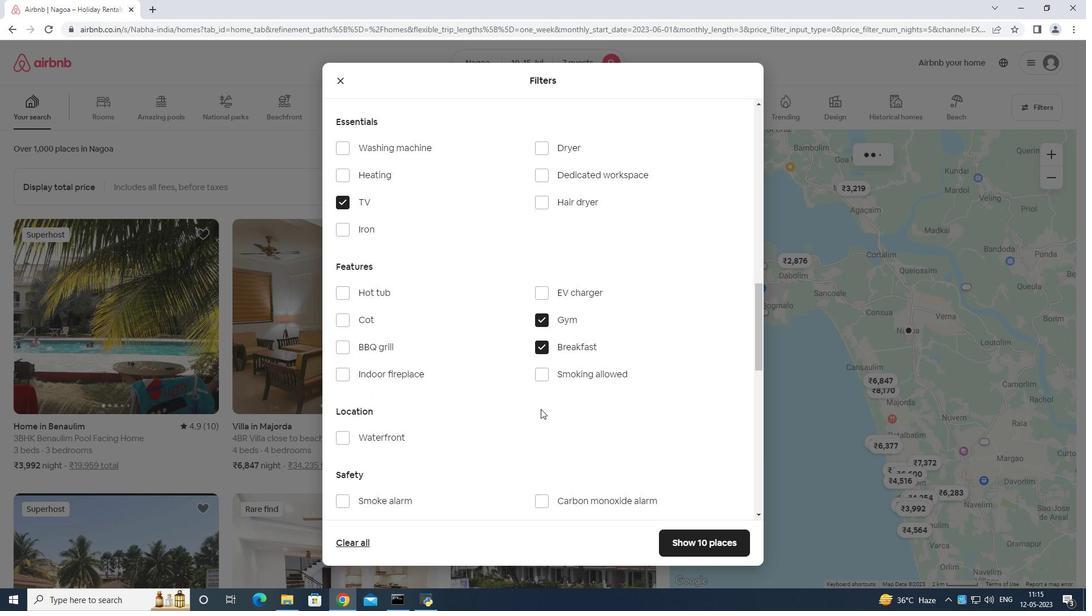 
Action: Mouse scrolled (544, 416) with delta (0, 0)
Screenshot: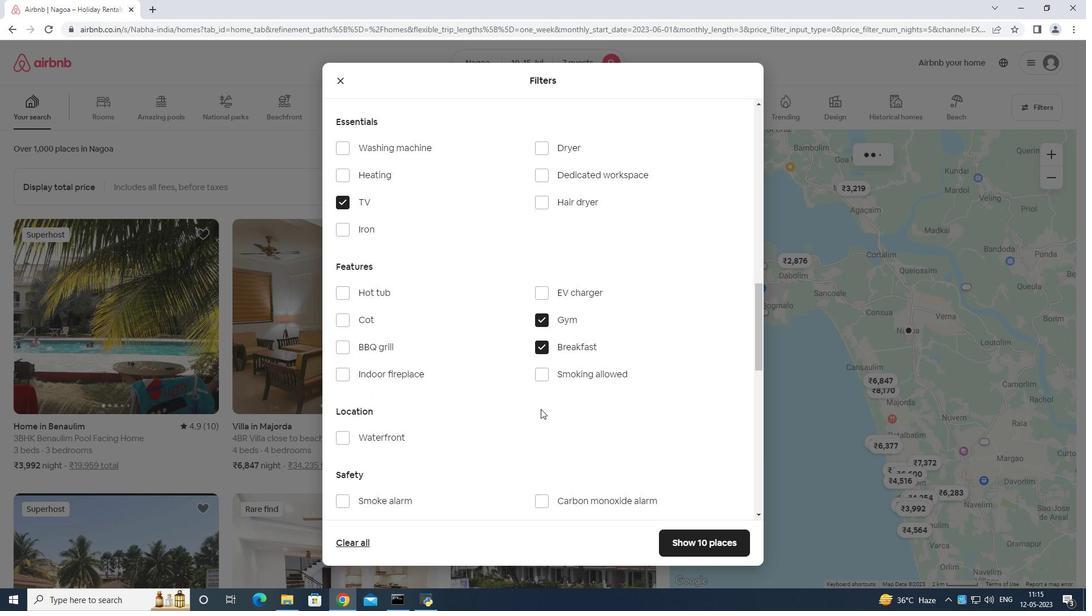 
Action: Mouse moved to (545, 415)
Screenshot: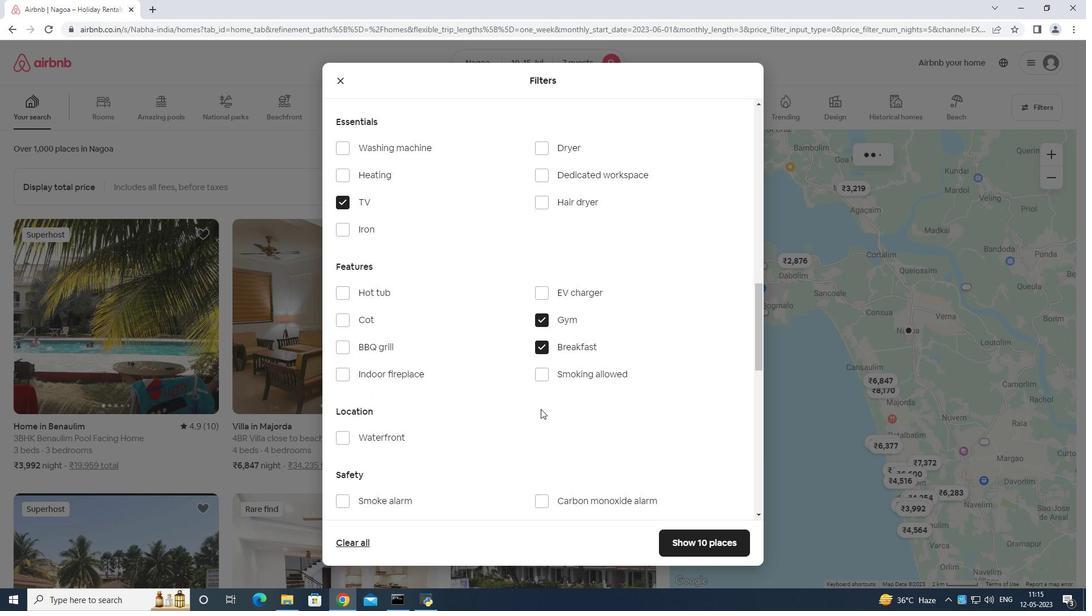 
Action: Mouse scrolled (545, 416) with delta (0, 0)
Screenshot: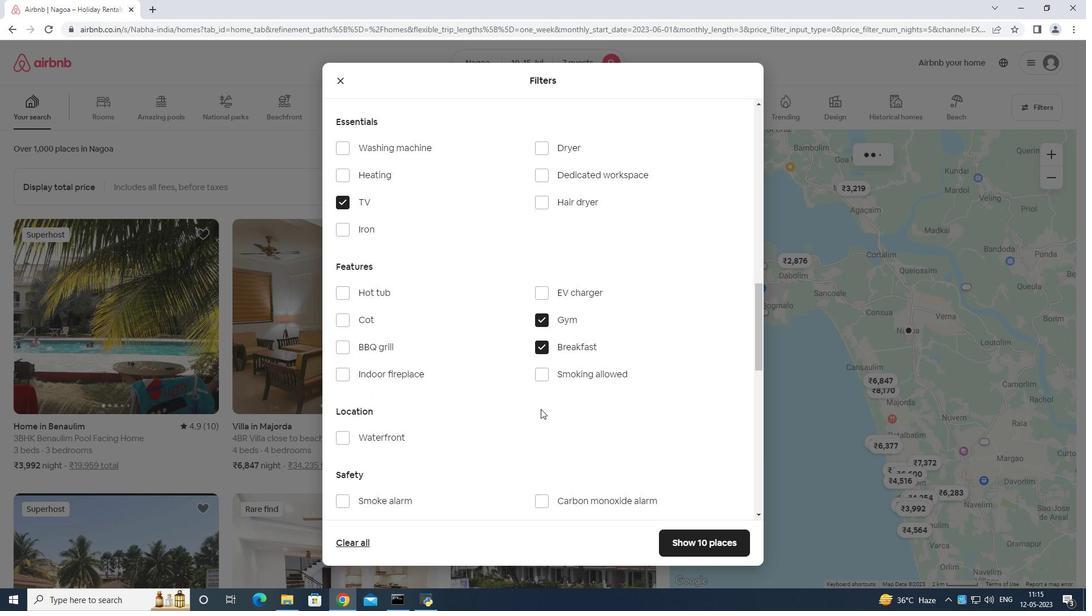 
Action: Mouse moved to (547, 416)
Screenshot: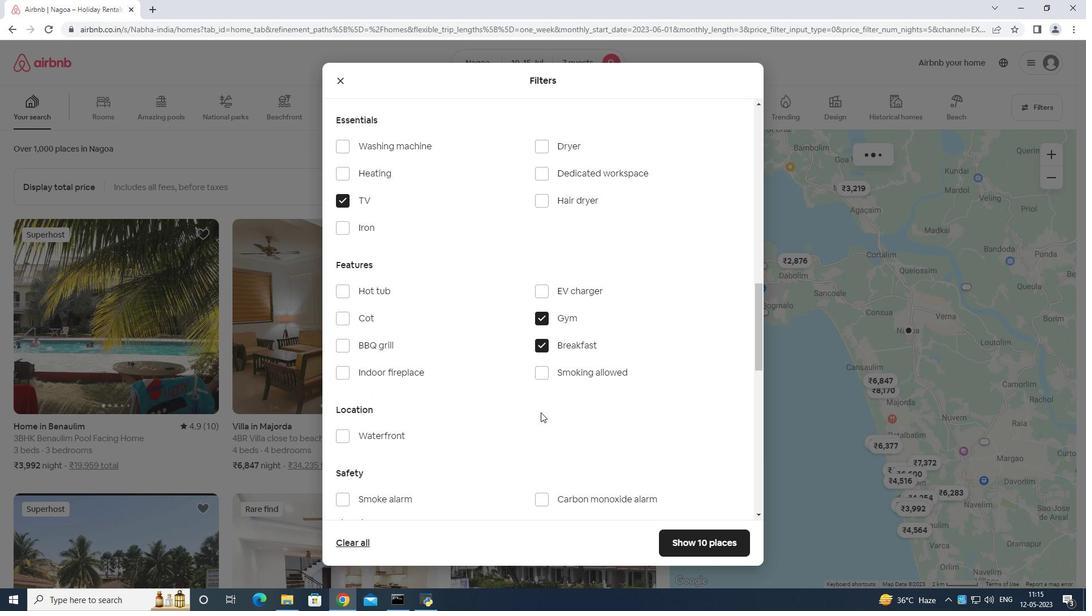 
Action: Mouse scrolled (547, 417) with delta (0, 0)
Screenshot: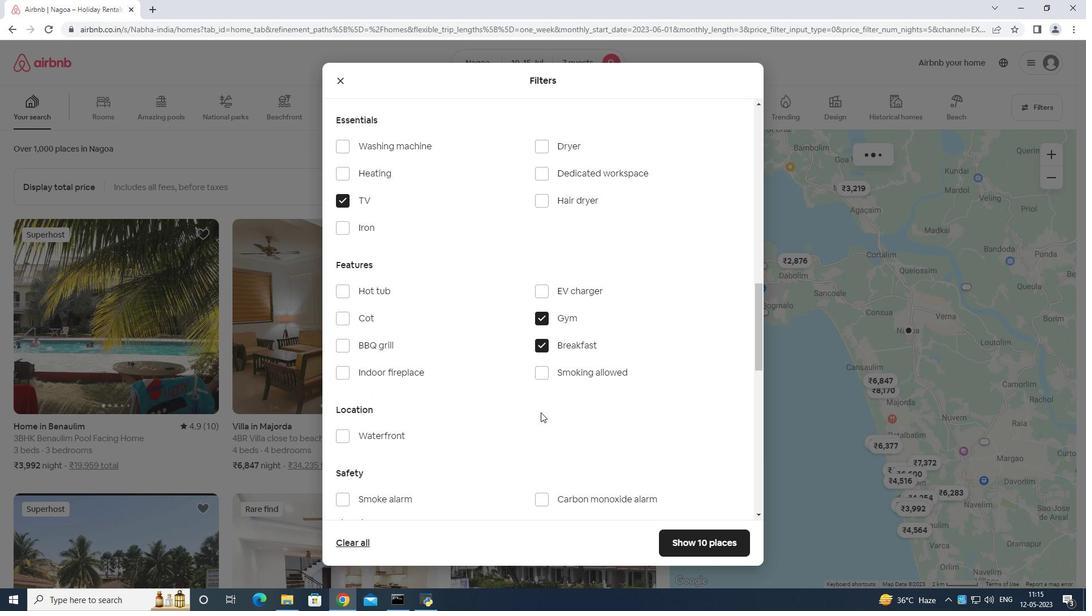 
Action: Mouse moved to (548, 416)
Screenshot: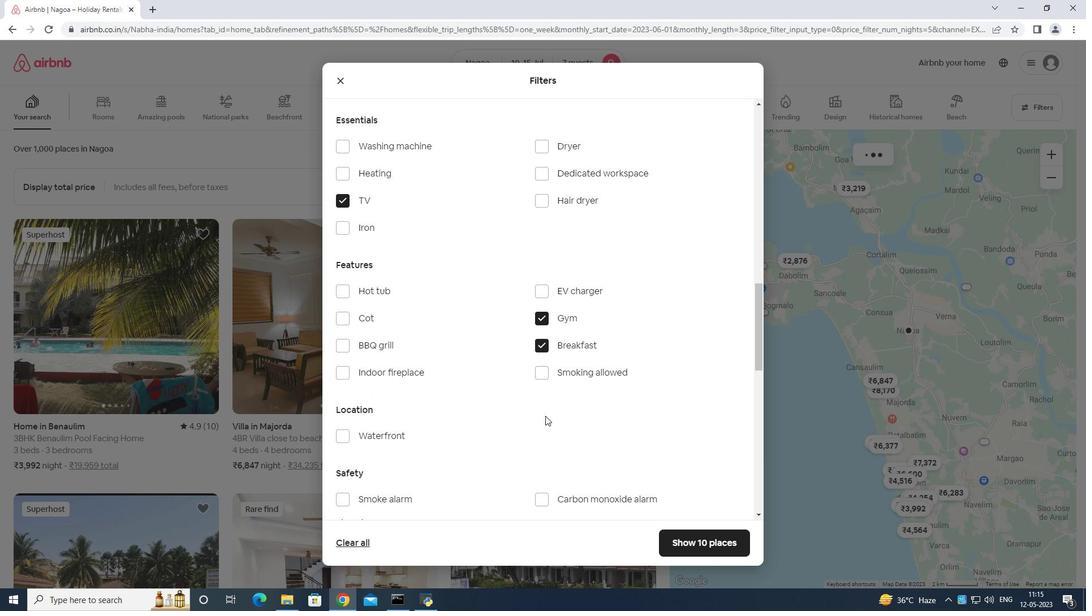 
Action: Mouse scrolled (548, 415) with delta (0, 0)
Screenshot: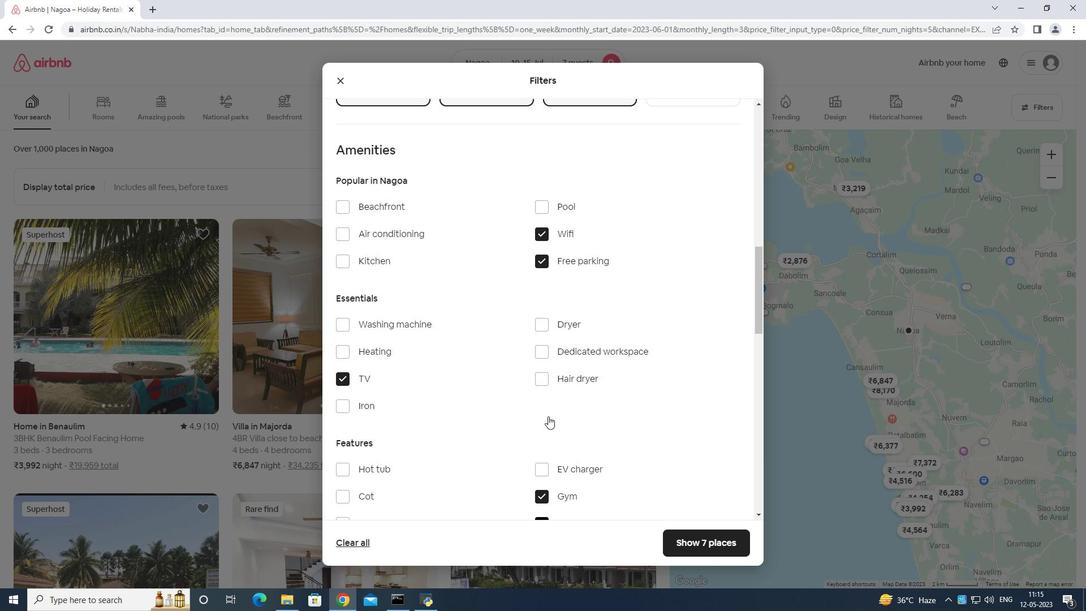 
Action: Mouse moved to (548, 417)
Screenshot: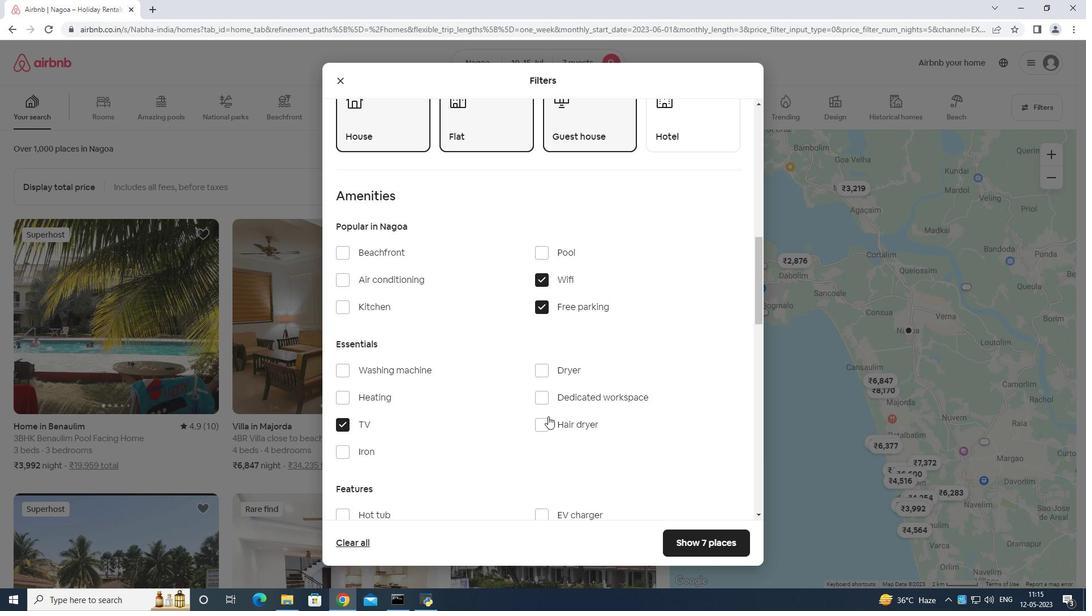 
Action: Mouse scrolled (548, 416) with delta (0, 0)
Screenshot: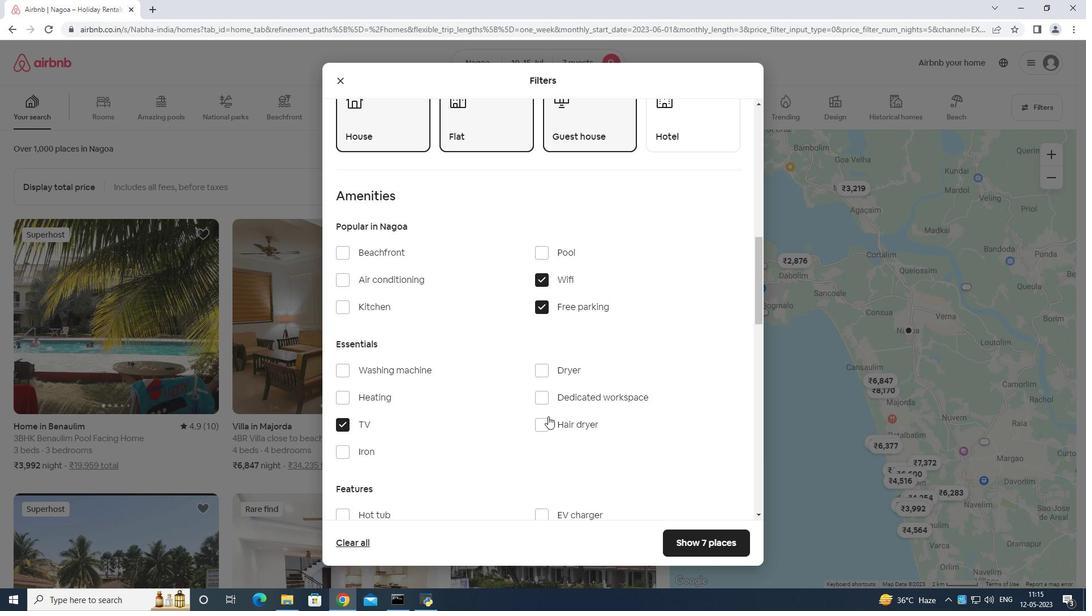 
Action: Mouse moved to (548, 417)
Screenshot: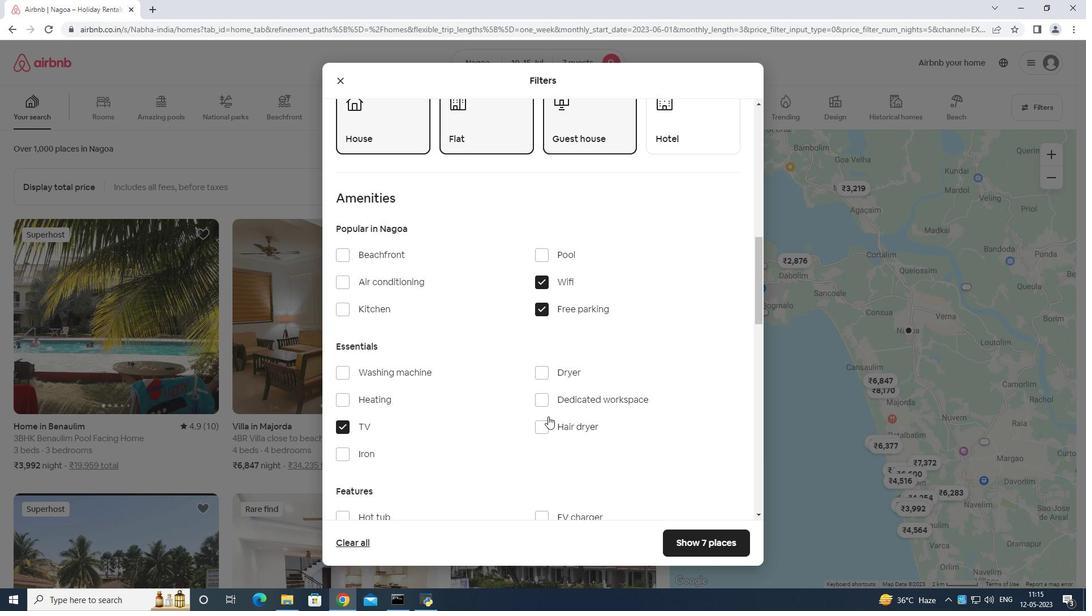 
Action: Mouse scrolled (548, 416) with delta (0, 0)
Screenshot: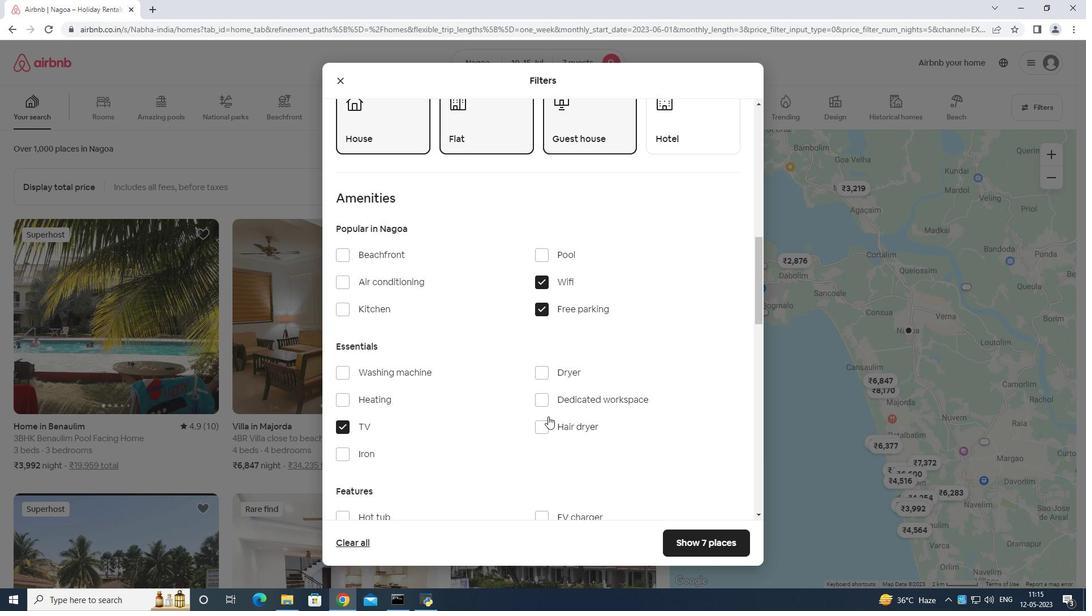 
Action: Mouse moved to (548, 417)
Screenshot: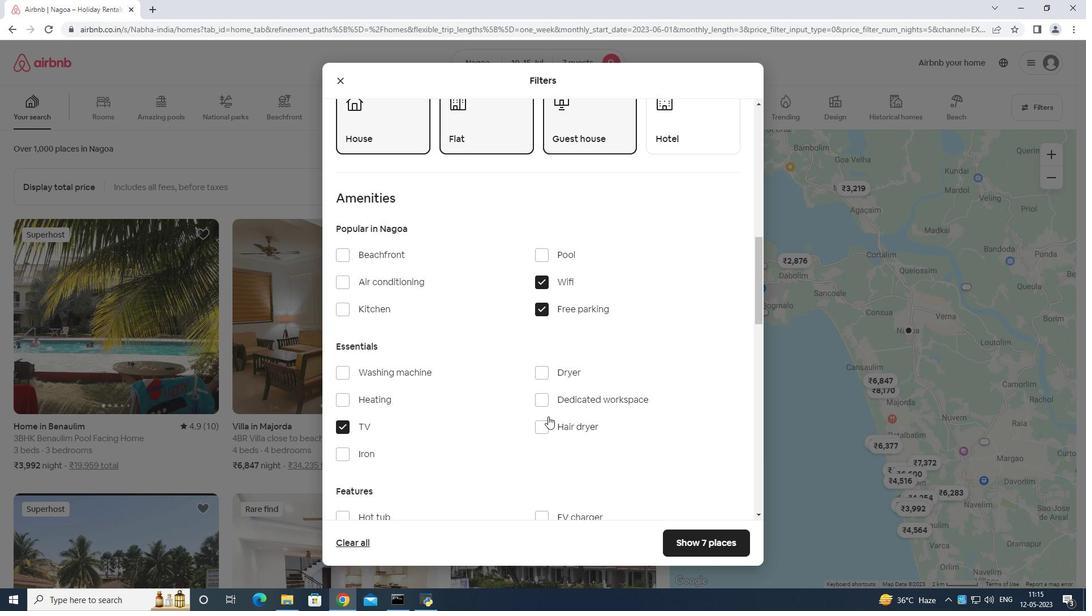 
Action: Mouse scrolled (548, 417) with delta (0, 0)
Screenshot: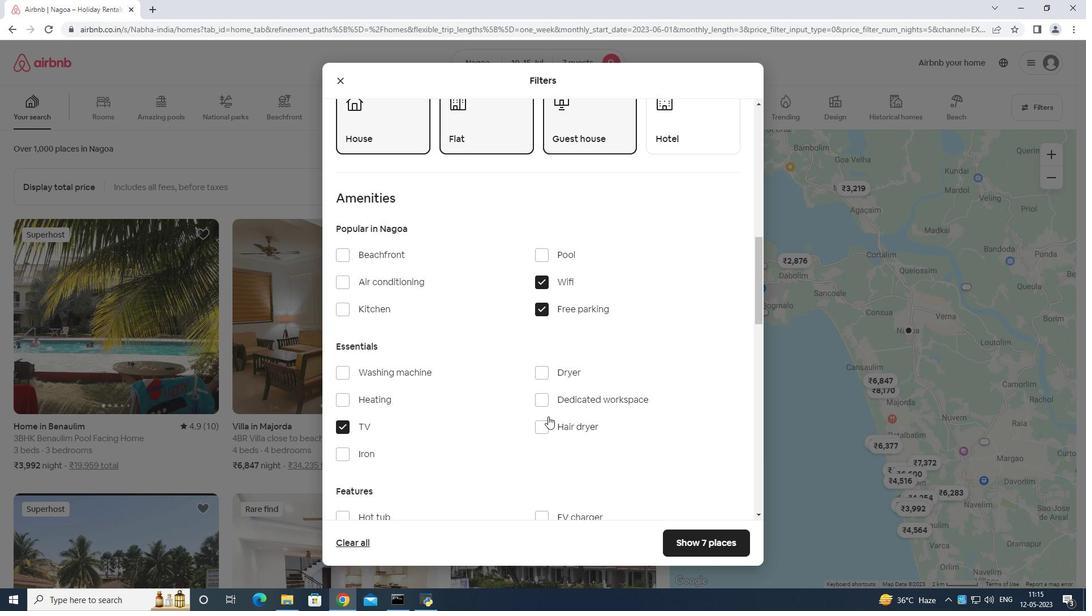 
Action: Mouse moved to (548, 418)
Screenshot: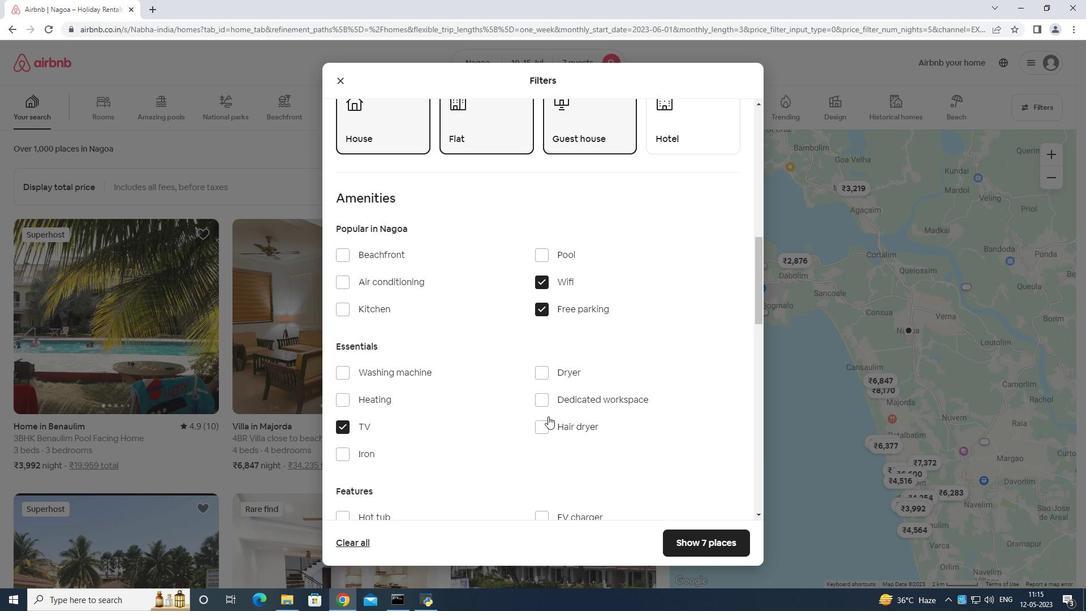 
Action: Mouse scrolled (548, 418) with delta (0, 0)
Screenshot: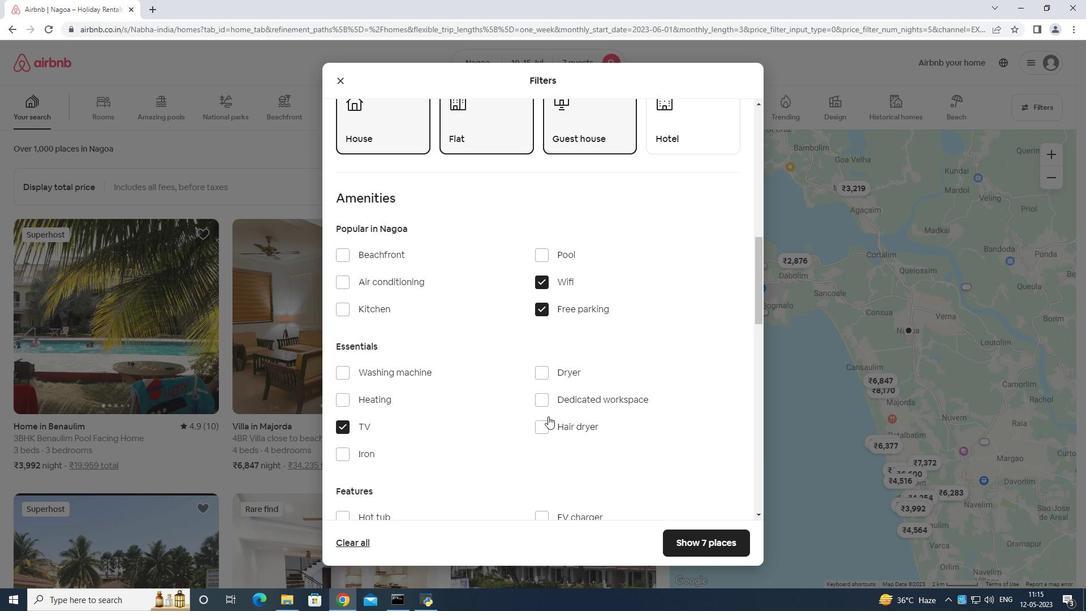 
Action: Mouse moved to (548, 423)
Screenshot: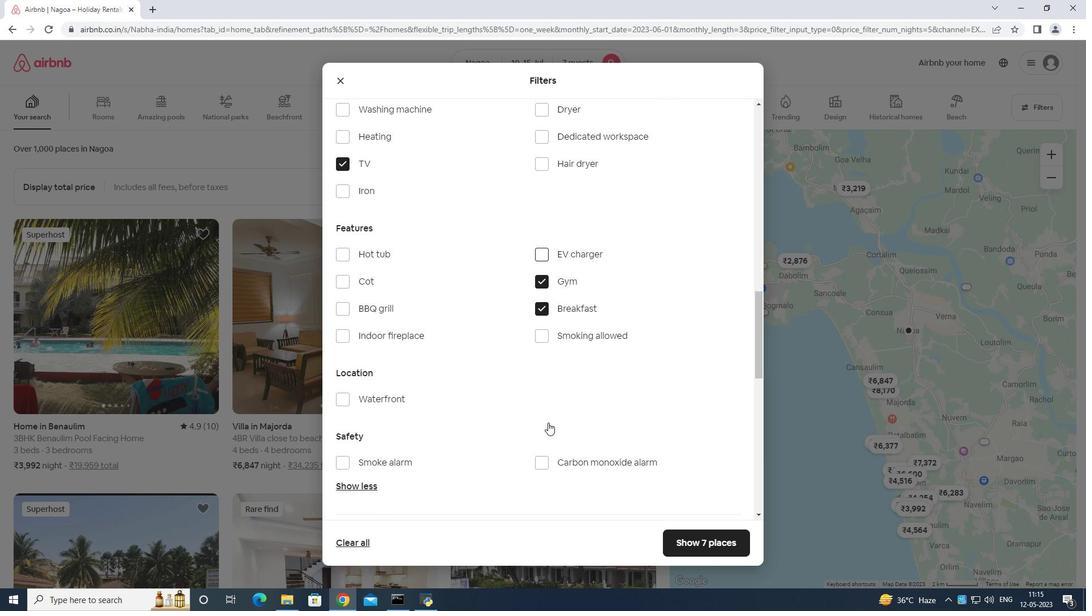 
Action: Mouse scrolled (548, 422) with delta (0, 0)
Screenshot: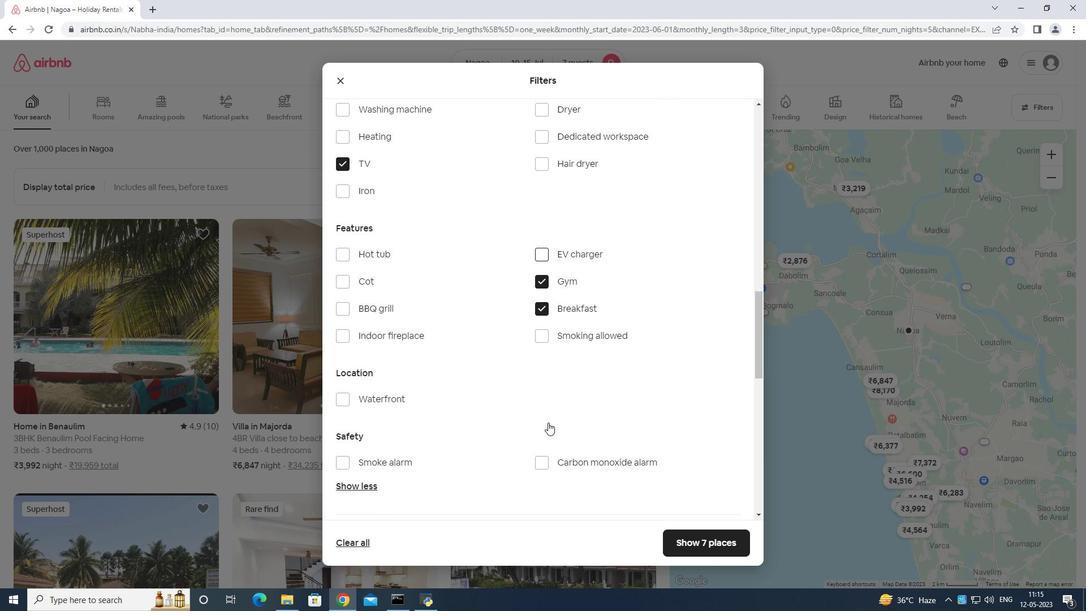 
Action: Mouse moved to (549, 423)
Screenshot: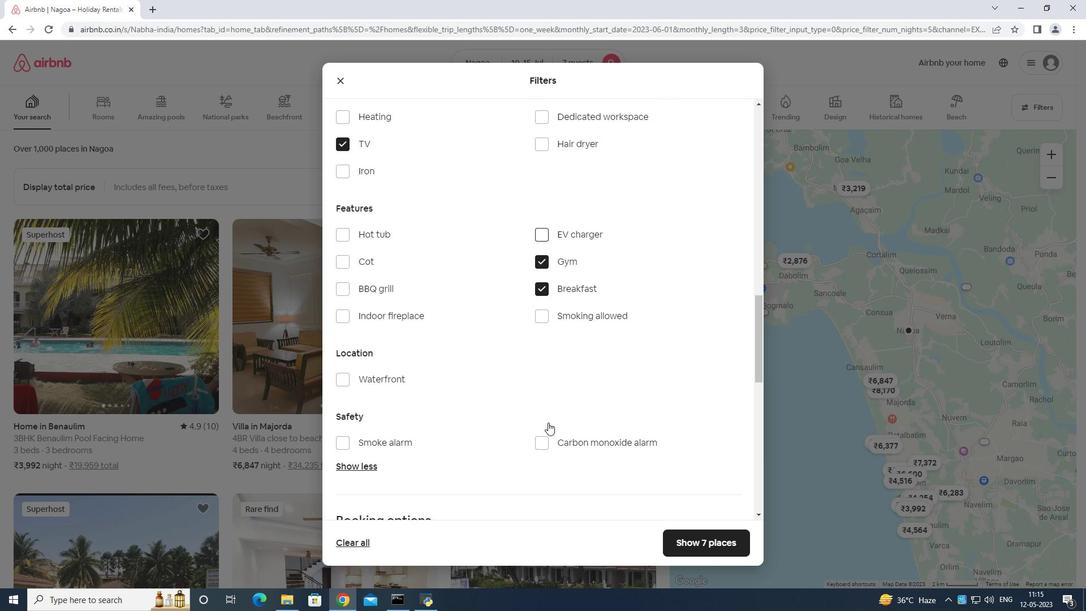 
Action: Mouse scrolled (549, 422) with delta (0, 0)
Screenshot: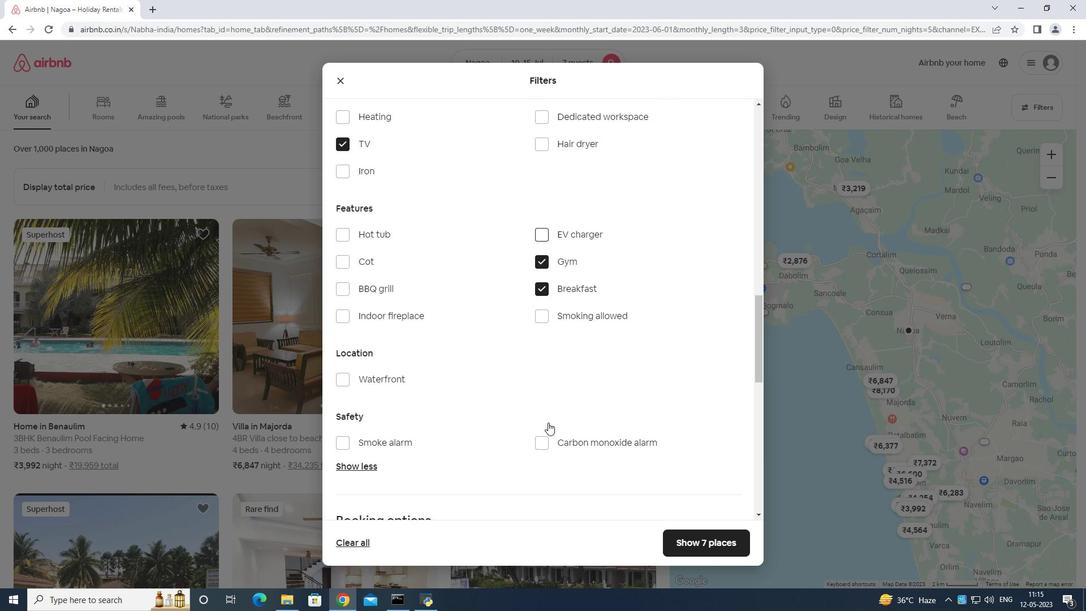
Action: Mouse scrolled (549, 422) with delta (0, 0)
Screenshot: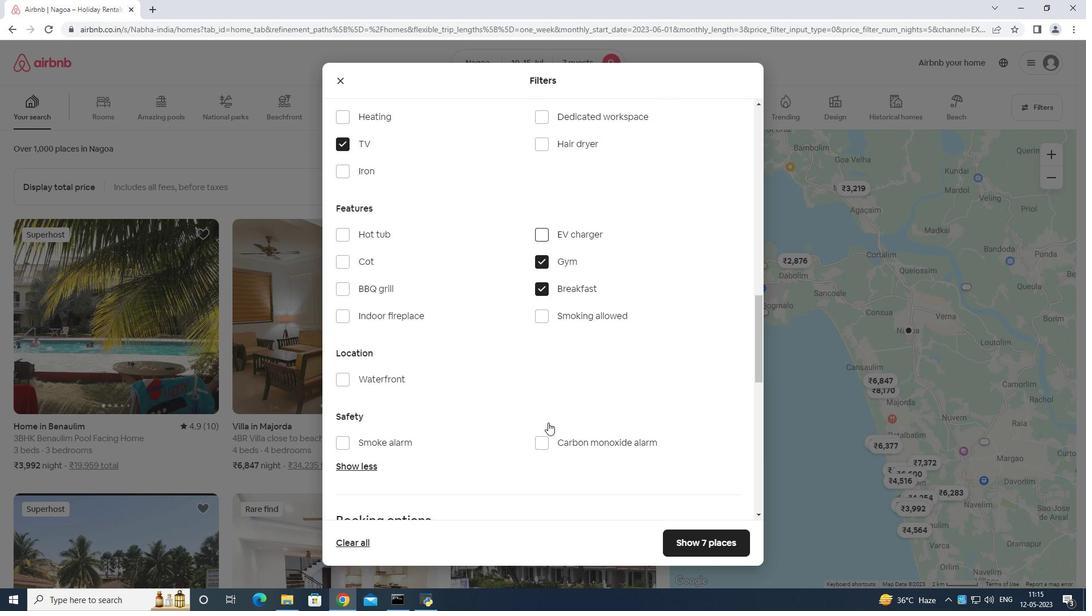 
Action: Mouse moved to (550, 423)
Screenshot: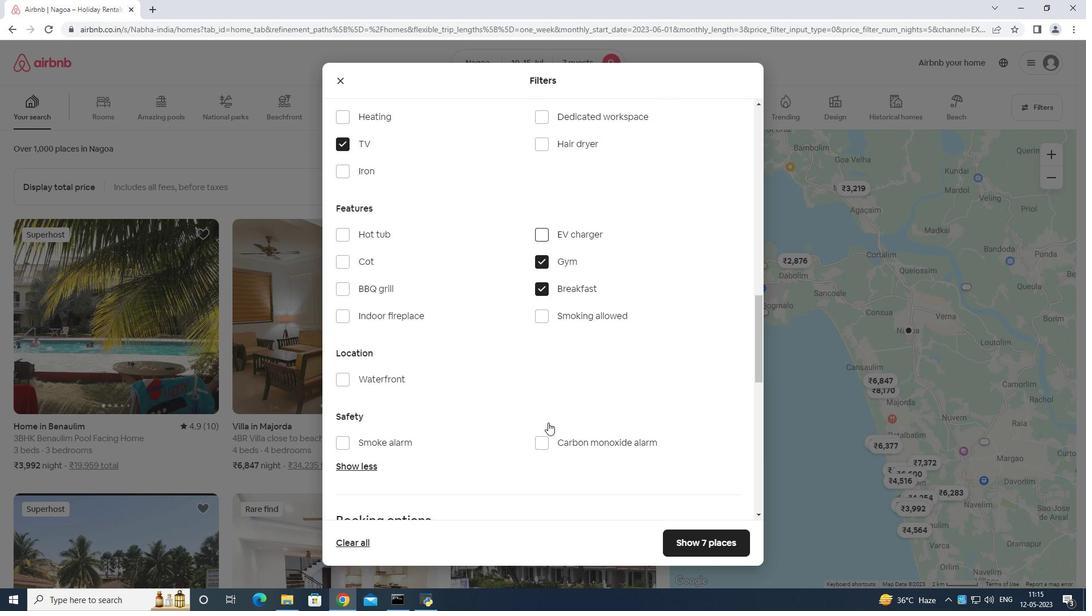 
Action: Mouse scrolled (550, 422) with delta (0, 0)
Screenshot: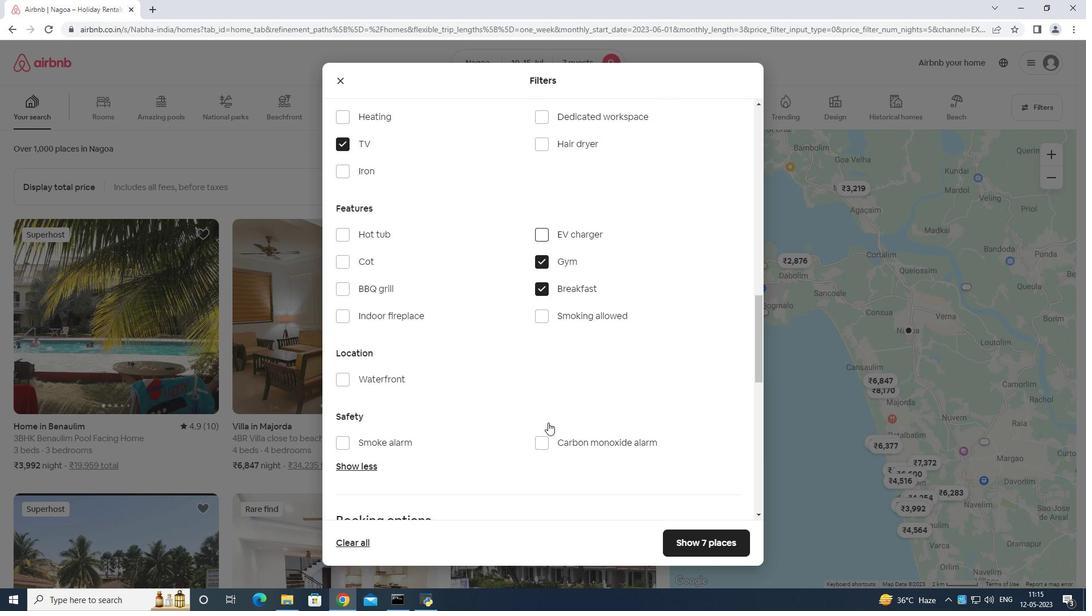 
Action: Mouse moved to (551, 425)
Screenshot: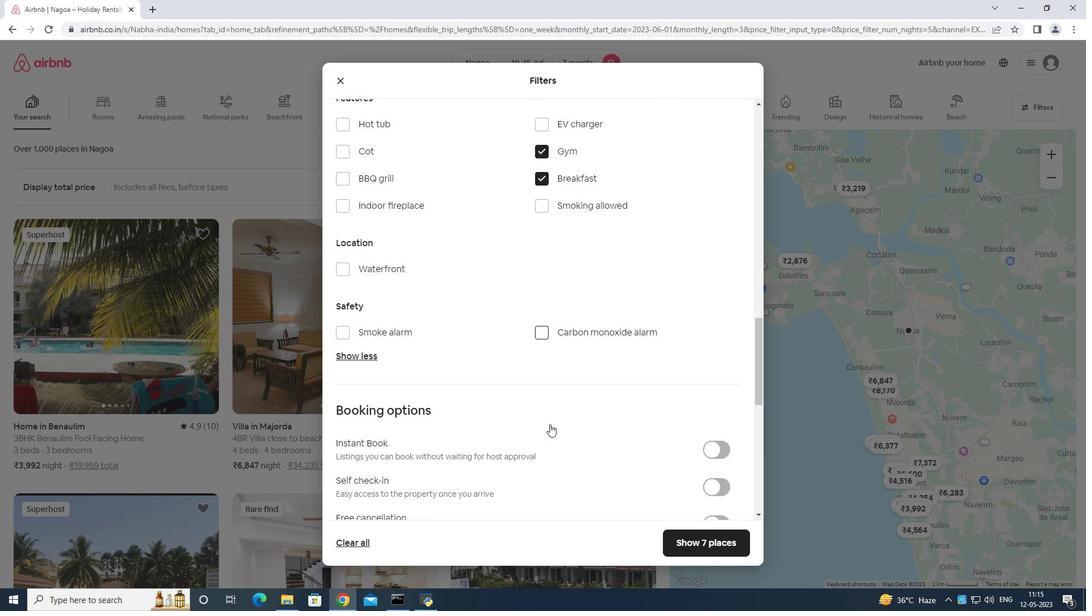 
Action: Mouse scrolled (551, 425) with delta (0, 0)
Screenshot: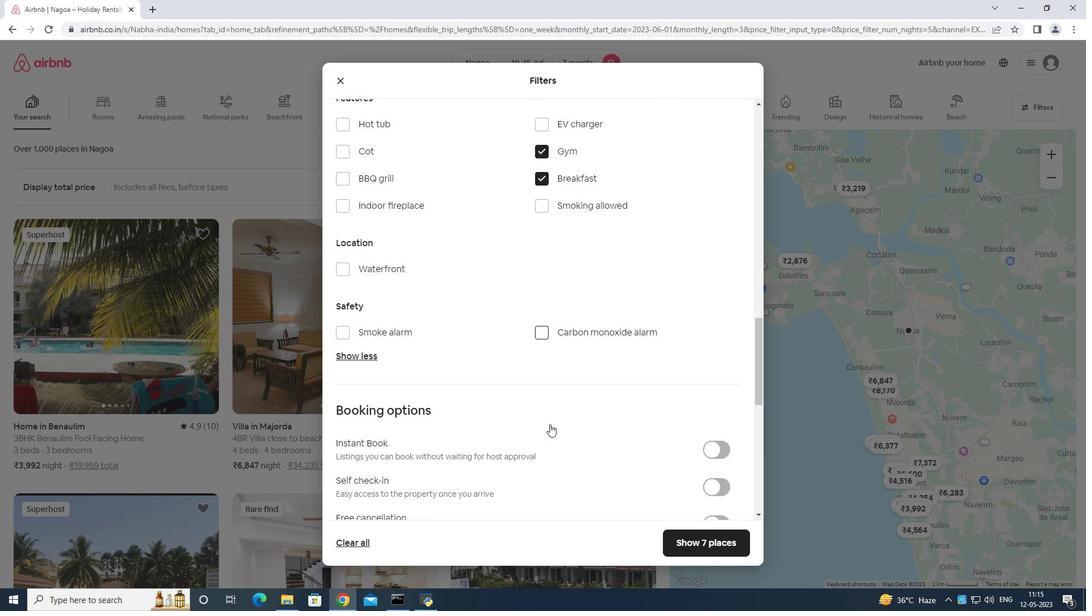 
Action: Mouse scrolled (551, 425) with delta (0, 0)
Screenshot: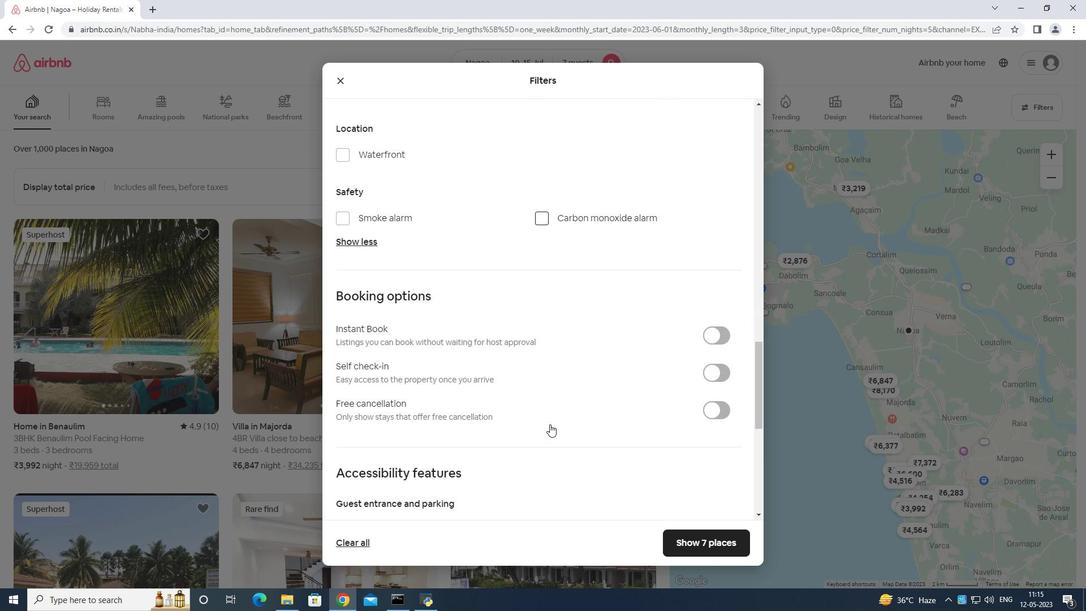 
Action: Mouse scrolled (551, 425) with delta (0, 0)
Screenshot: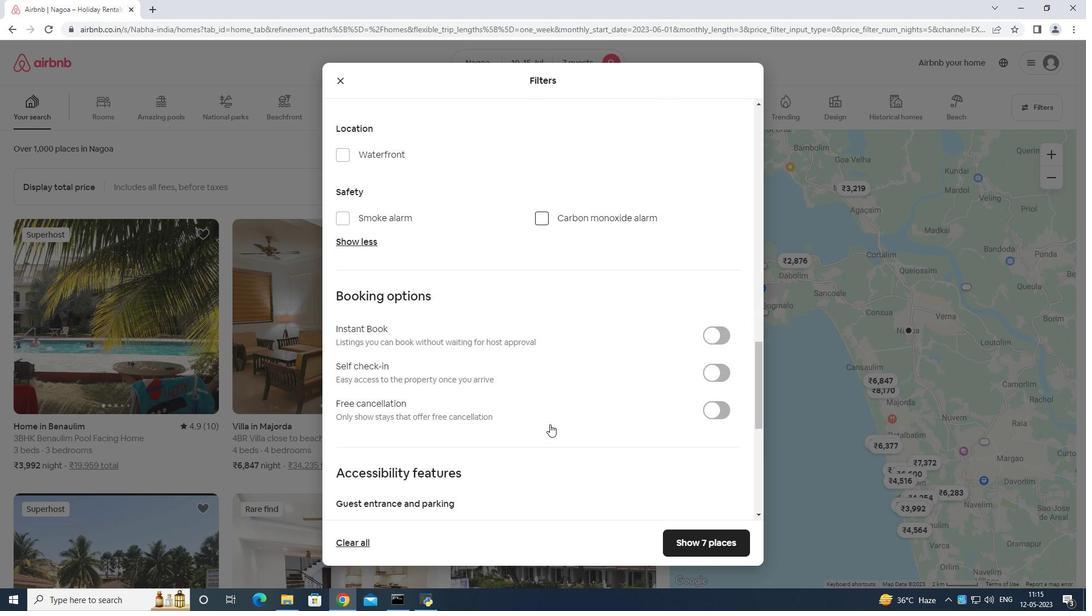 
Action: Mouse moved to (709, 200)
Screenshot: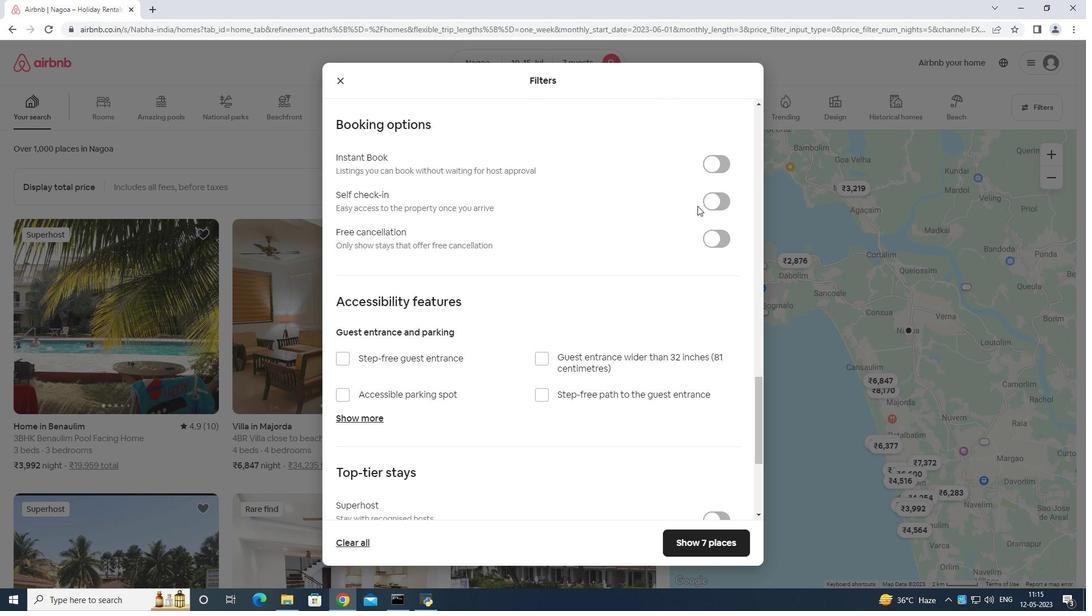 
Action: Mouse pressed left at (709, 200)
Screenshot: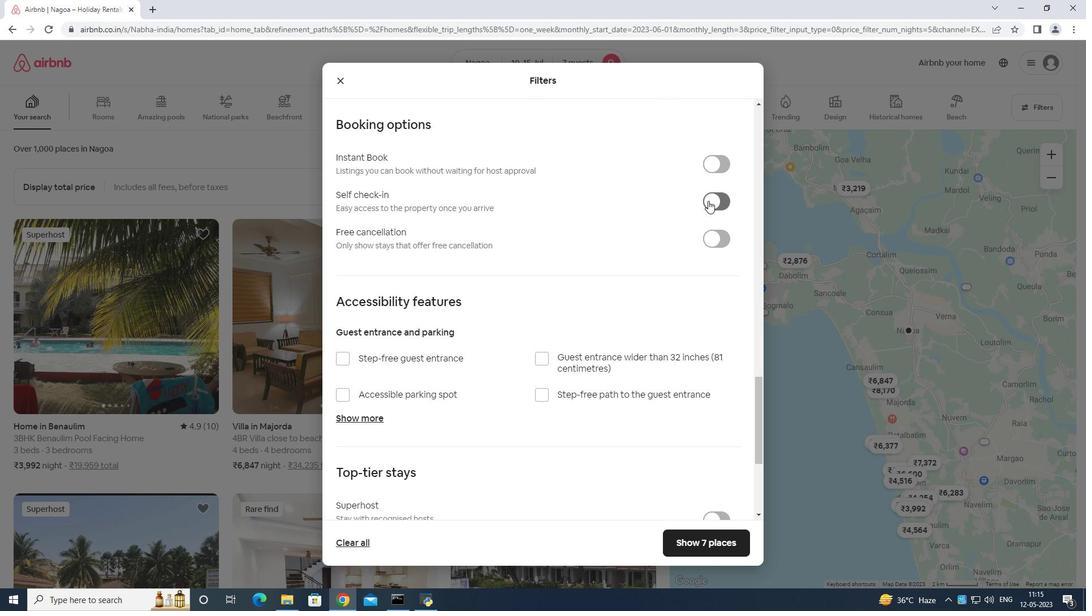 
Action: Mouse moved to (629, 276)
Screenshot: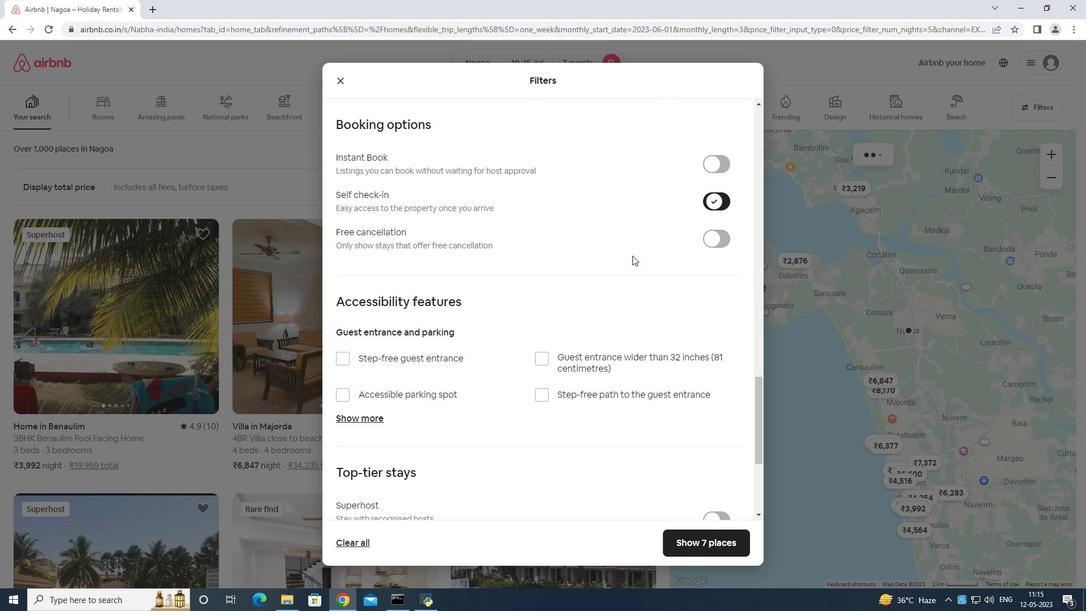 
Action: Mouse scrolled (628, 274) with delta (0, 0)
Screenshot: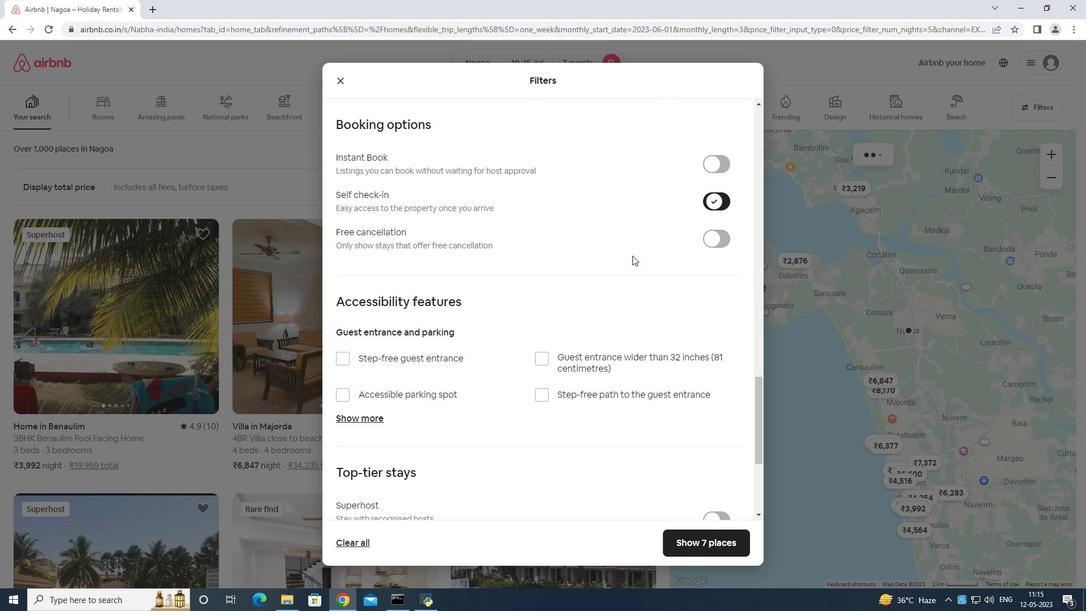 
Action: Mouse scrolled (629, 275) with delta (0, 0)
Screenshot: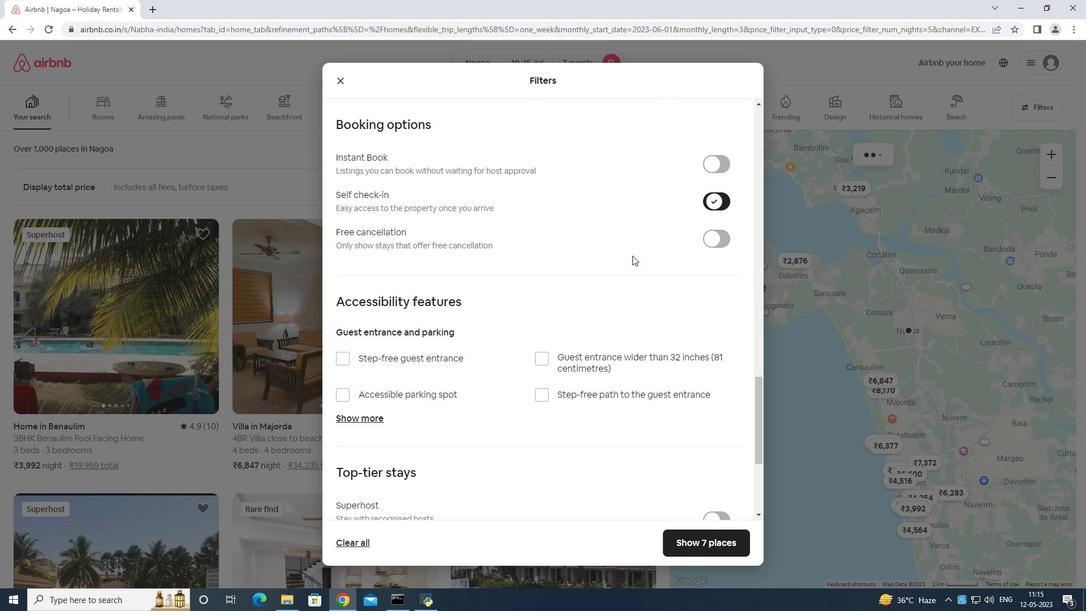 
Action: Mouse scrolled (629, 275) with delta (0, 0)
Screenshot: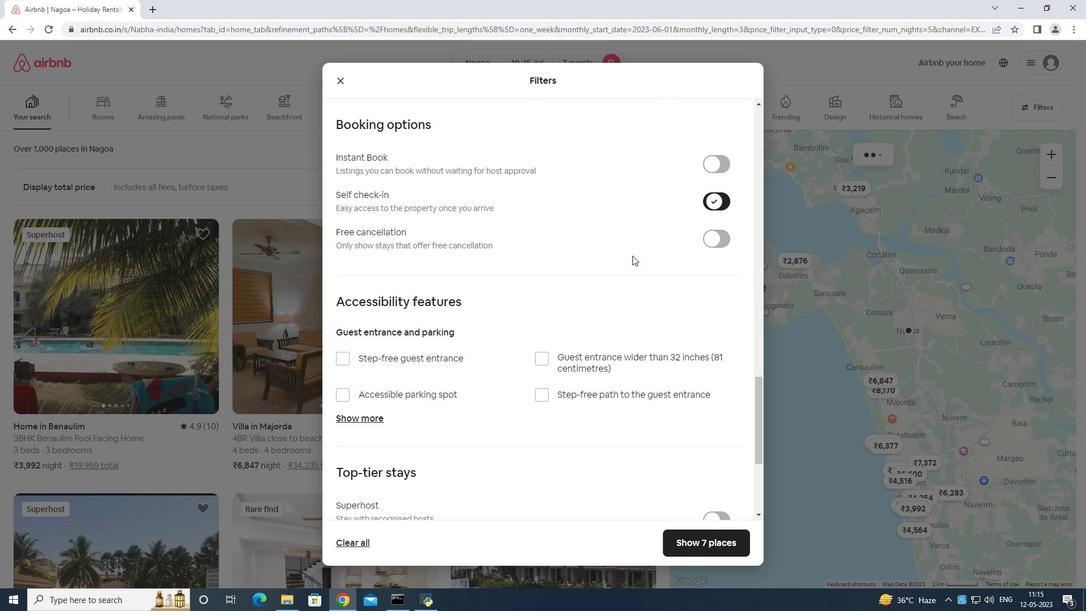 
Action: Mouse scrolled (629, 275) with delta (0, 0)
Screenshot: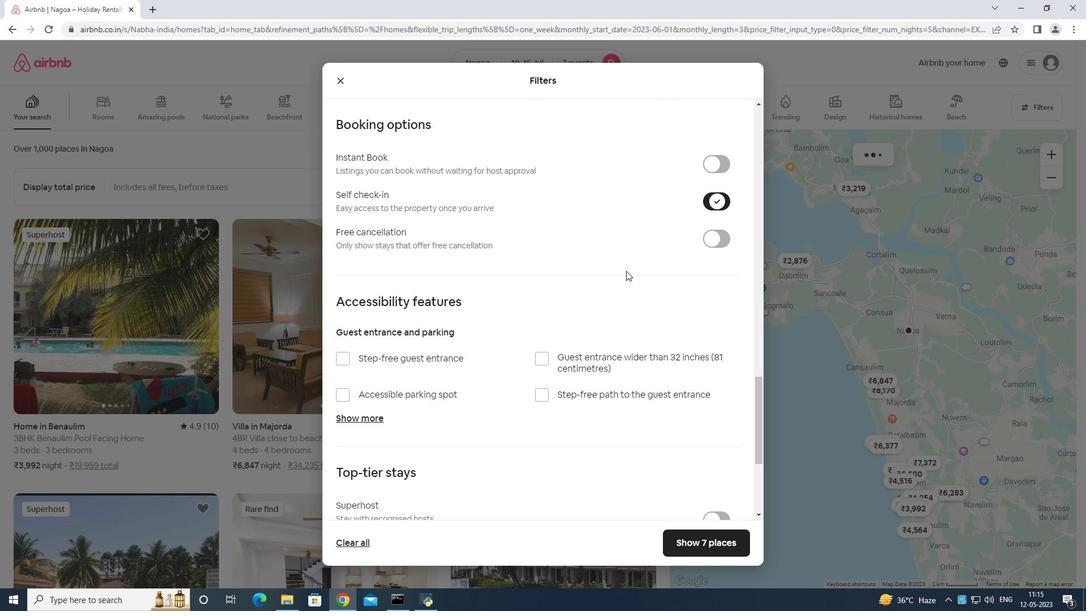 
Action: Mouse scrolled (629, 275) with delta (0, 0)
Screenshot: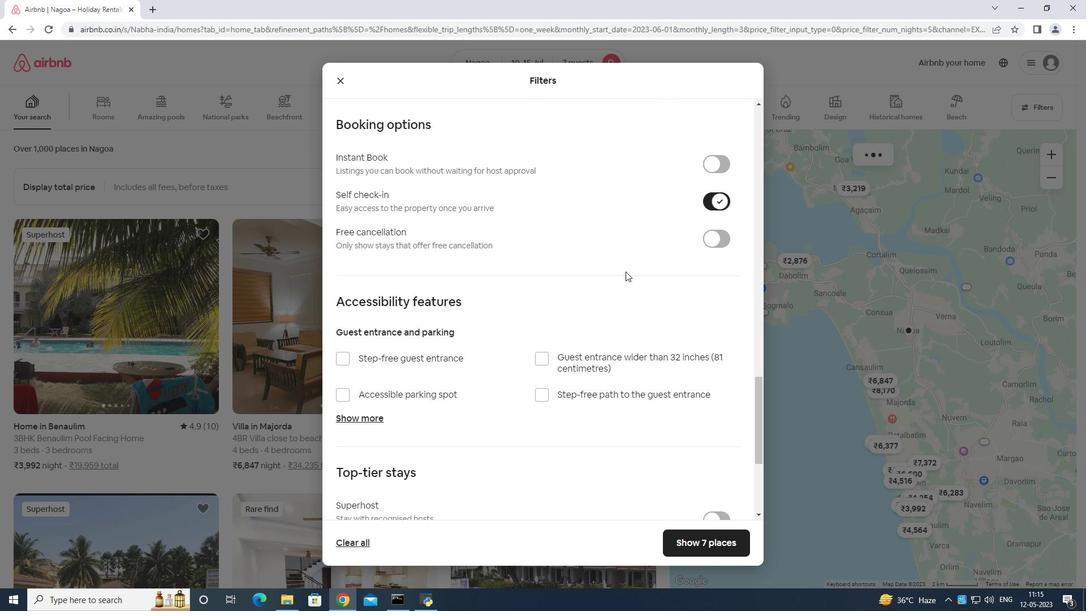 
Action: Mouse scrolled (629, 275) with delta (0, 0)
Screenshot: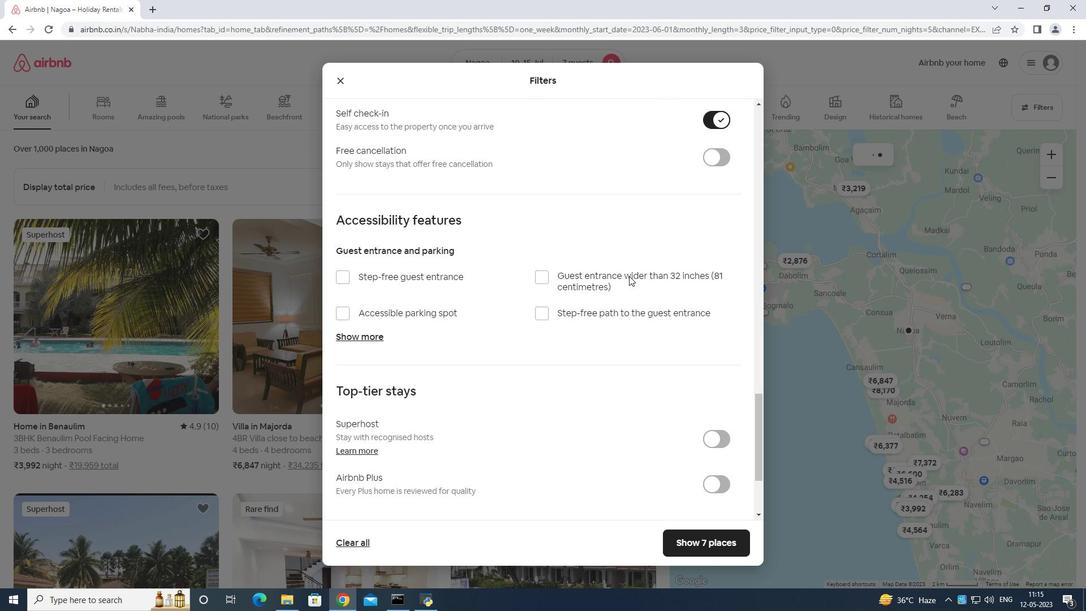 
Action: Mouse scrolled (629, 275) with delta (0, 0)
Screenshot: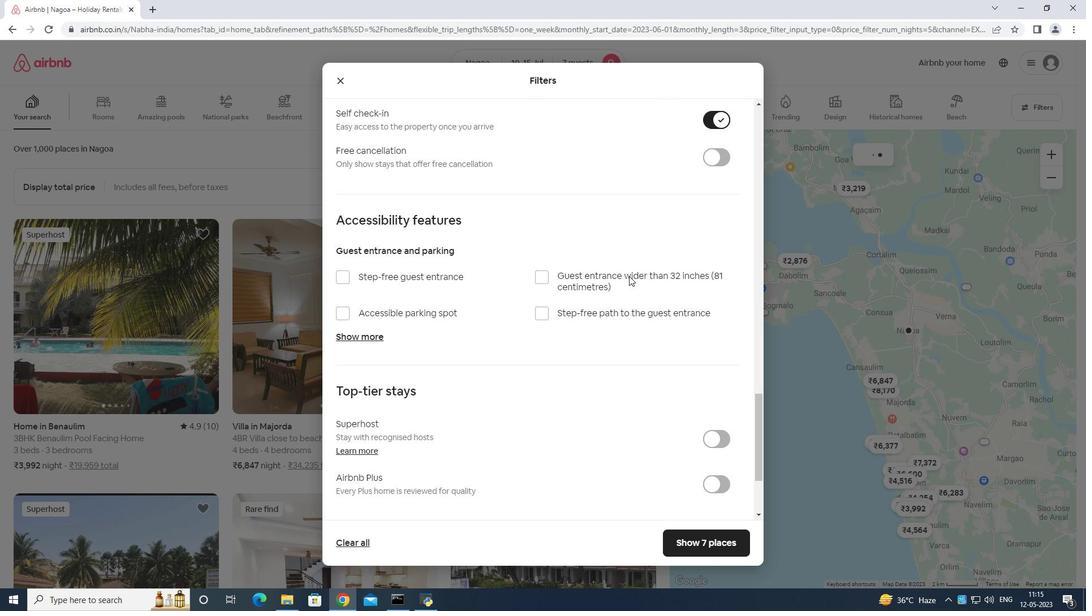 
Action: Mouse scrolled (629, 275) with delta (0, 0)
Screenshot: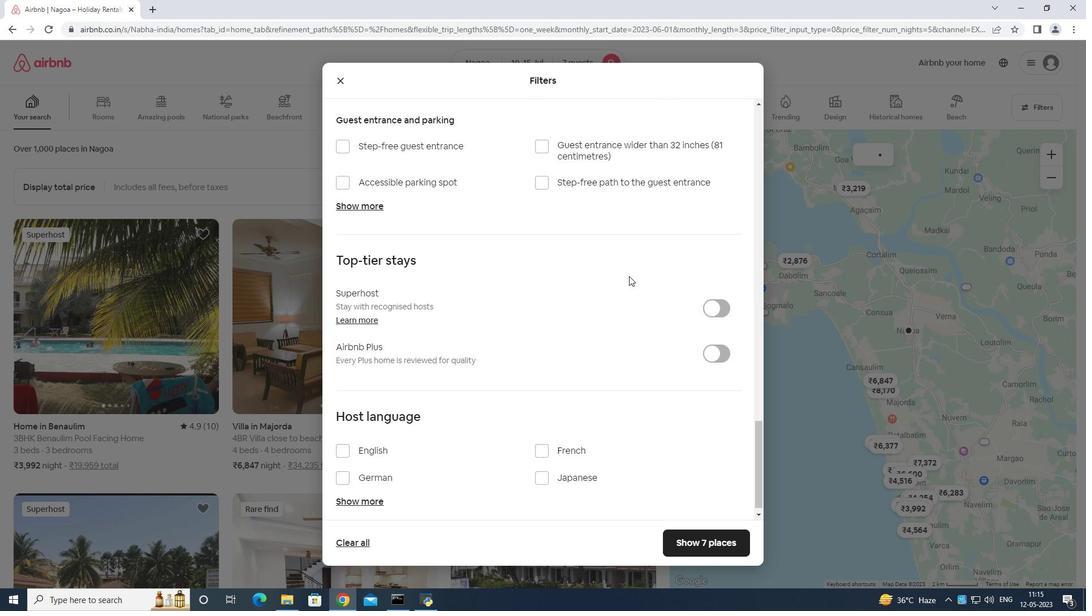 
Action: Mouse scrolled (629, 275) with delta (0, 0)
Screenshot: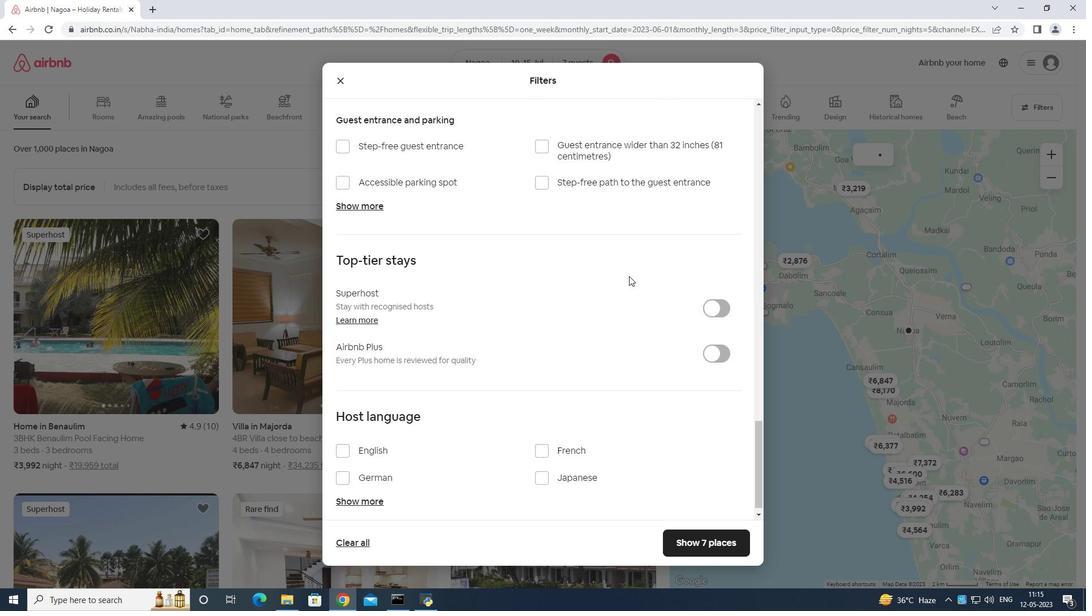 
Action: Mouse moved to (338, 436)
Screenshot: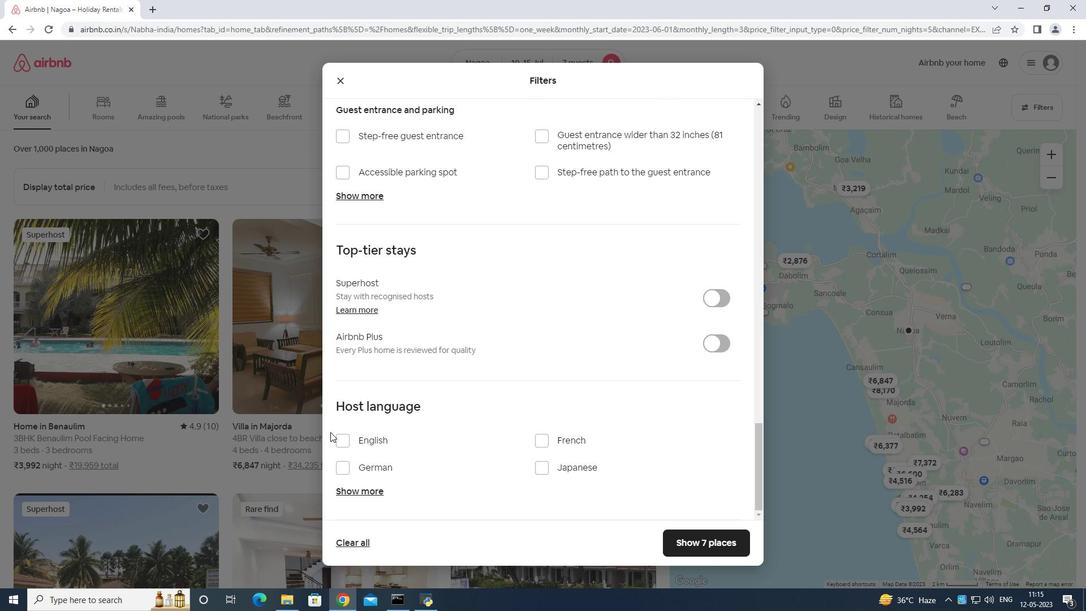 
Action: Mouse pressed left at (338, 436)
Screenshot: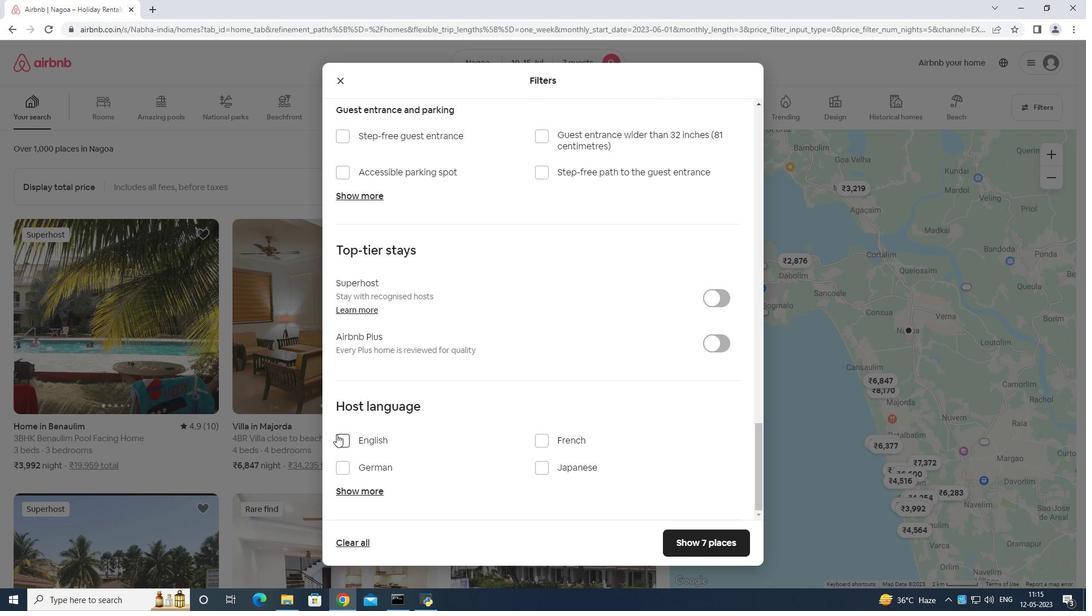 
Action: Mouse moved to (709, 537)
Screenshot: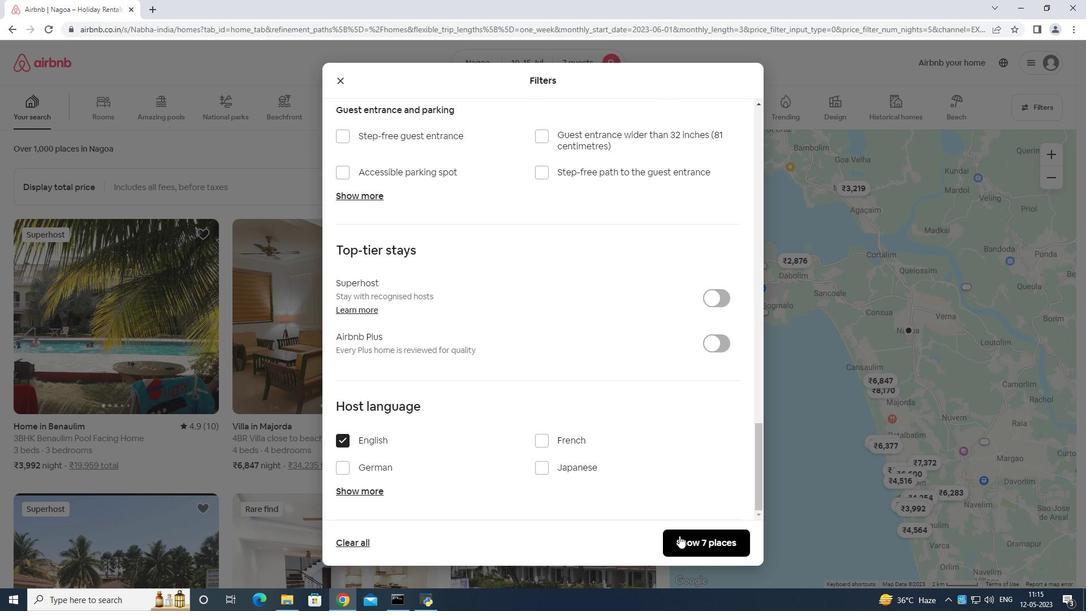 
Action: Mouse pressed left at (709, 537)
Screenshot: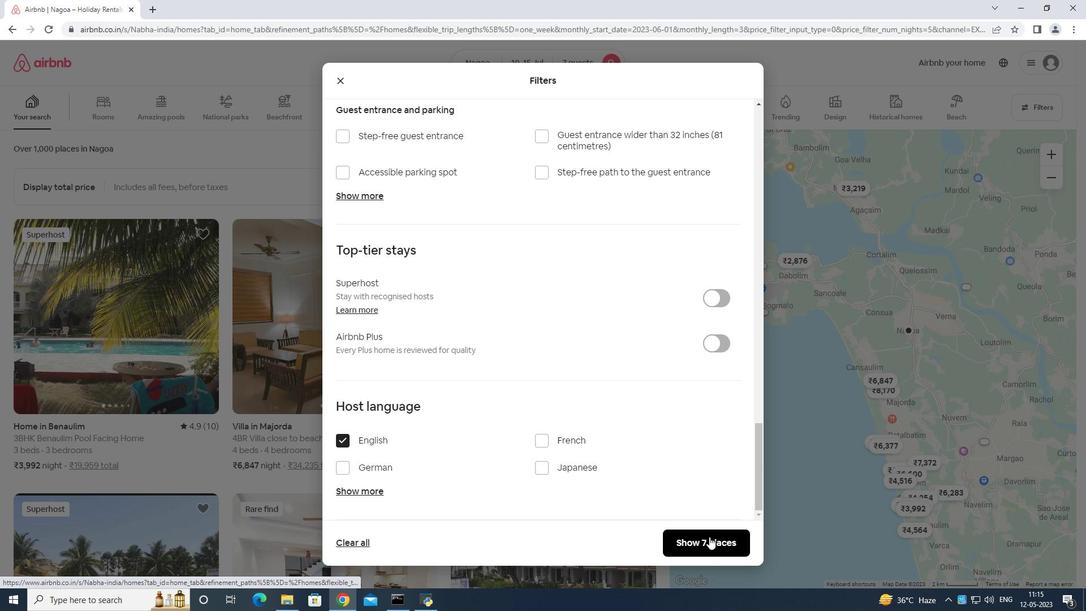 
